 Task: Find connections with filter location Victoria with filter topic #hiringwith filter profile language Spanish with filter current company Tecnimont with filter school Jaipur Engineering College & Research Center,jaipur with filter industry Government Relations Services with filter service category Home Networking with filter keywords title Supervisors
Action: Mouse moved to (671, 83)
Screenshot: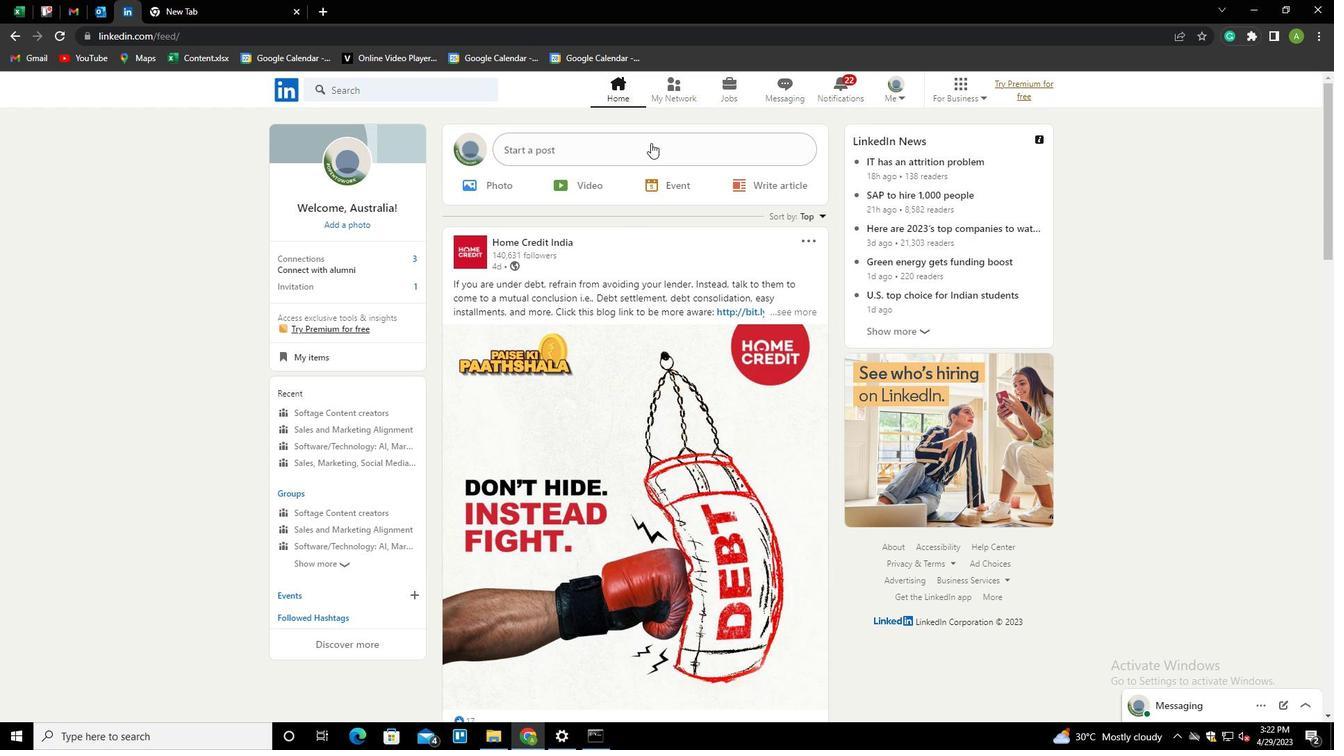 
Action: Mouse pressed left at (671, 83)
Screenshot: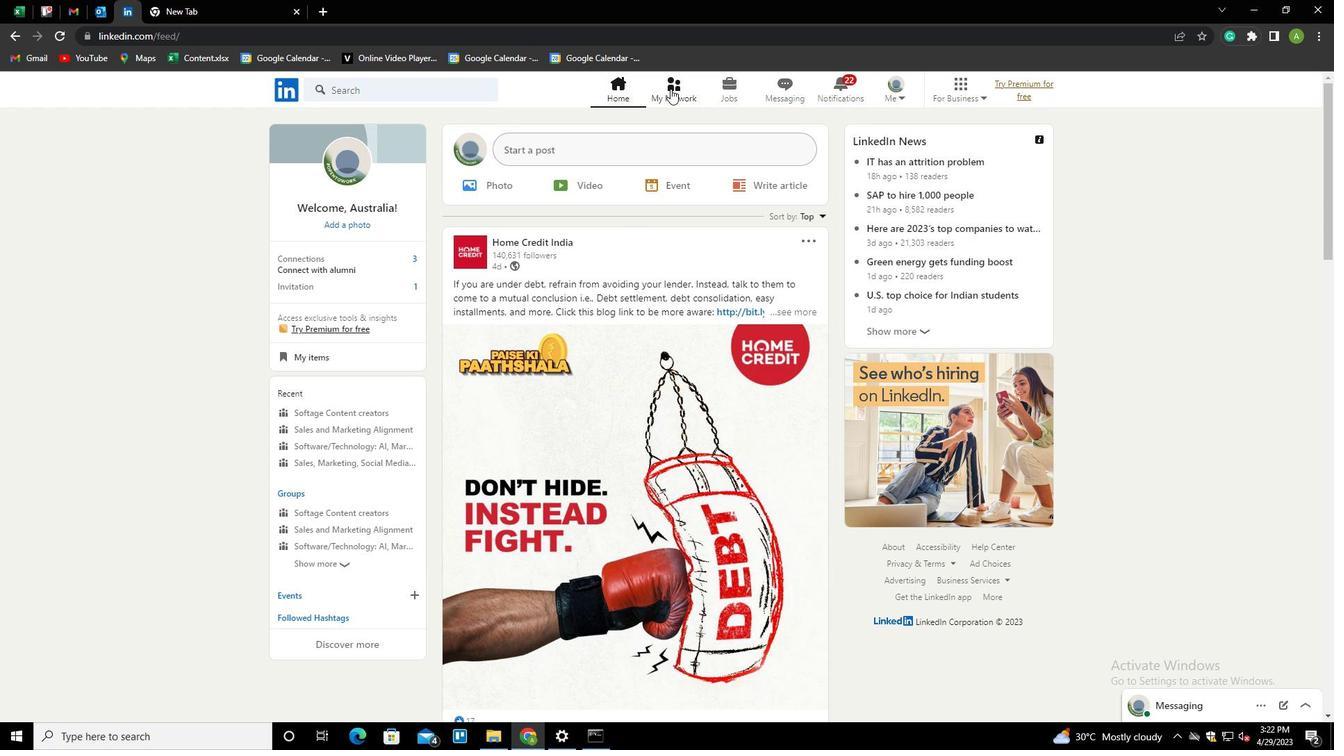 
Action: Mouse moved to (407, 161)
Screenshot: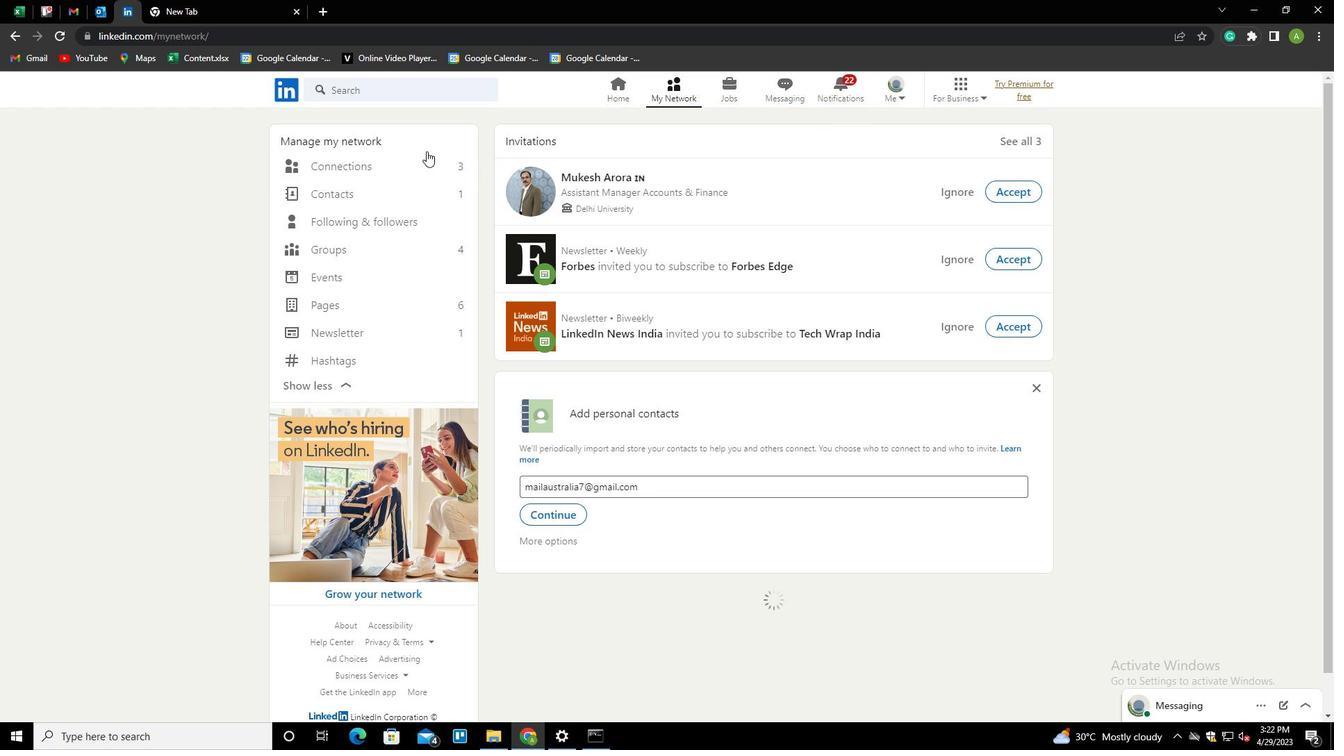 
Action: Mouse pressed left at (407, 161)
Screenshot: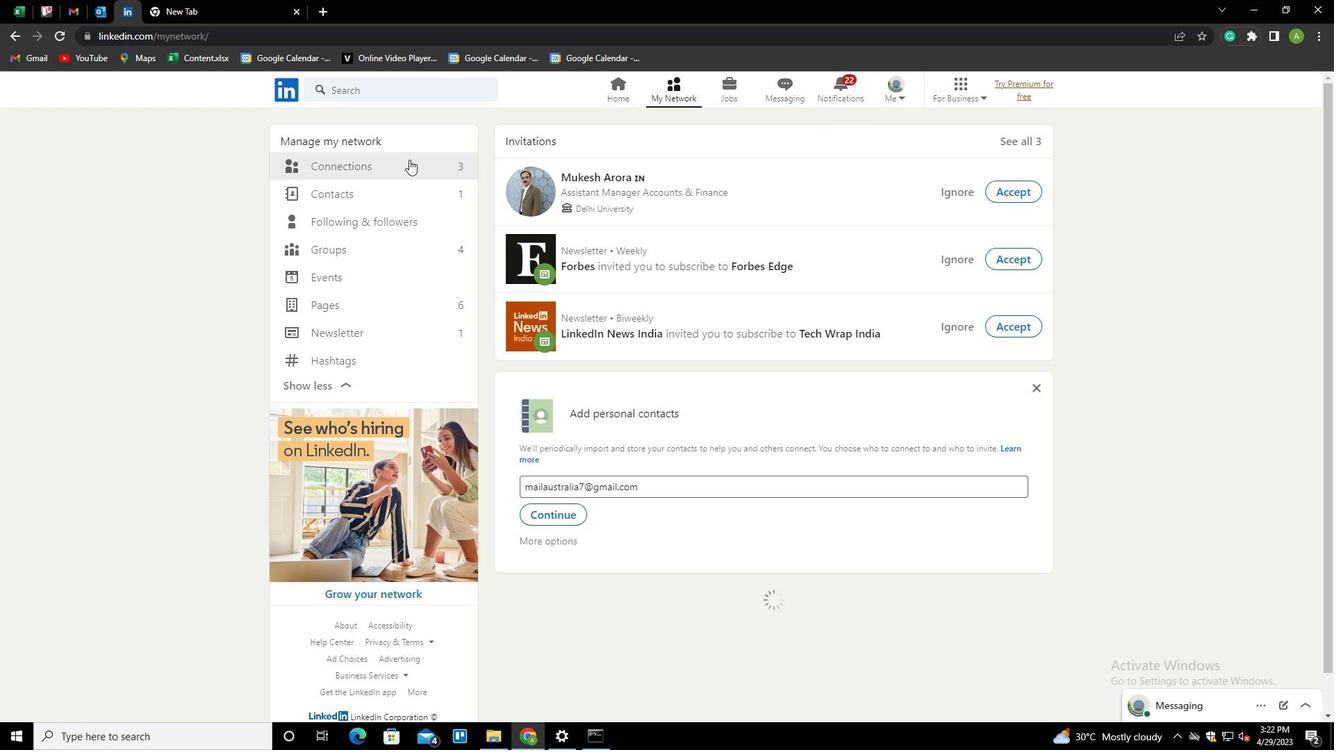 
Action: Mouse moved to (791, 171)
Screenshot: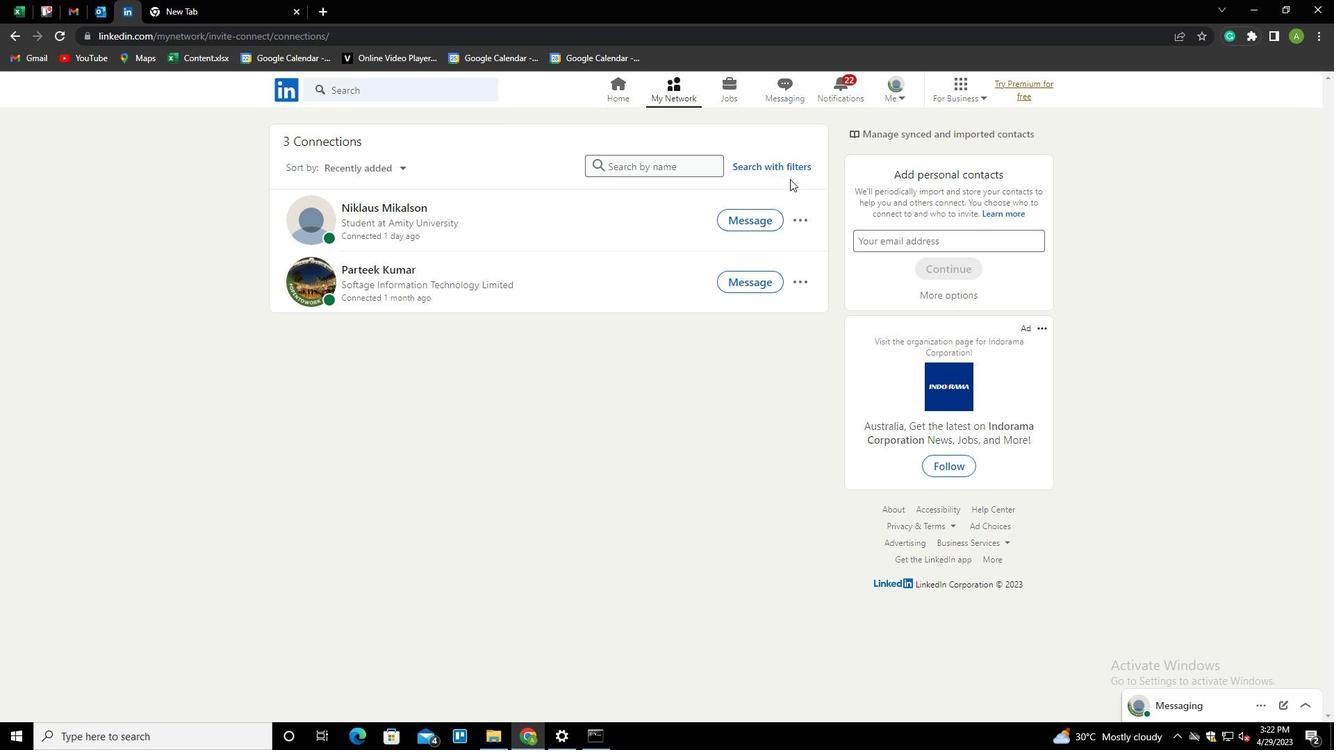
Action: Mouse pressed left at (791, 171)
Screenshot: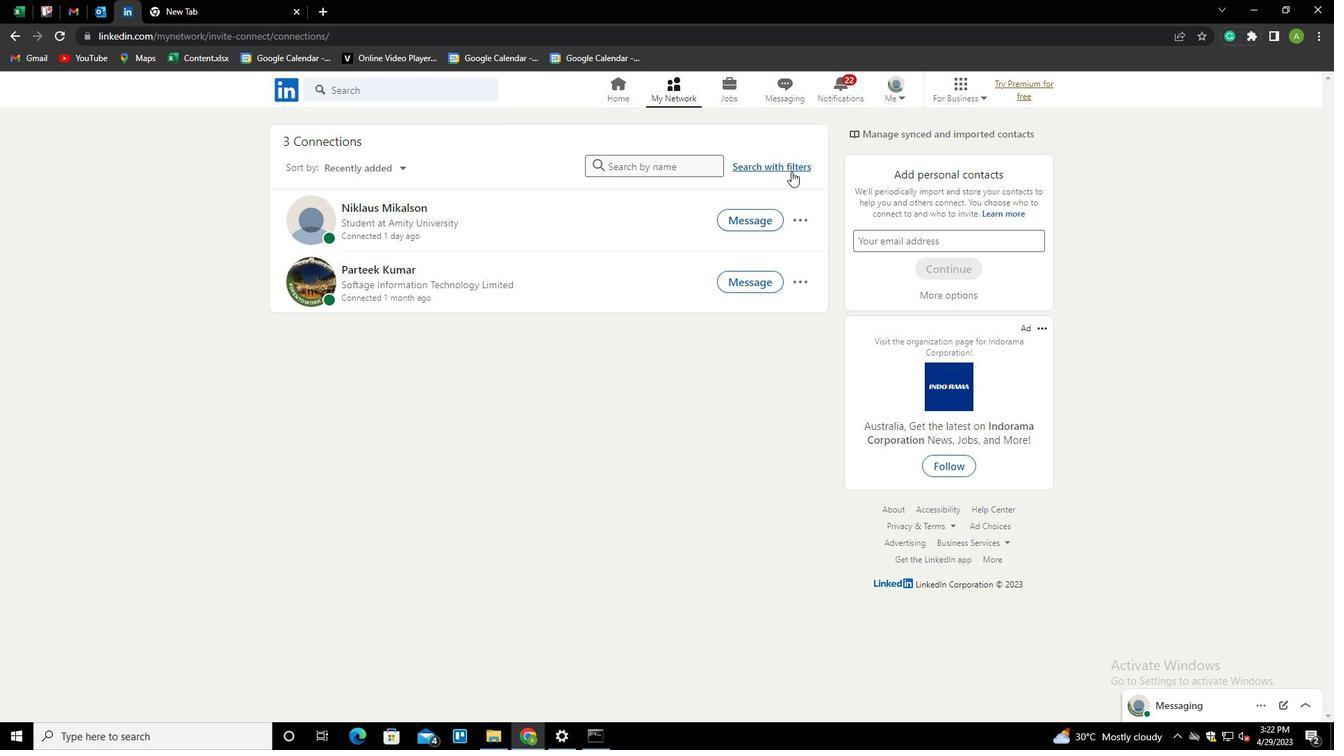 
Action: Mouse moved to (706, 126)
Screenshot: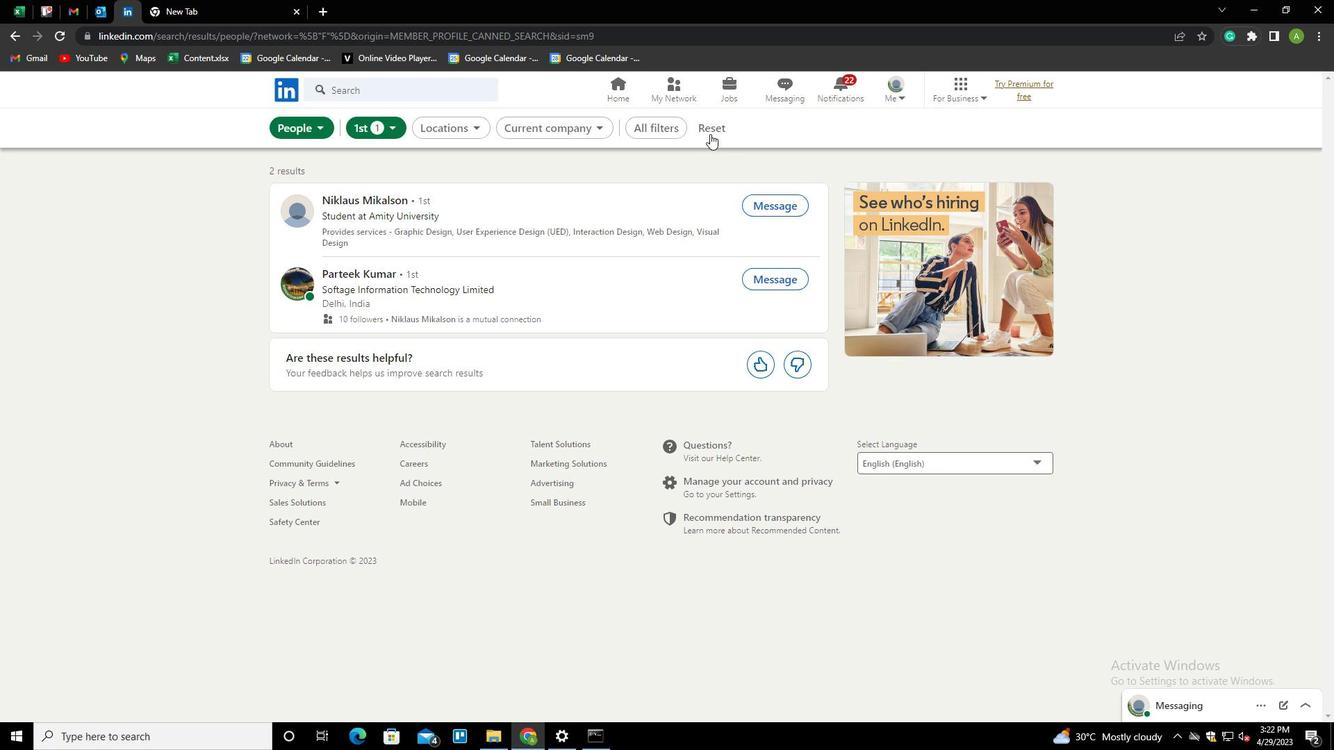 
Action: Mouse pressed left at (706, 126)
Screenshot: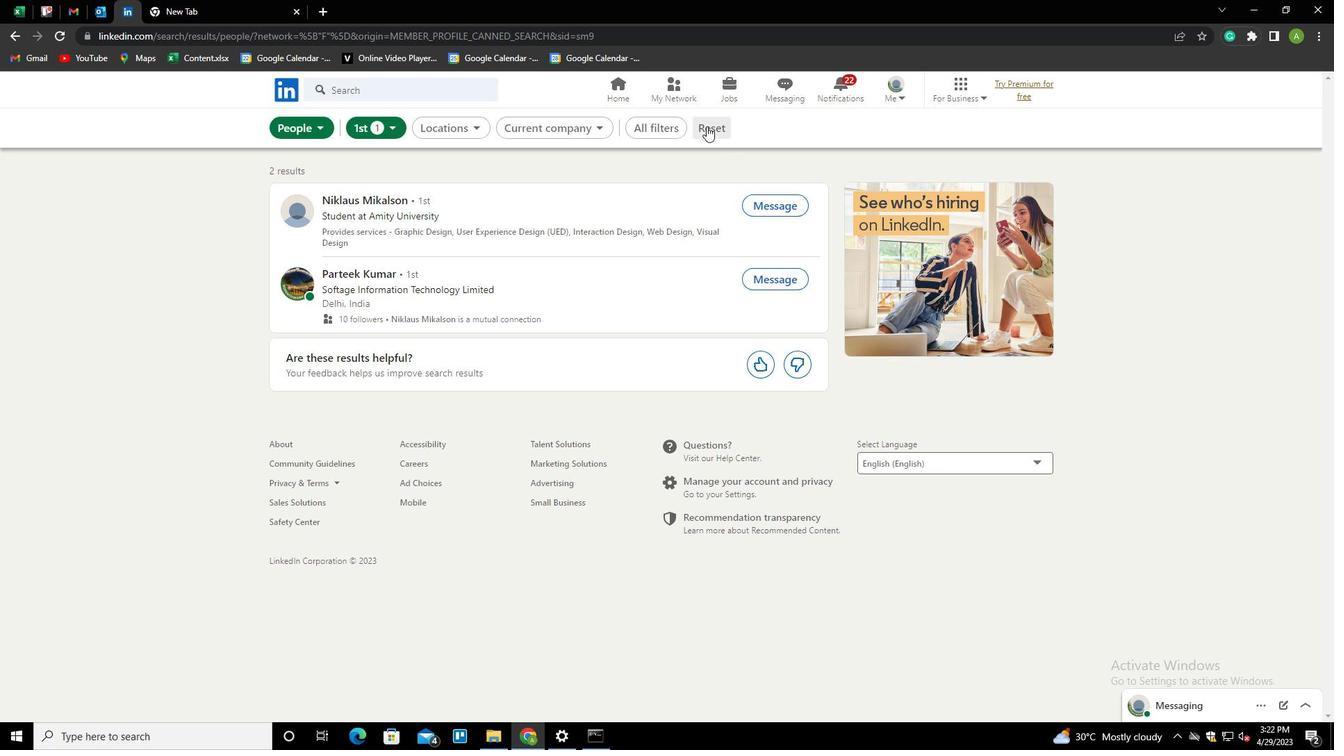 
Action: Mouse moved to (688, 132)
Screenshot: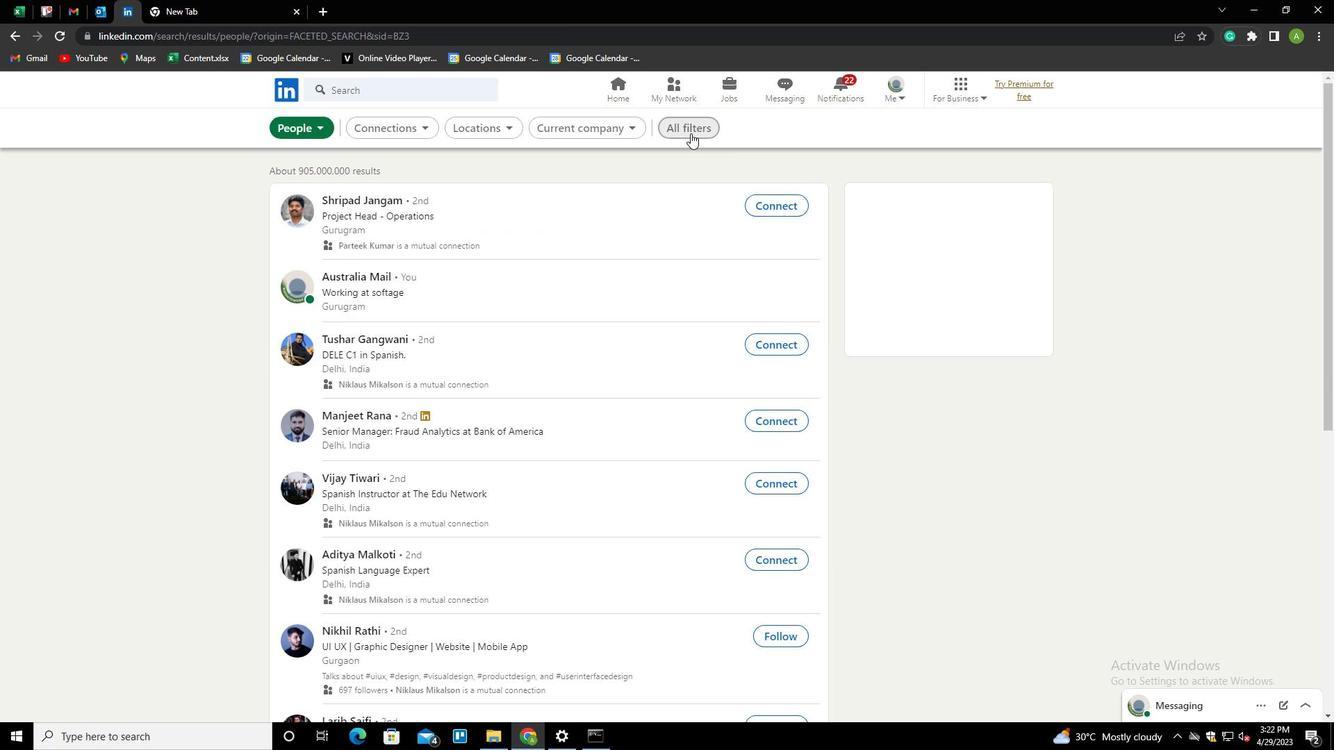
Action: Mouse pressed left at (688, 132)
Screenshot: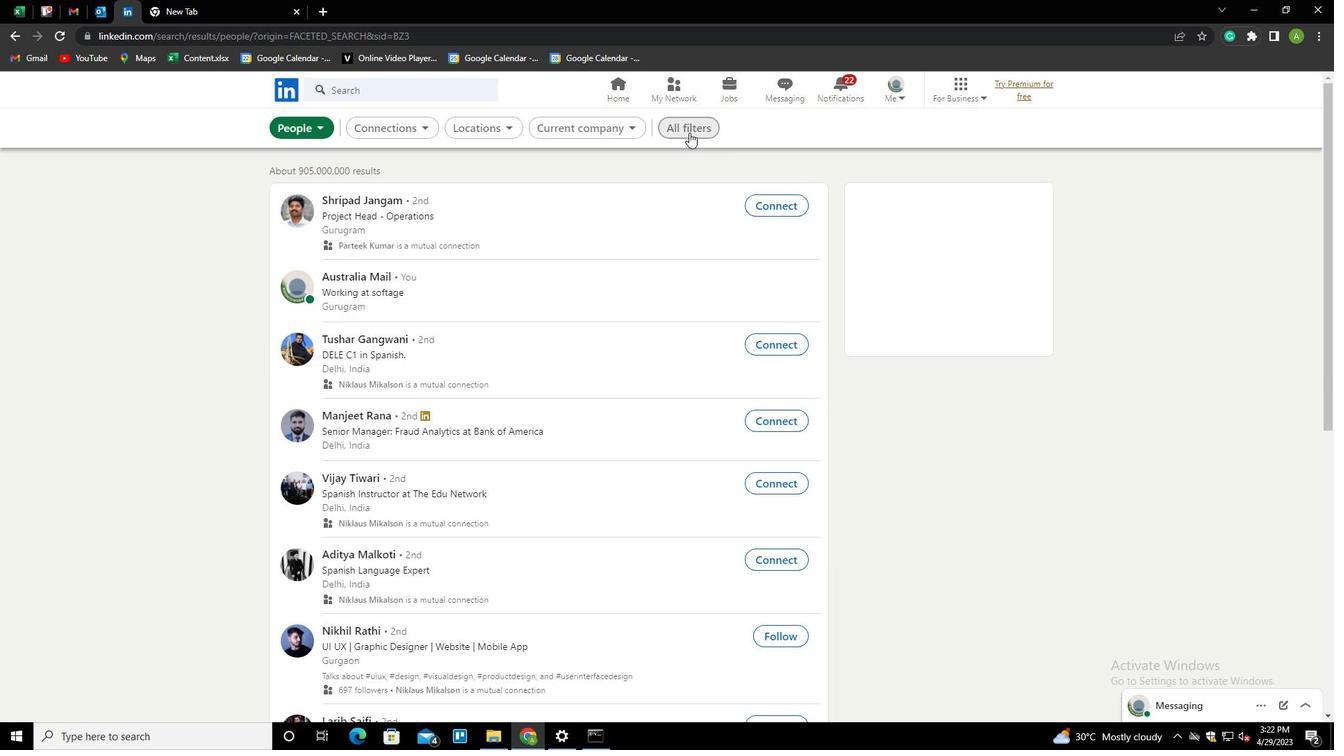 
Action: Mouse moved to (1097, 473)
Screenshot: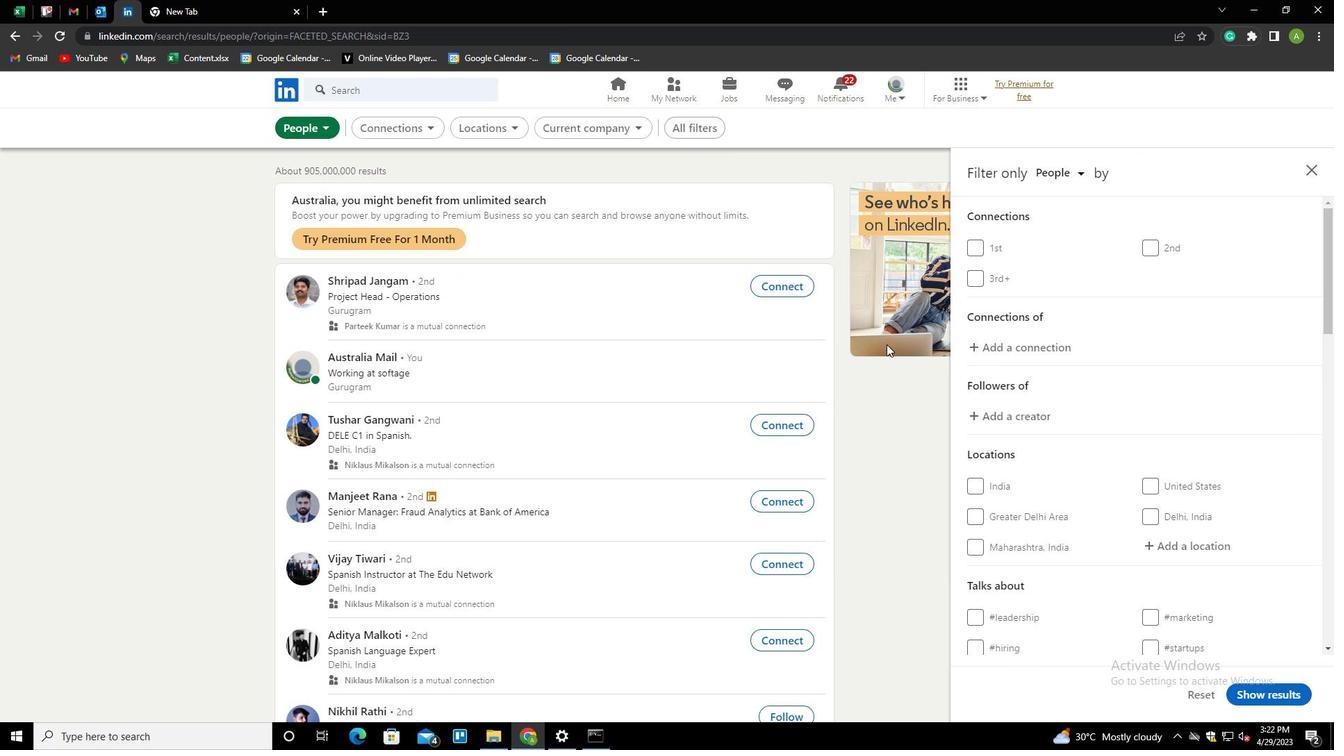 
Action: Mouse scrolled (1097, 473) with delta (0, 0)
Screenshot: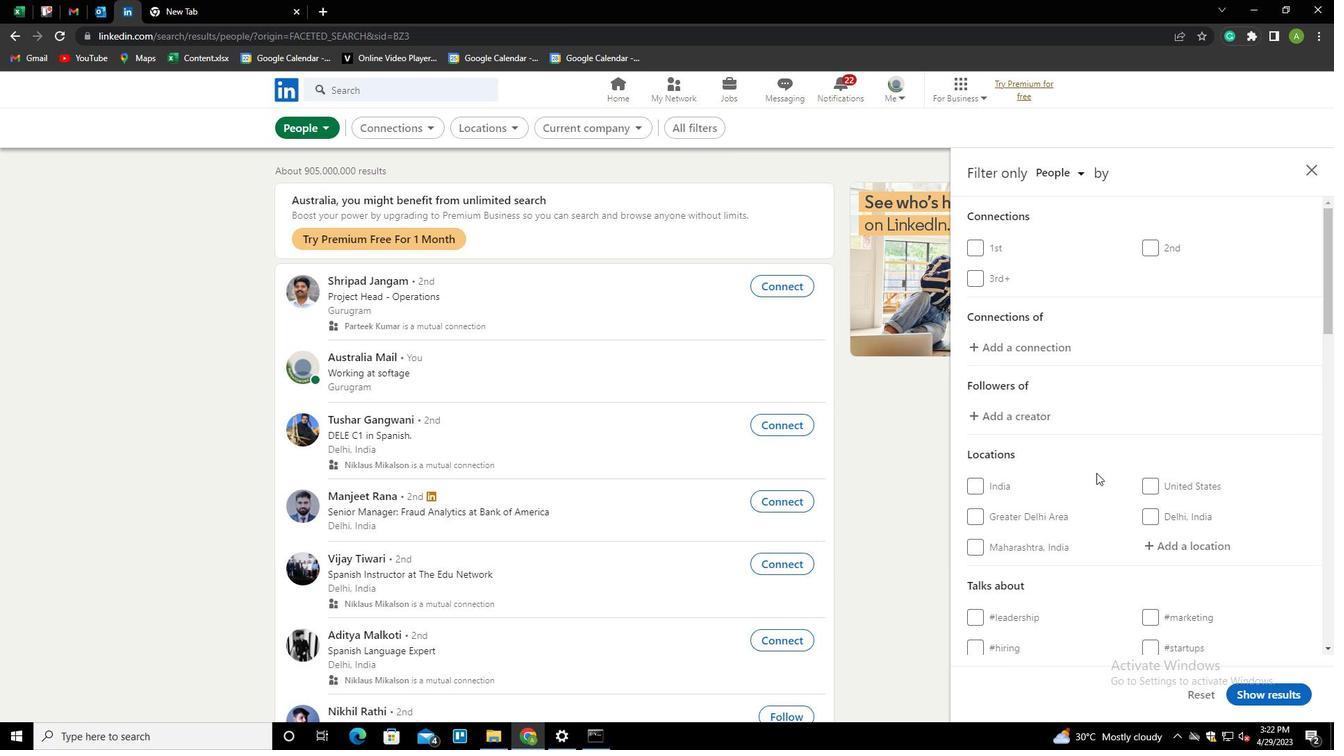 
Action: Mouse scrolled (1097, 473) with delta (0, 0)
Screenshot: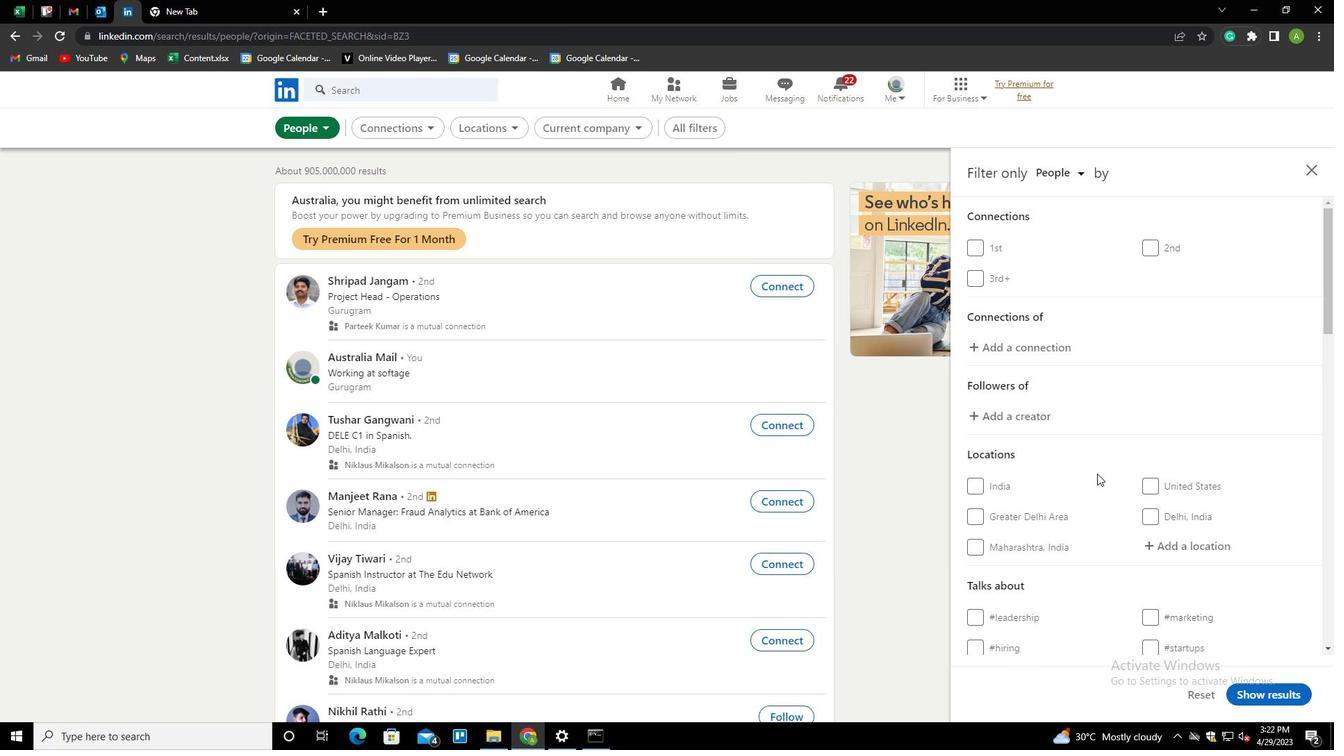
Action: Mouse moved to (1164, 402)
Screenshot: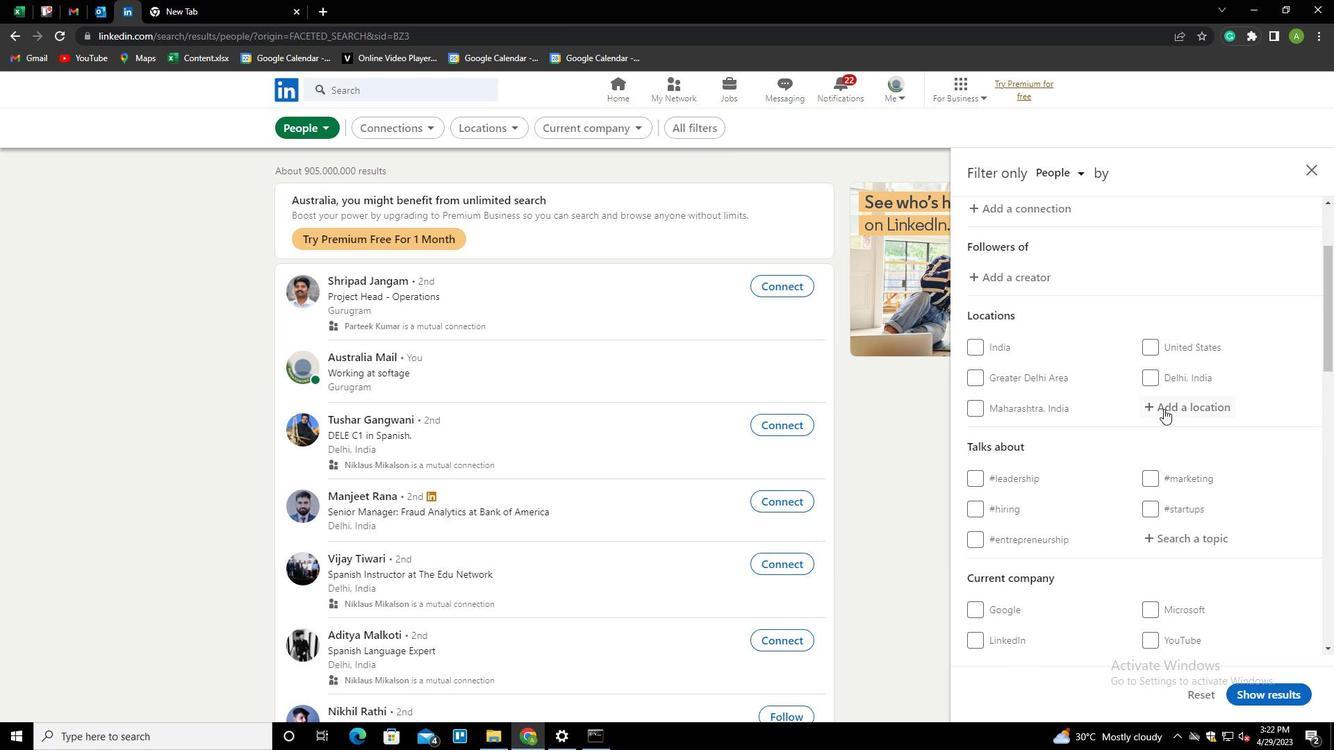 
Action: Mouse pressed left at (1164, 402)
Screenshot: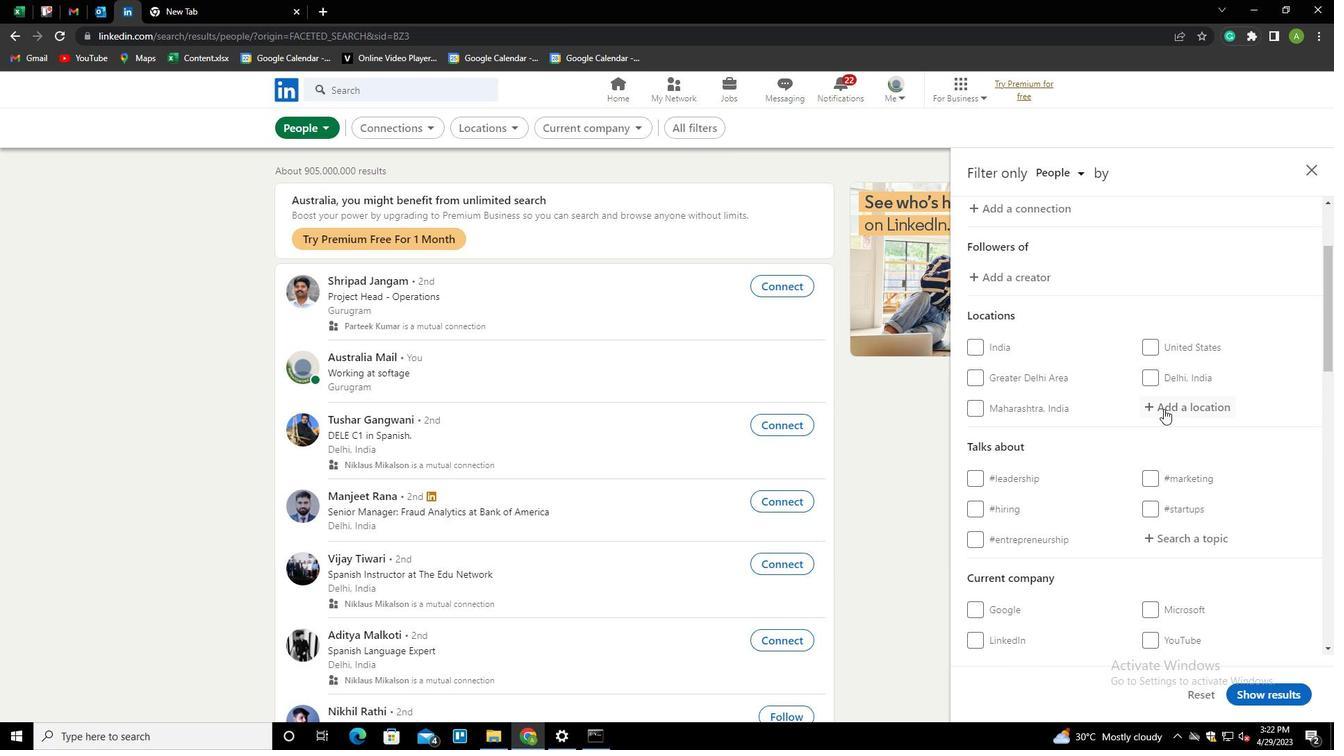 
Action: Key pressed <Key.shift>VICTORIA<Key.down><Key.enter>
Screenshot: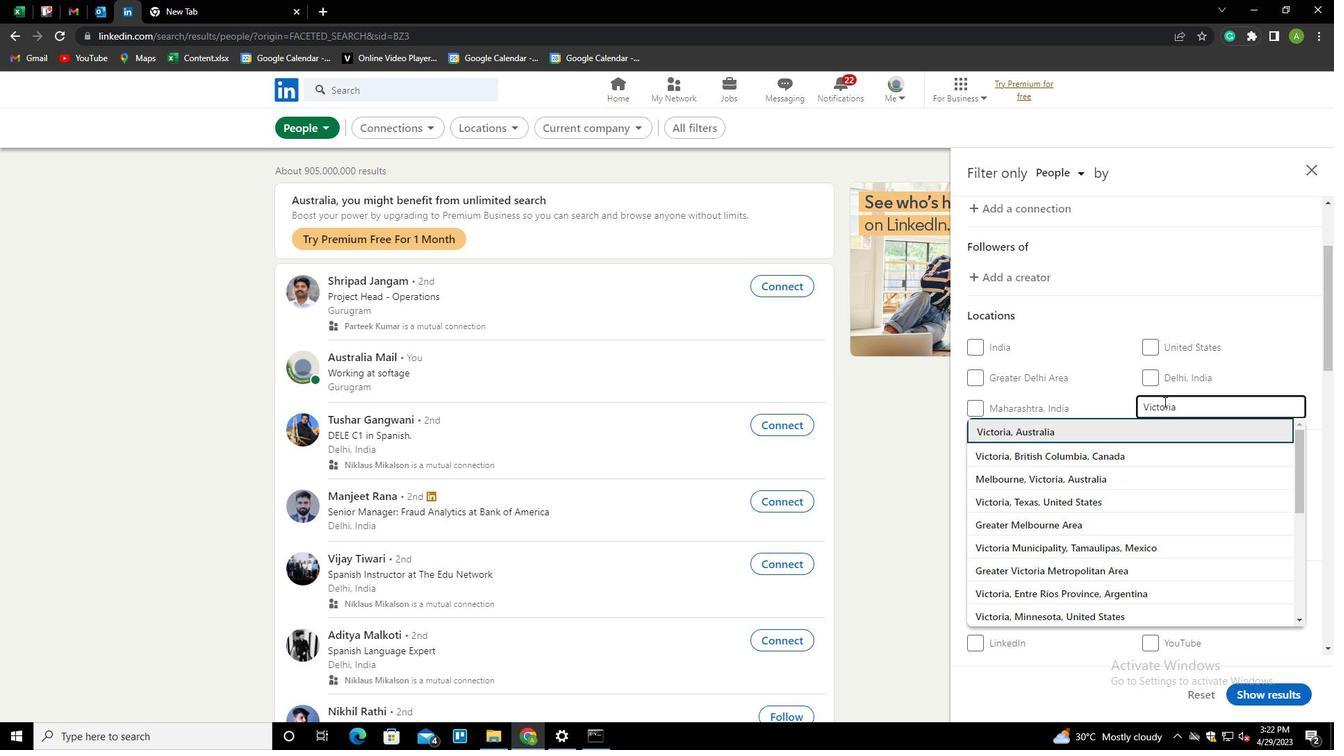 
Action: Mouse scrolled (1164, 401) with delta (0, 0)
Screenshot: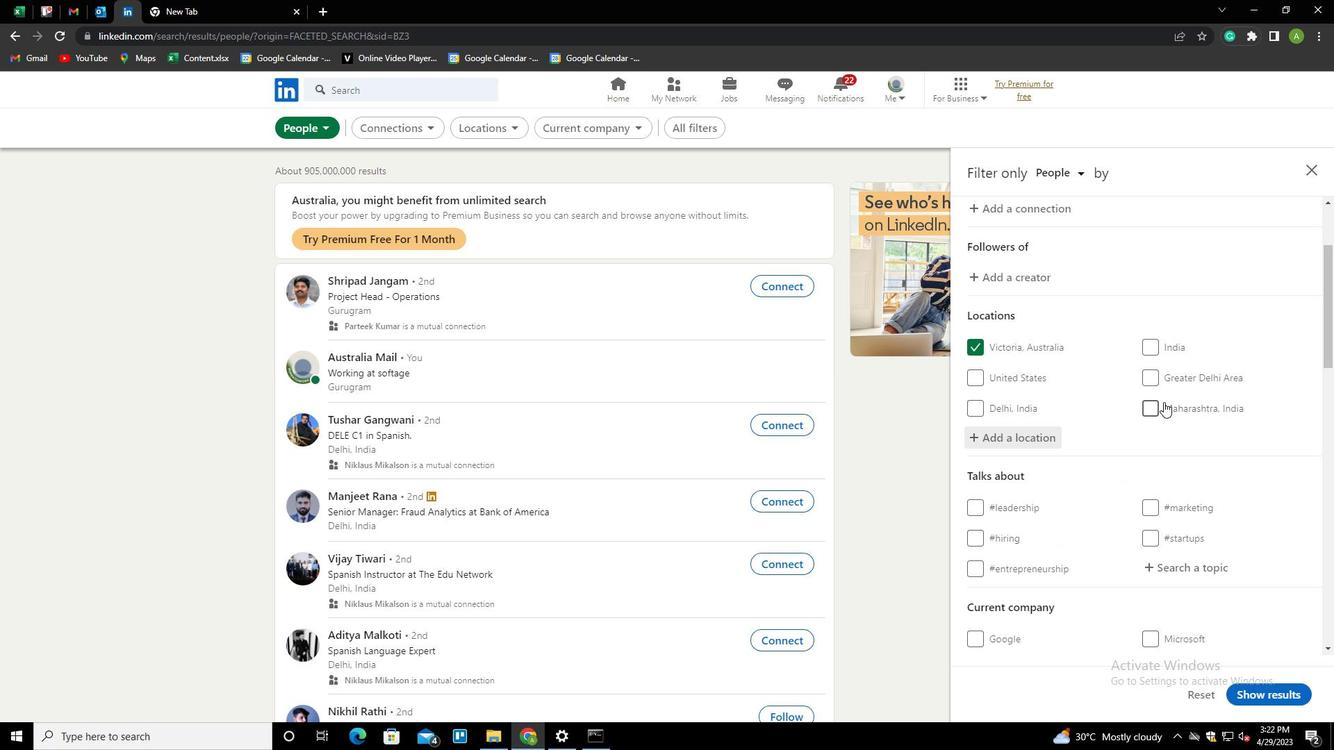 
Action: Mouse scrolled (1164, 401) with delta (0, 0)
Screenshot: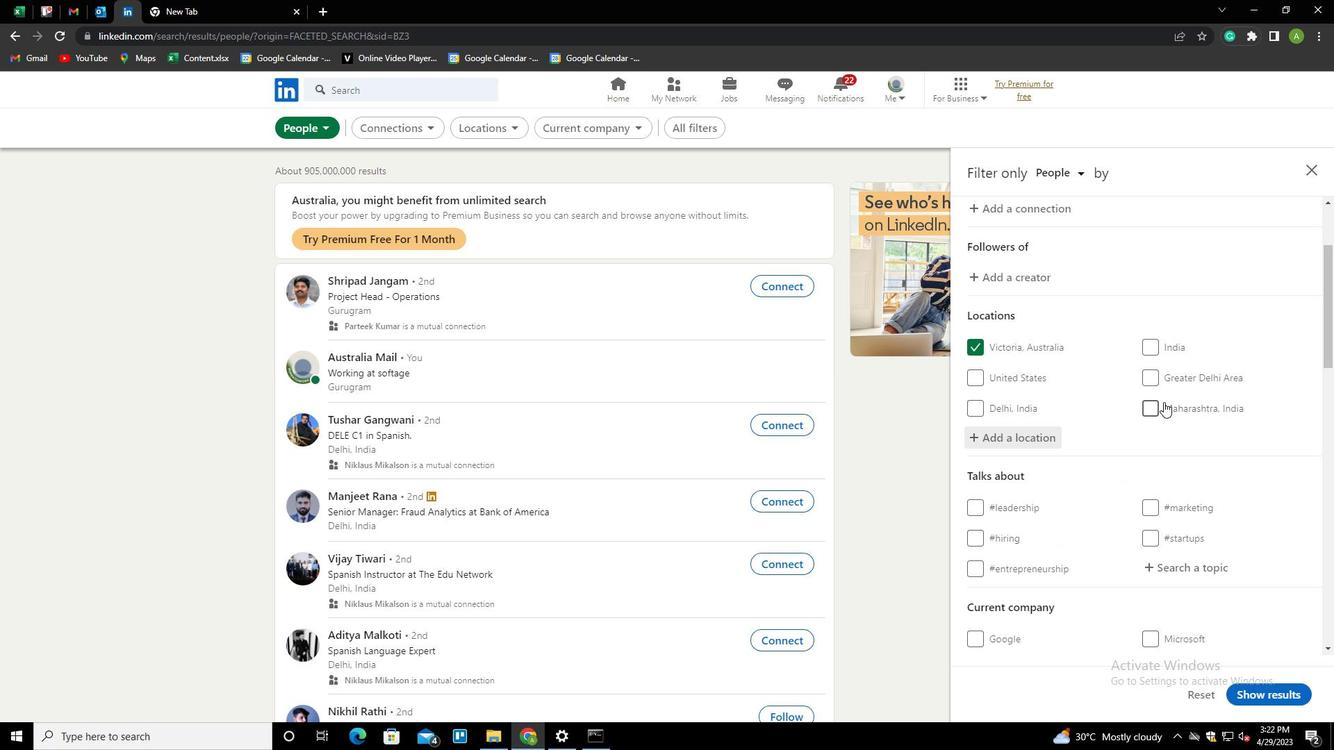 
Action: Mouse moved to (1157, 432)
Screenshot: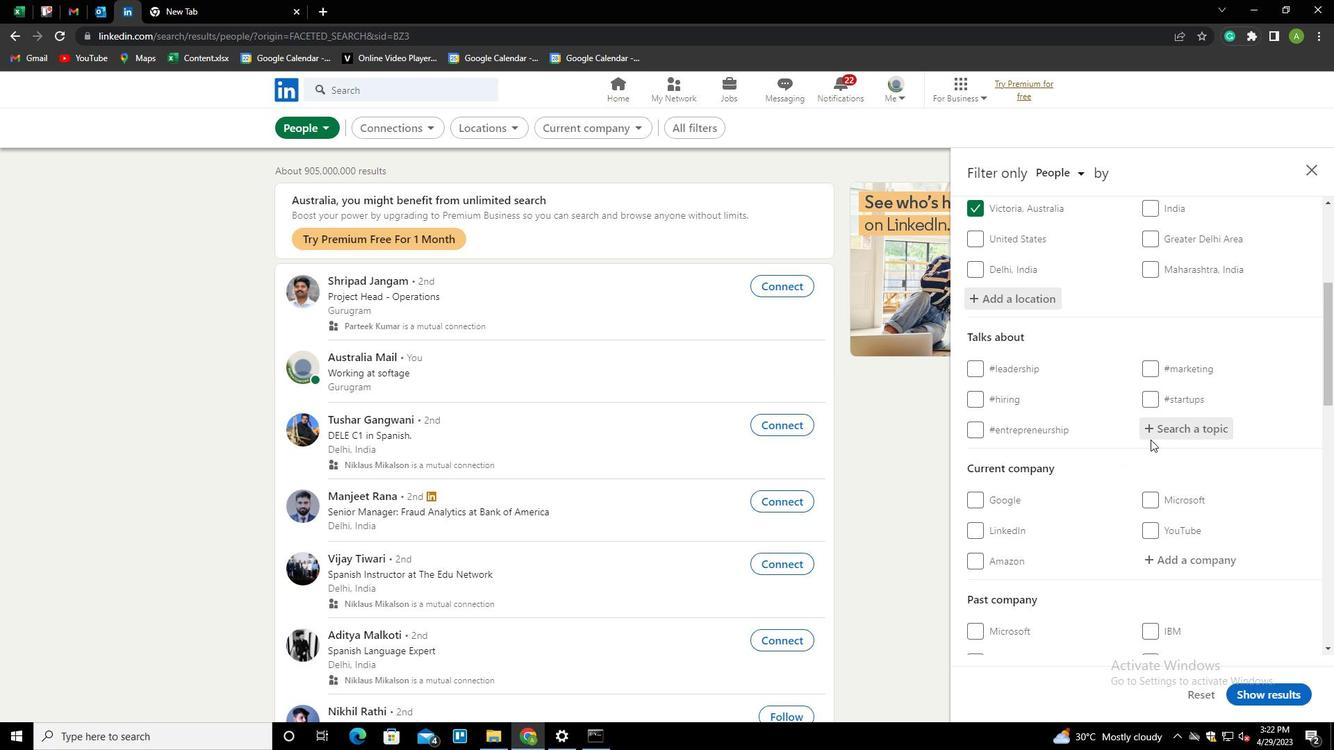 
Action: Mouse pressed left at (1157, 432)
Screenshot: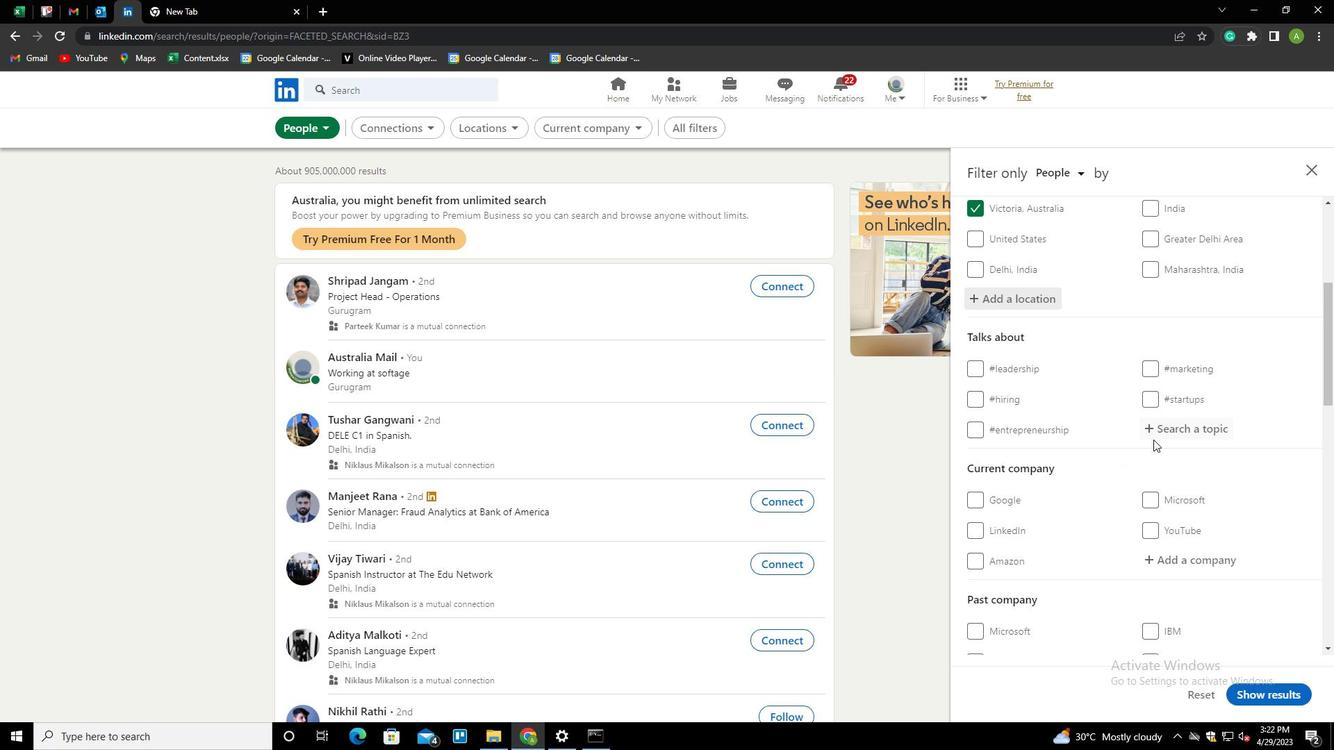 
Action: Key pressed HIRING<Key.down><Key.enter>
Screenshot: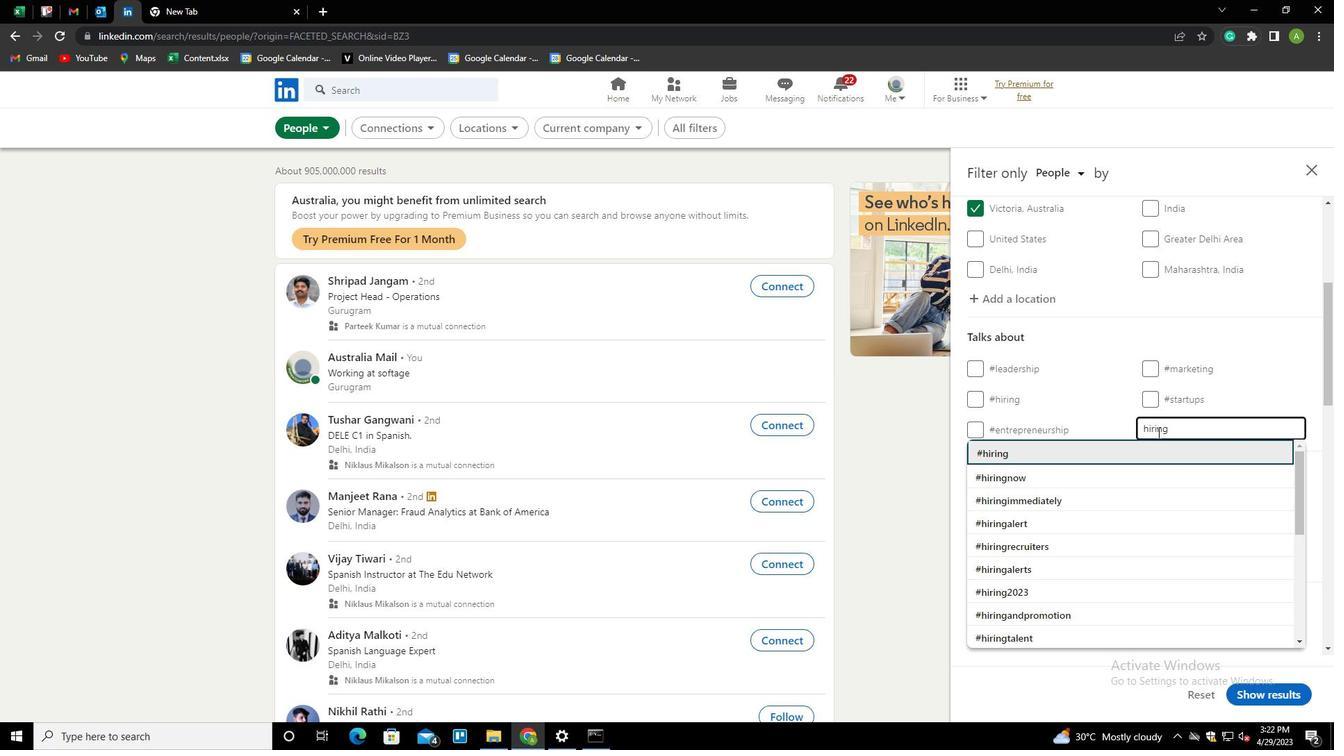 
Action: Mouse scrolled (1157, 432) with delta (0, 0)
Screenshot: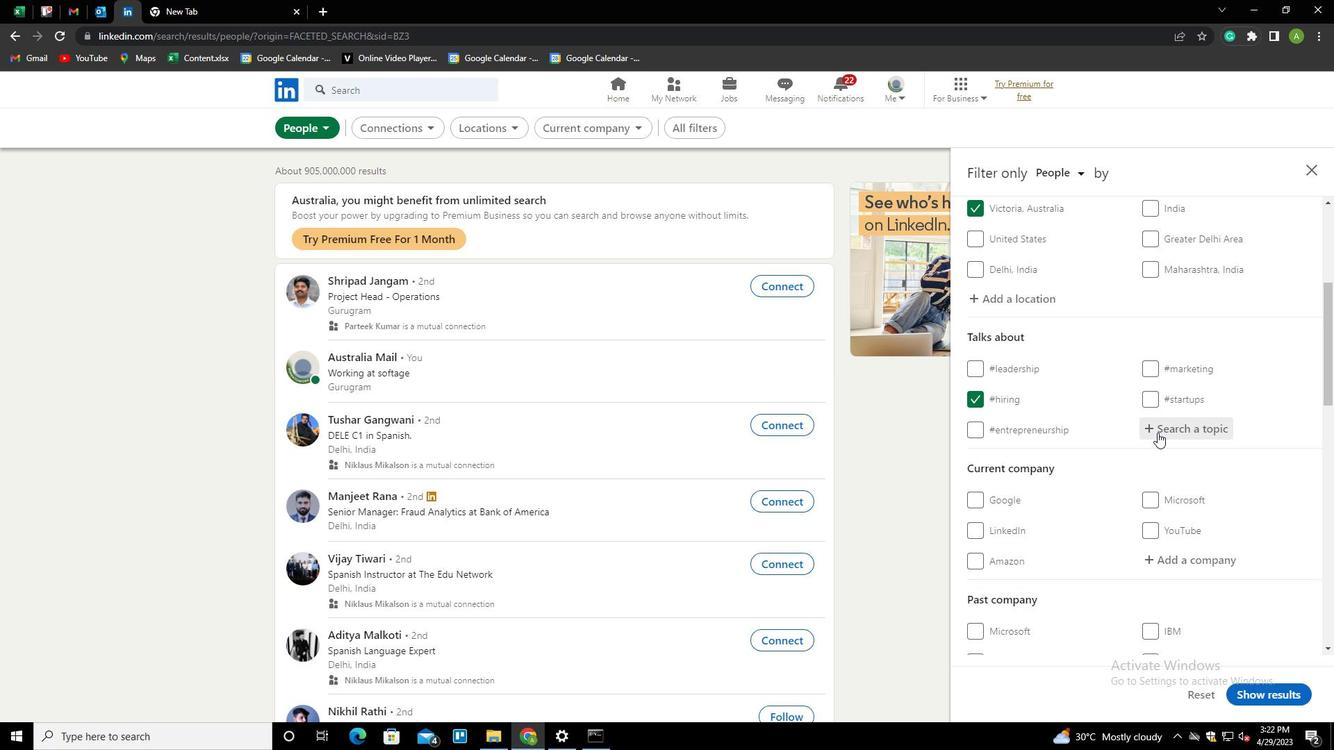 
Action: Mouse scrolled (1157, 432) with delta (0, 0)
Screenshot: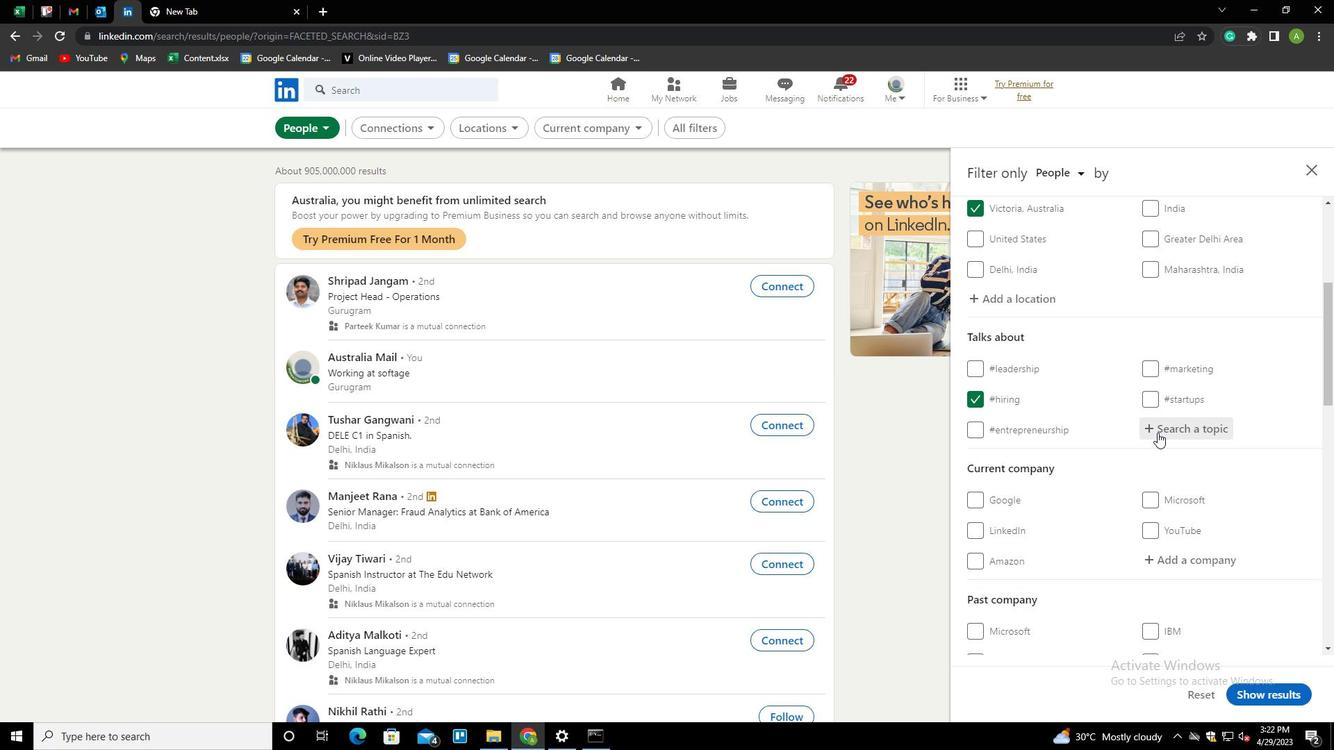 
Action: Mouse scrolled (1157, 432) with delta (0, 0)
Screenshot: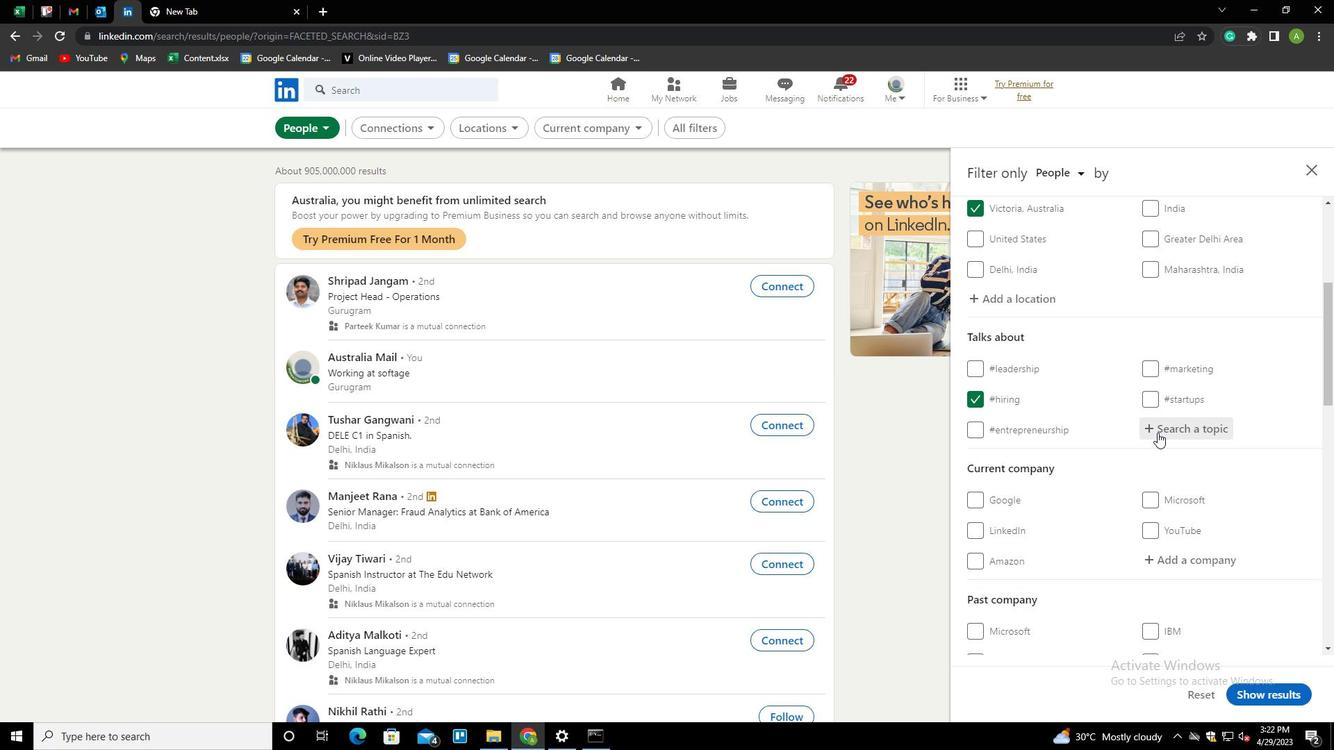 
Action: Mouse scrolled (1157, 432) with delta (0, 0)
Screenshot: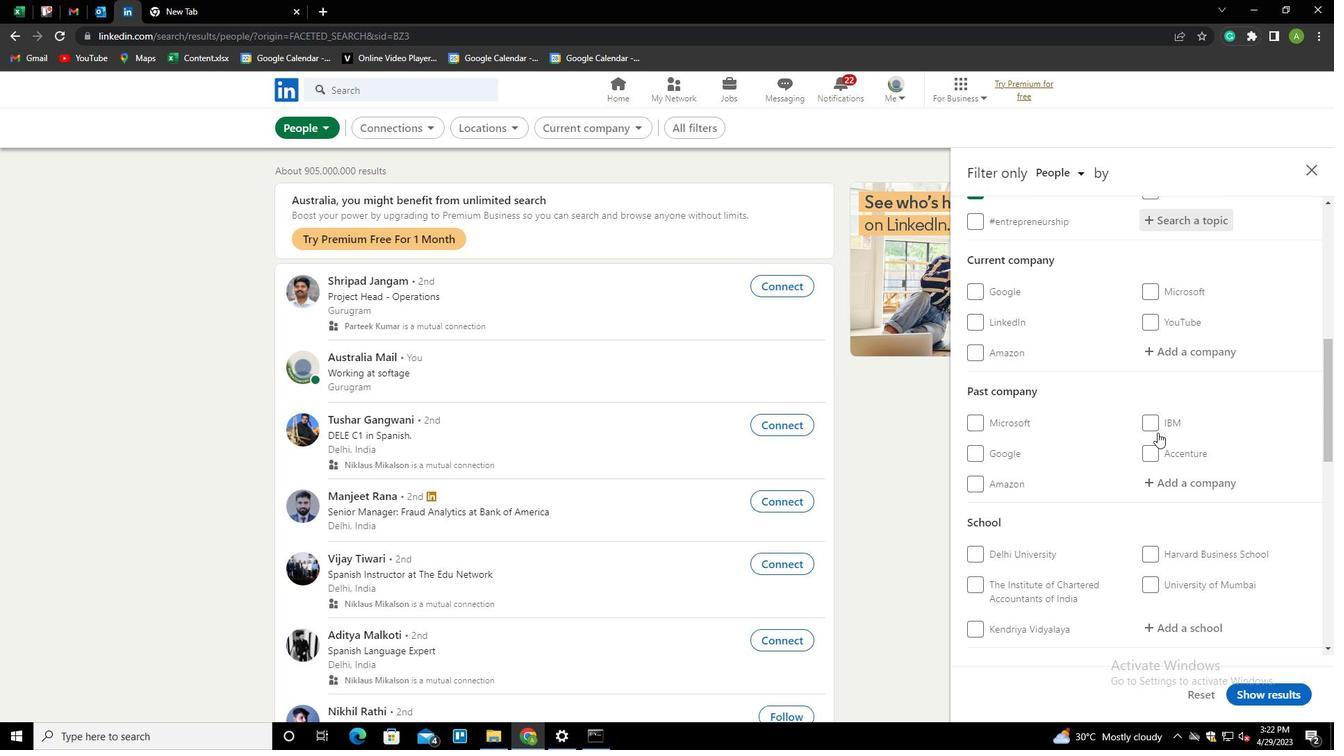
Action: Mouse scrolled (1157, 432) with delta (0, 0)
Screenshot: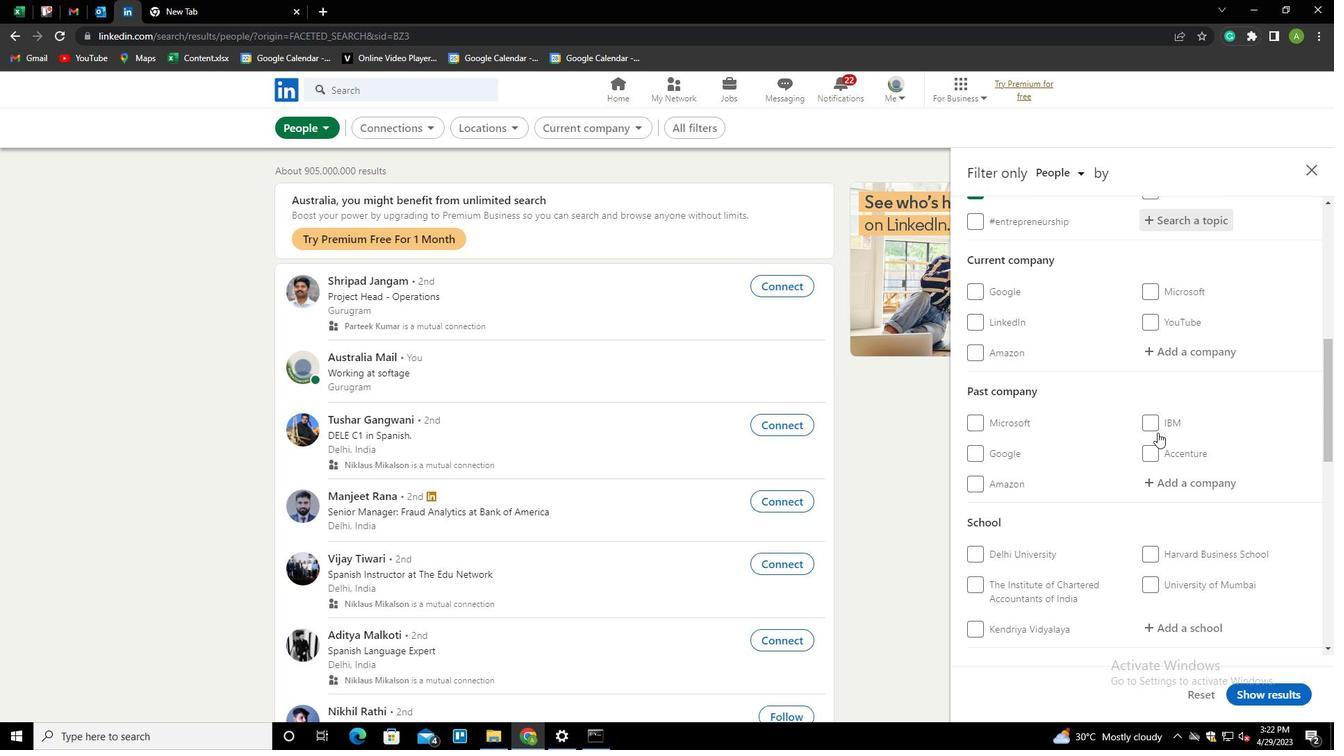 
Action: Mouse scrolled (1157, 432) with delta (0, 0)
Screenshot: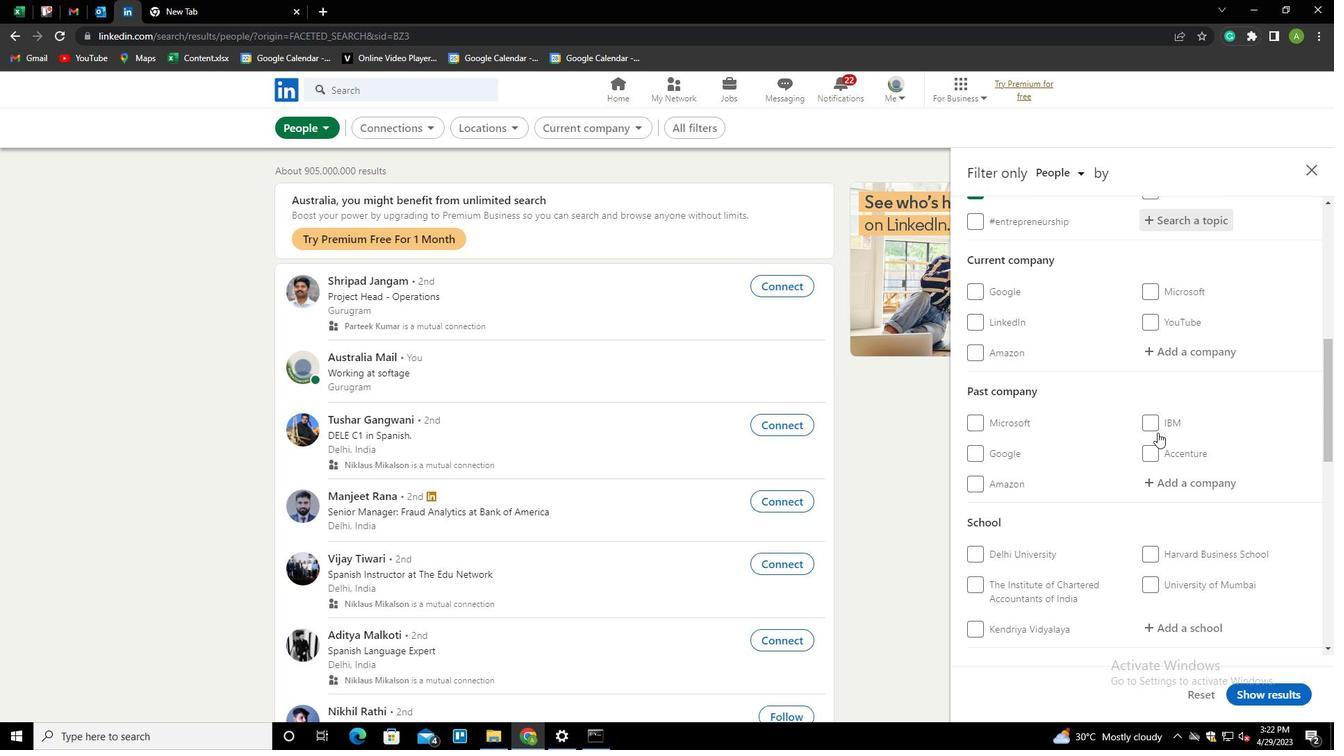 
Action: Mouse scrolled (1157, 432) with delta (0, 0)
Screenshot: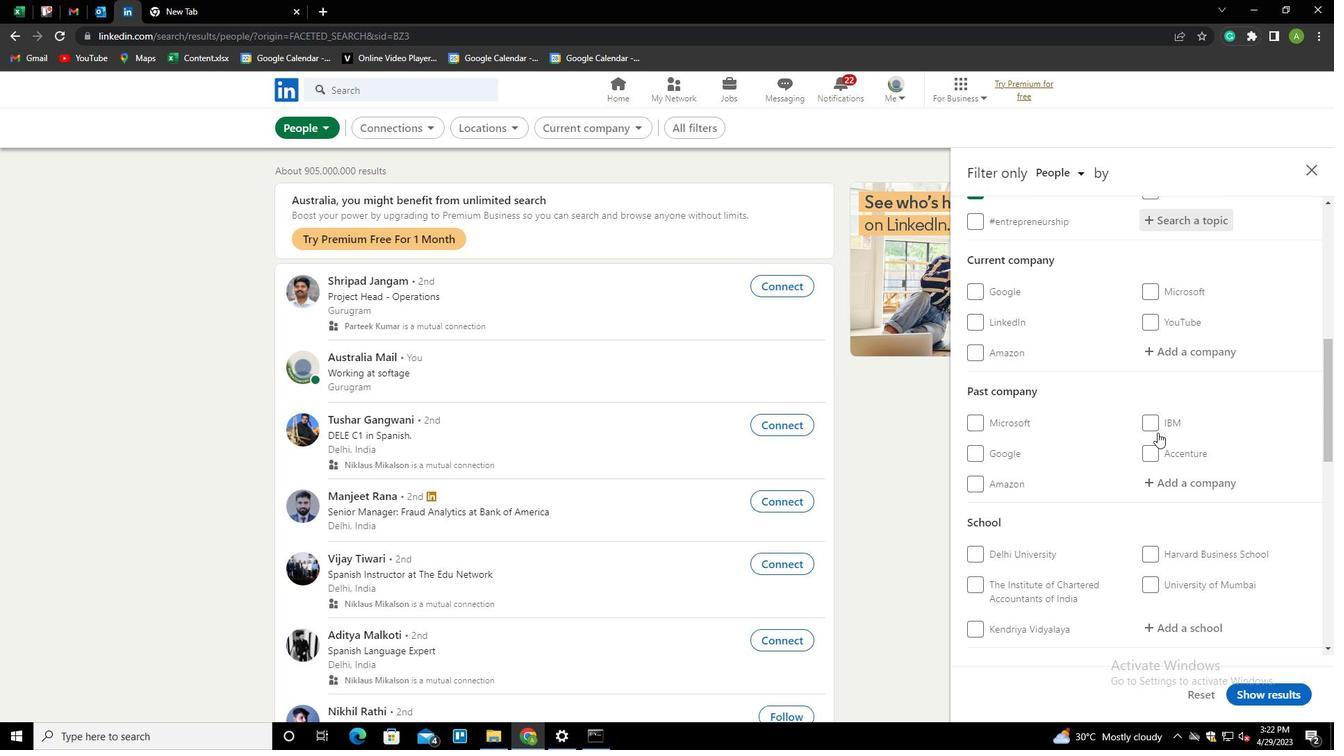 
Action: Mouse scrolled (1157, 432) with delta (0, 0)
Screenshot: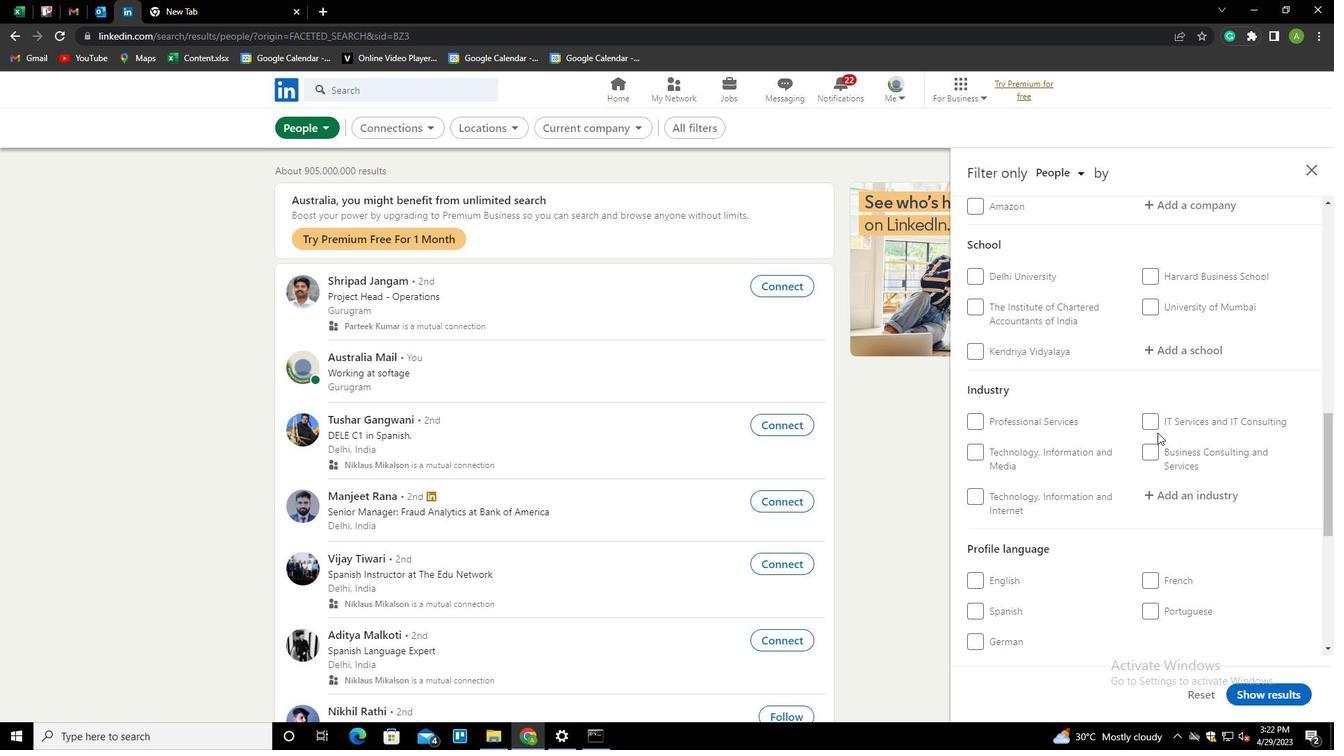 
Action: Mouse scrolled (1157, 432) with delta (0, 0)
Screenshot: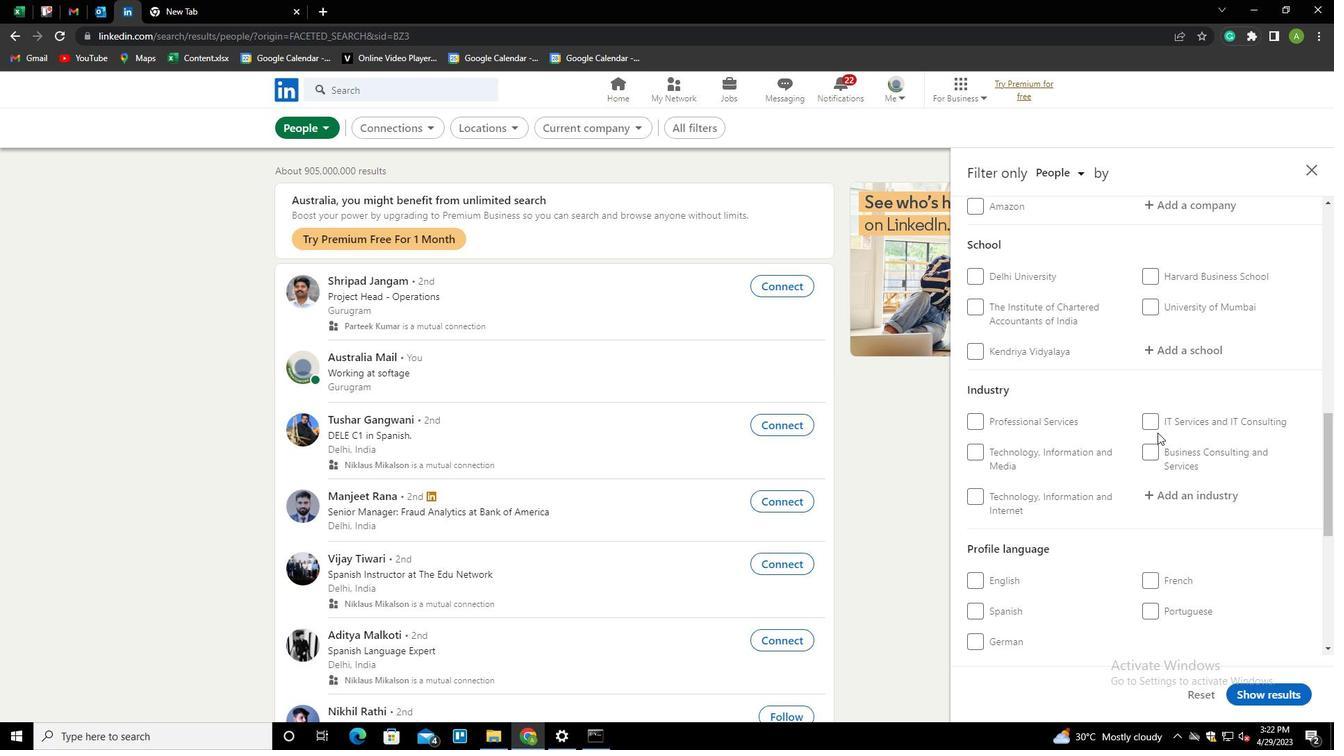 
Action: Mouse moved to (1004, 473)
Screenshot: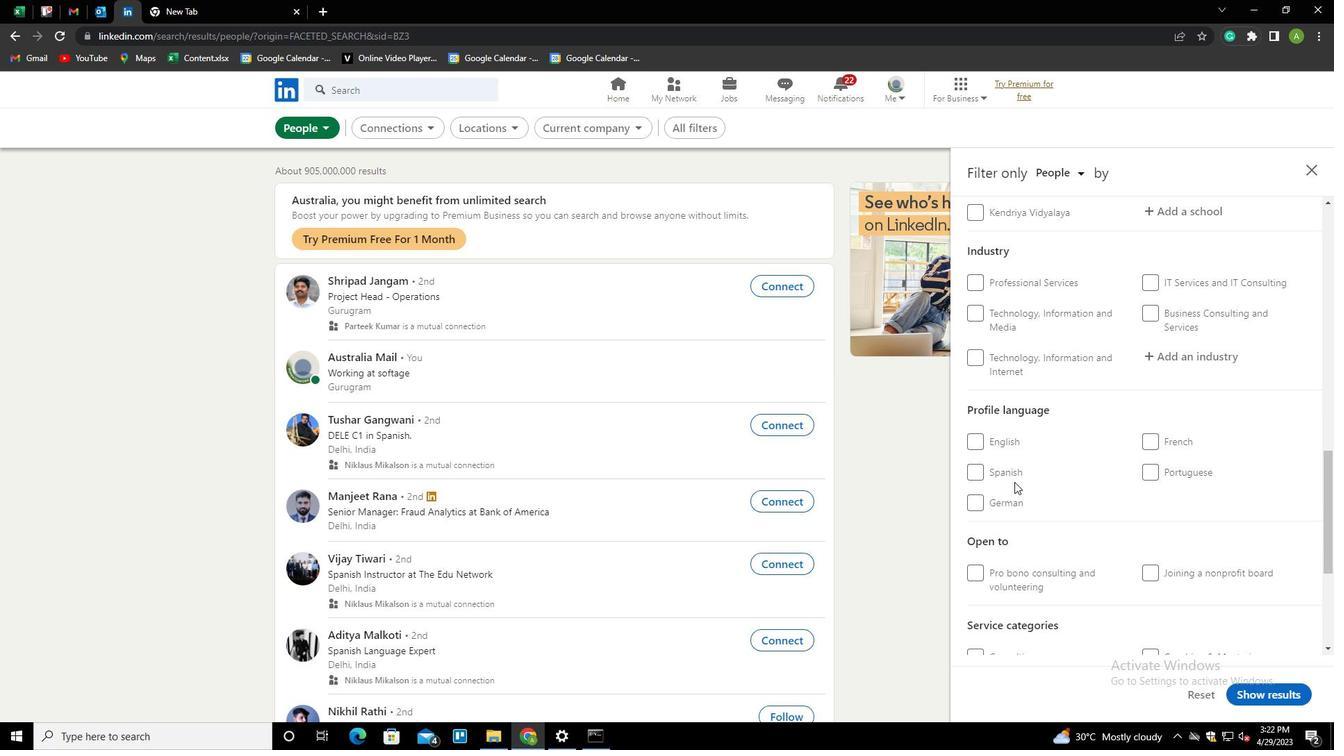 
Action: Mouse pressed left at (1004, 473)
Screenshot: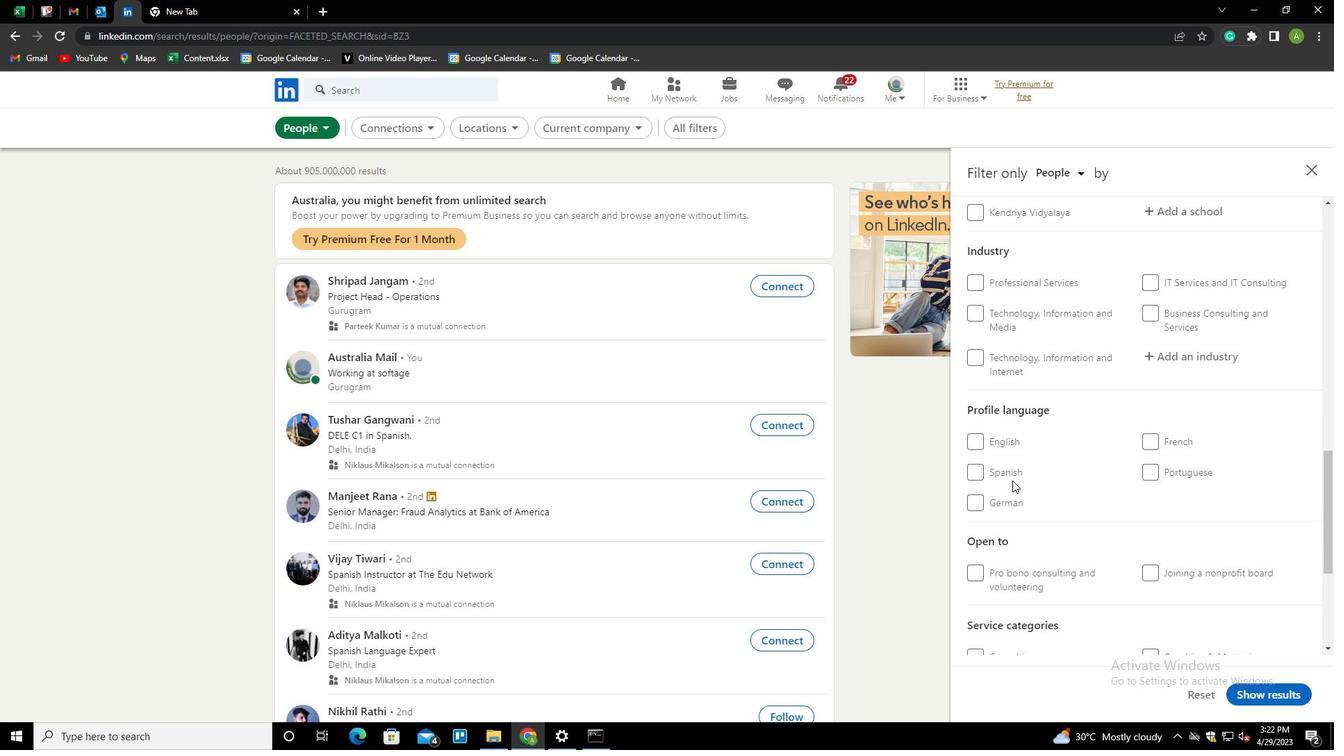 
Action: Mouse moved to (1091, 493)
Screenshot: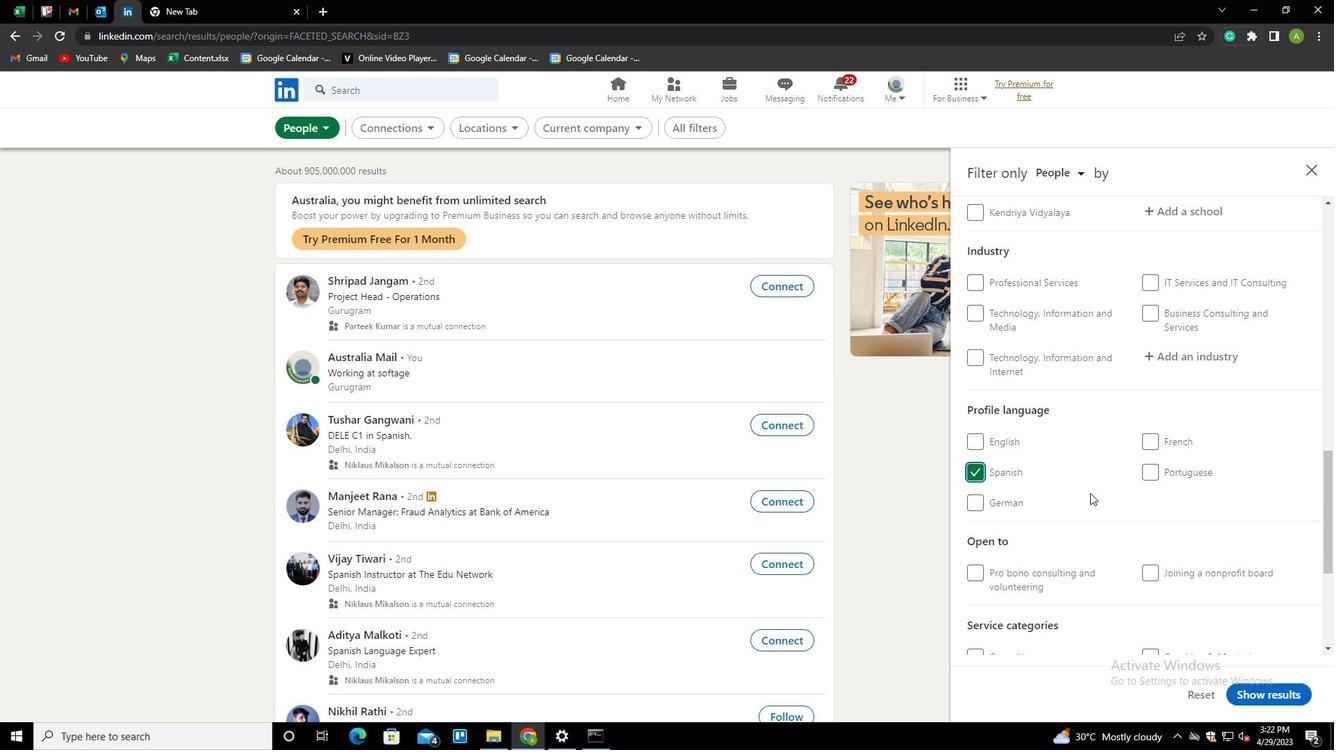 
Action: Mouse scrolled (1091, 494) with delta (0, 0)
Screenshot: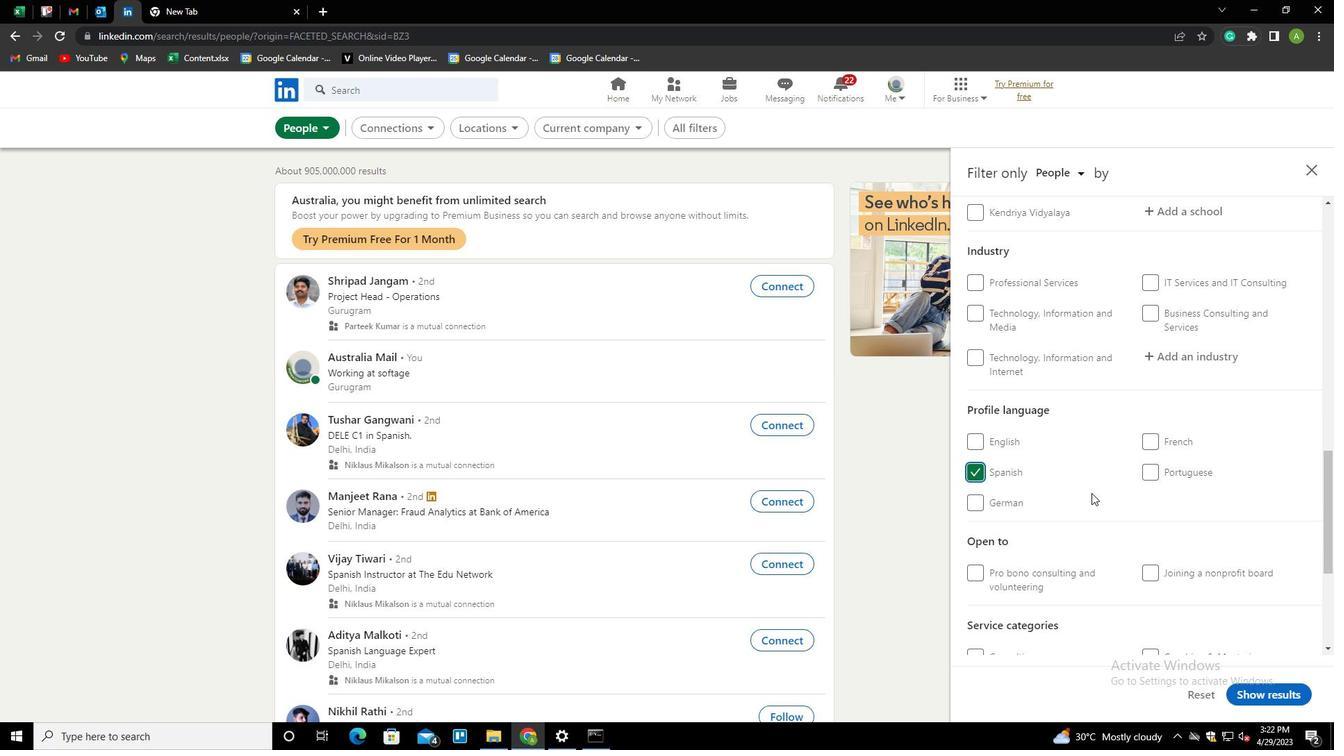 
Action: Mouse scrolled (1091, 494) with delta (0, 0)
Screenshot: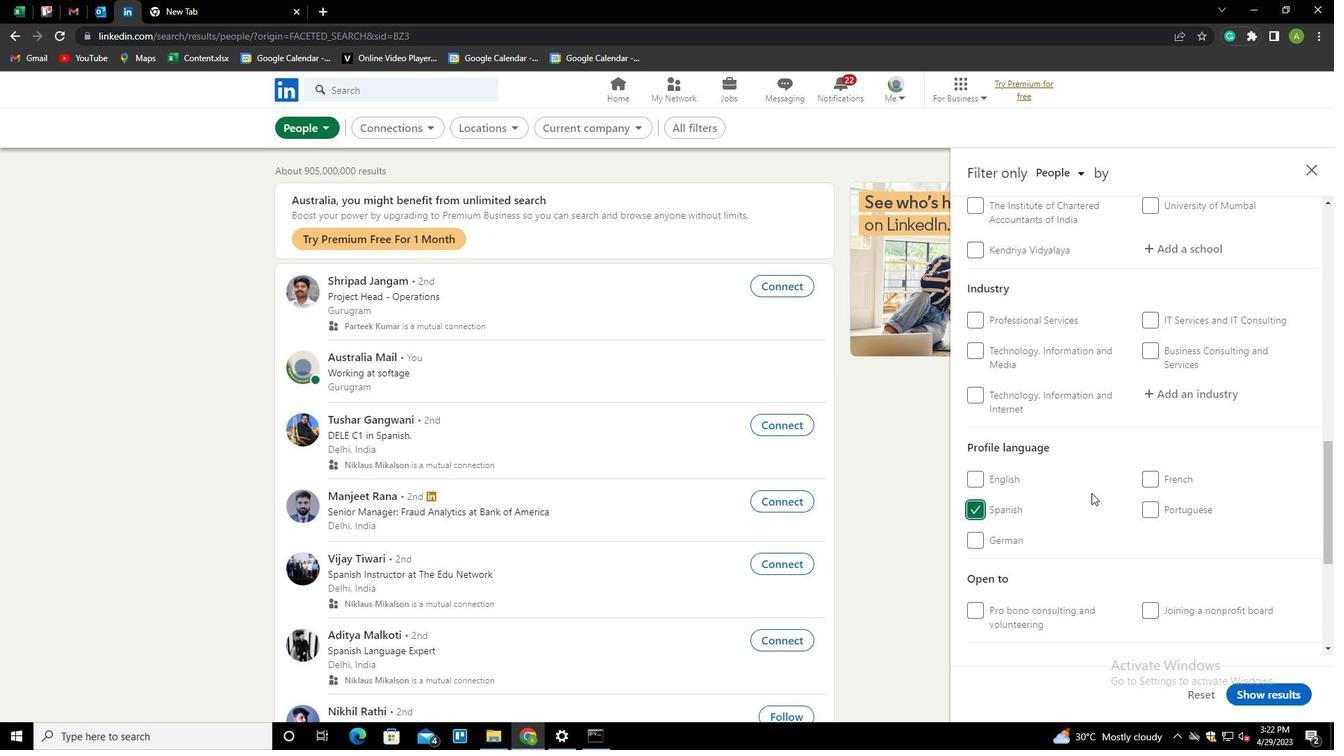 
Action: Mouse scrolled (1091, 494) with delta (0, 0)
Screenshot: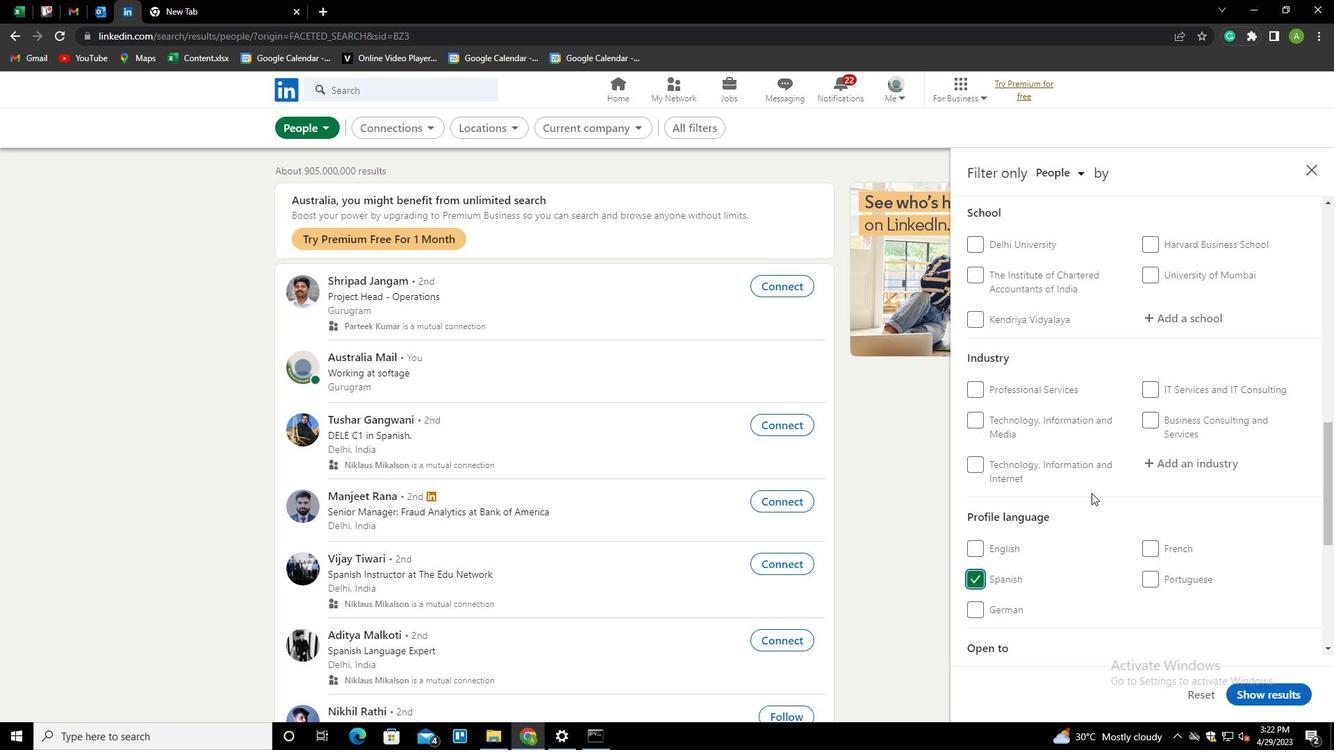 
Action: Mouse scrolled (1091, 494) with delta (0, 0)
Screenshot: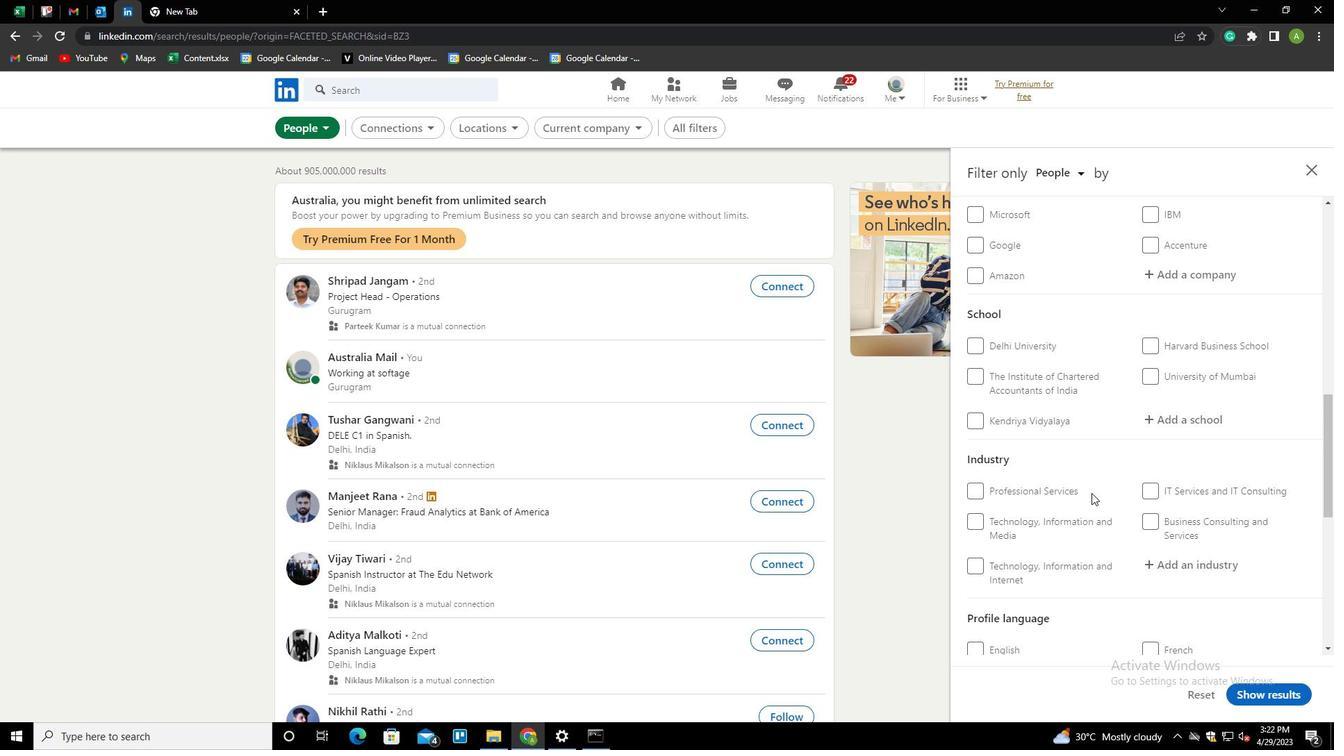 
Action: Mouse scrolled (1091, 494) with delta (0, 0)
Screenshot: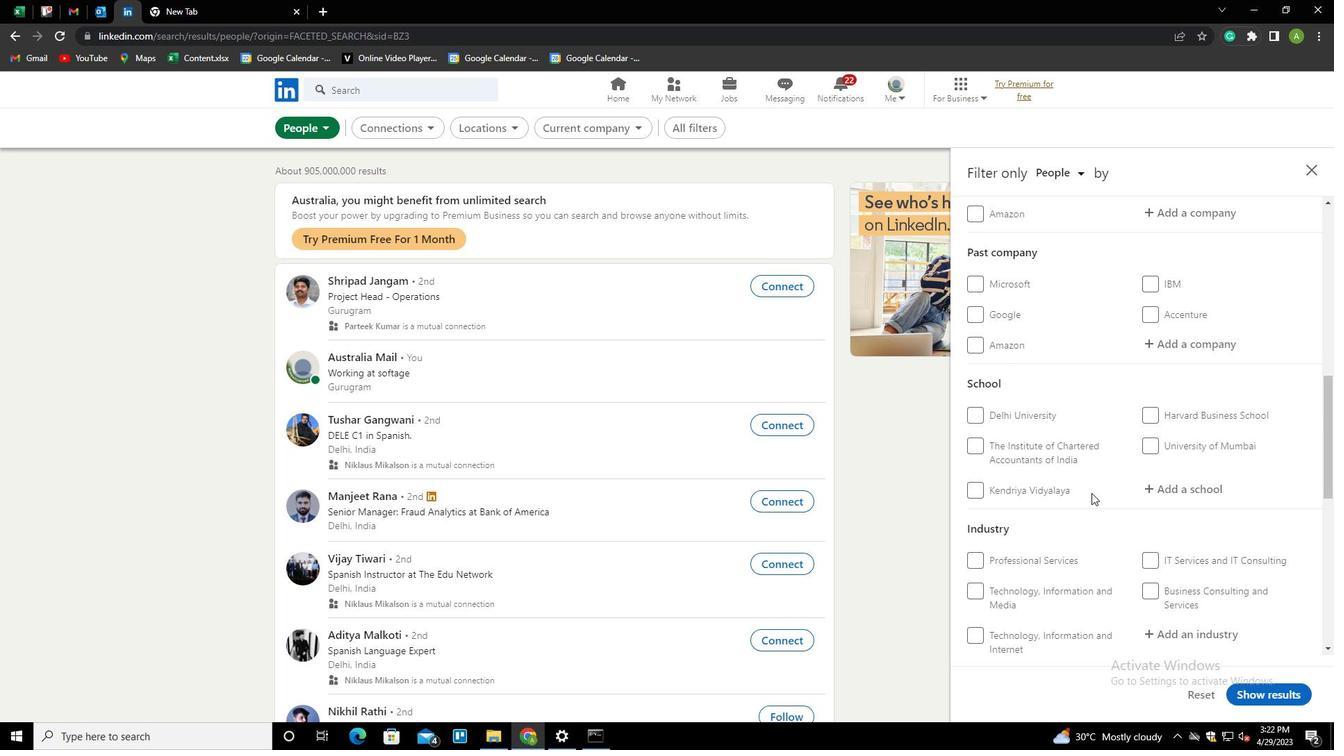 
Action: Mouse scrolled (1091, 494) with delta (0, 0)
Screenshot: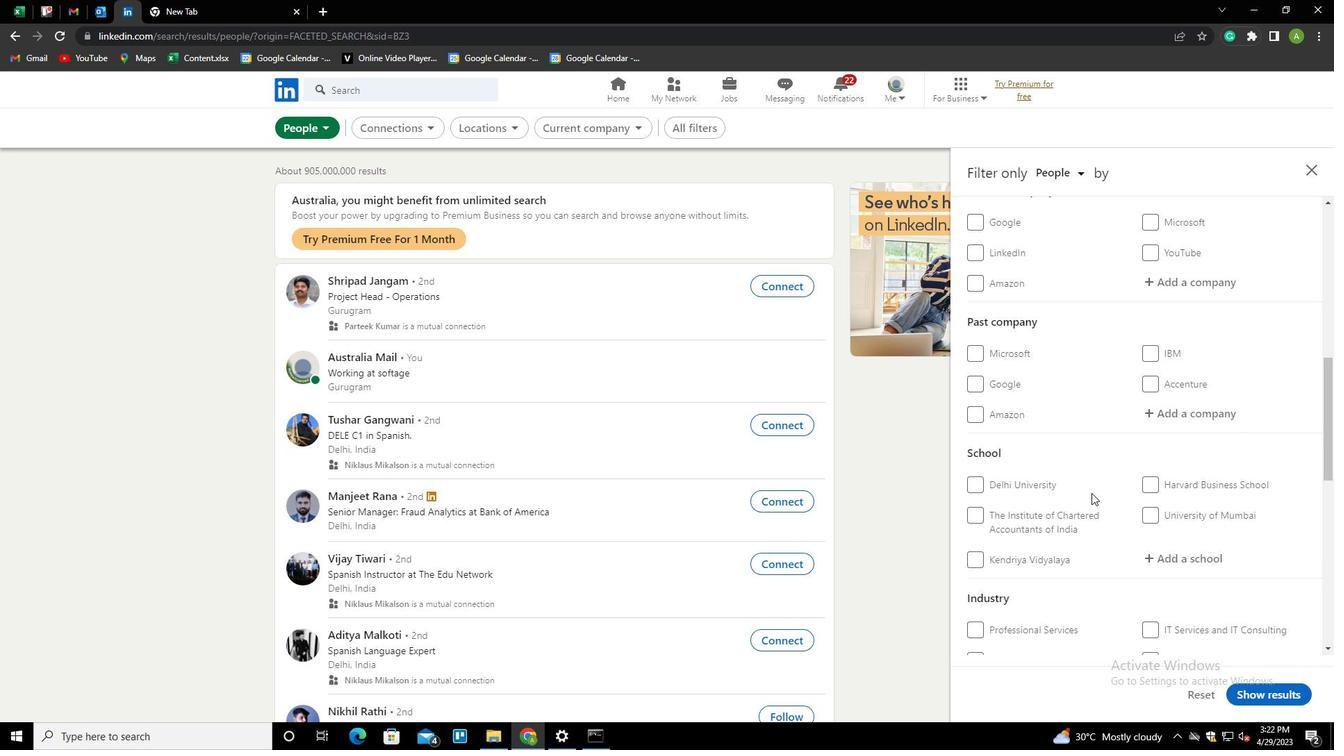 
Action: Mouse scrolled (1091, 494) with delta (0, 0)
Screenshot: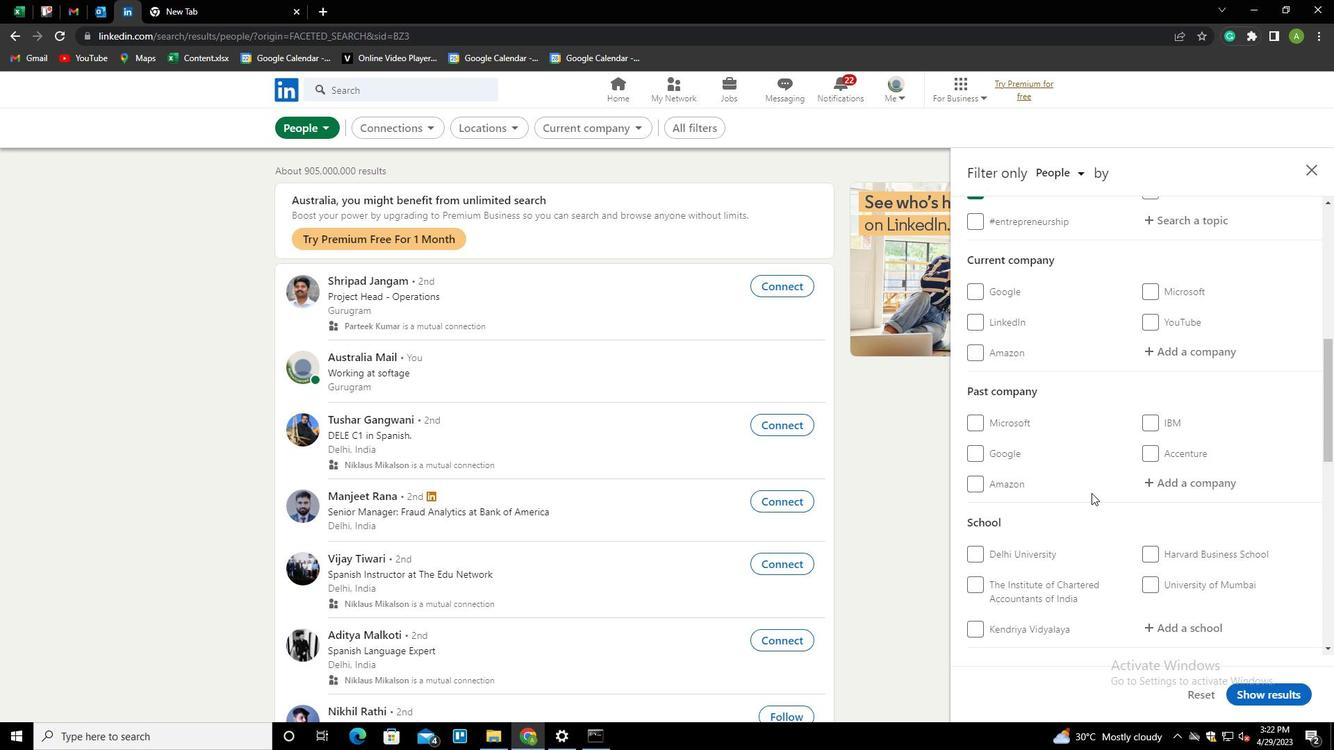 
Action: Mouse moved to (1162, 432)
Screenshot: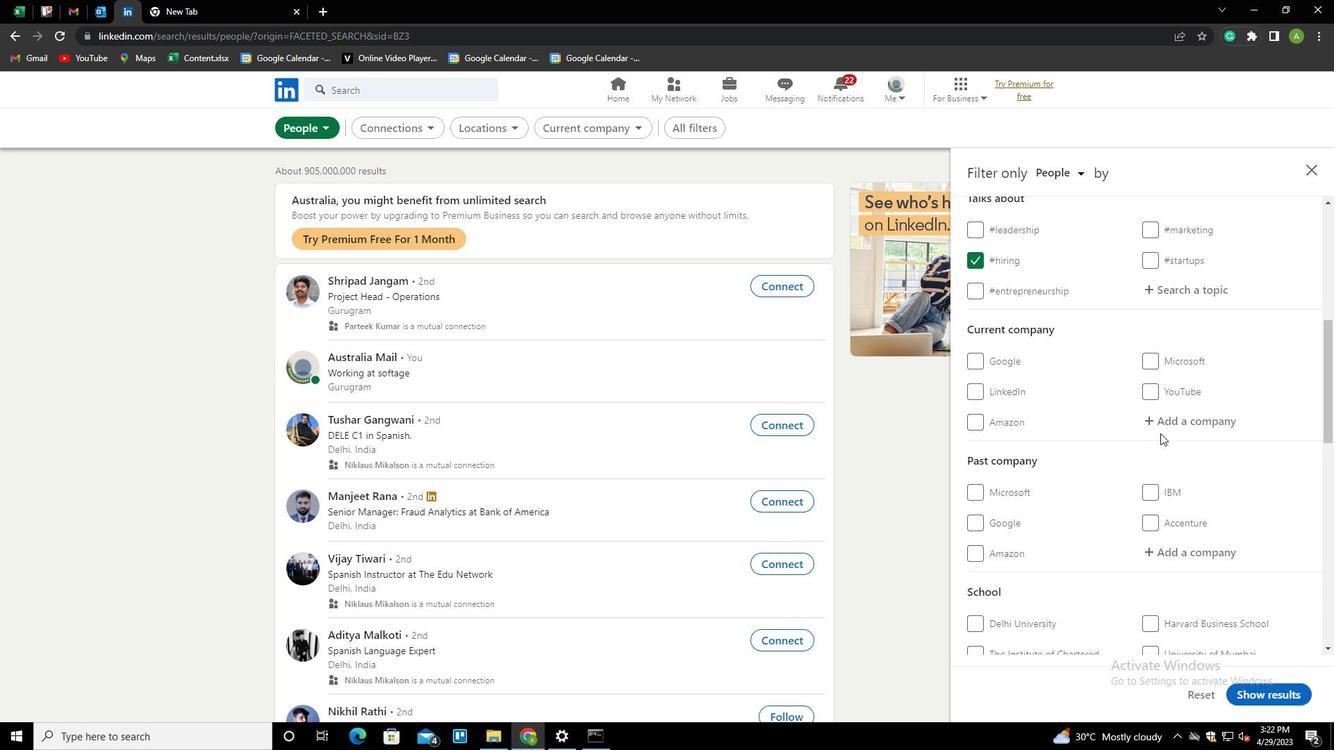 
Action: Mouse pressed left at (1162, 432)
Screenshot: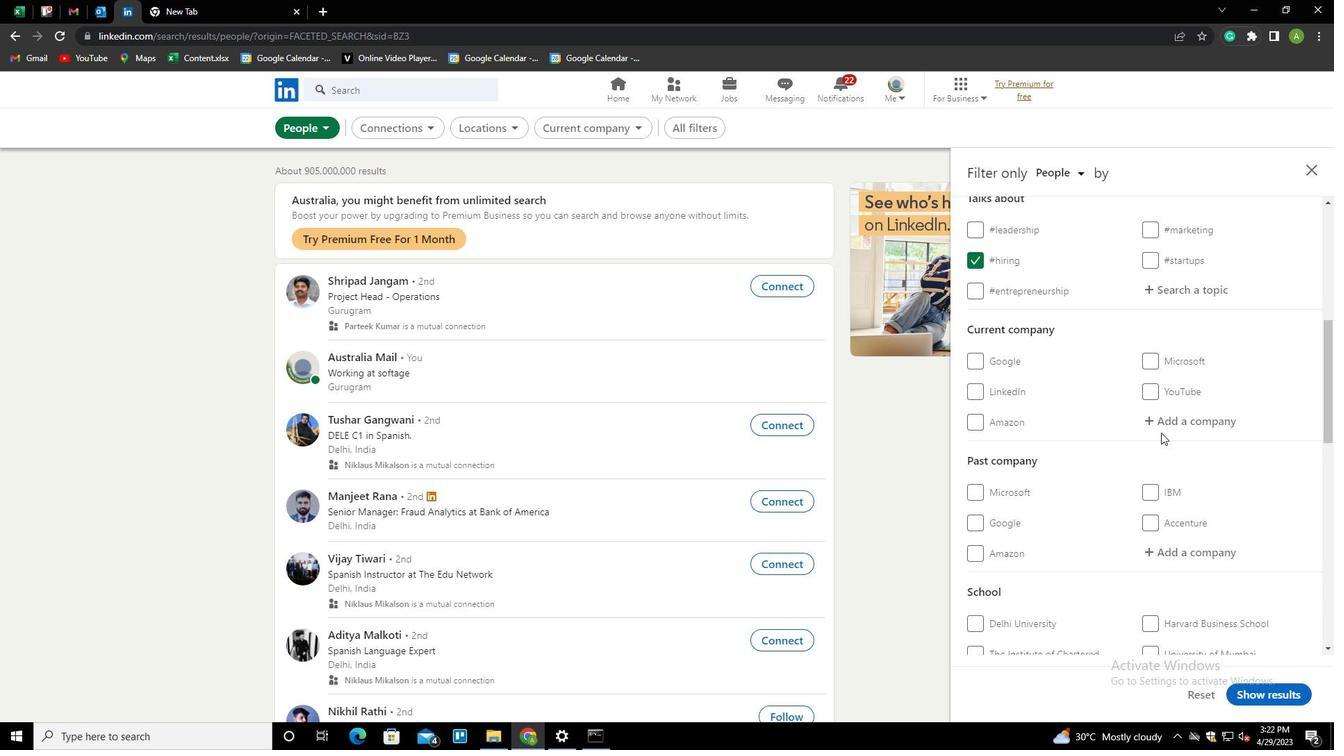 
Action: Mouse moved to (1159, 427)
Screenshot: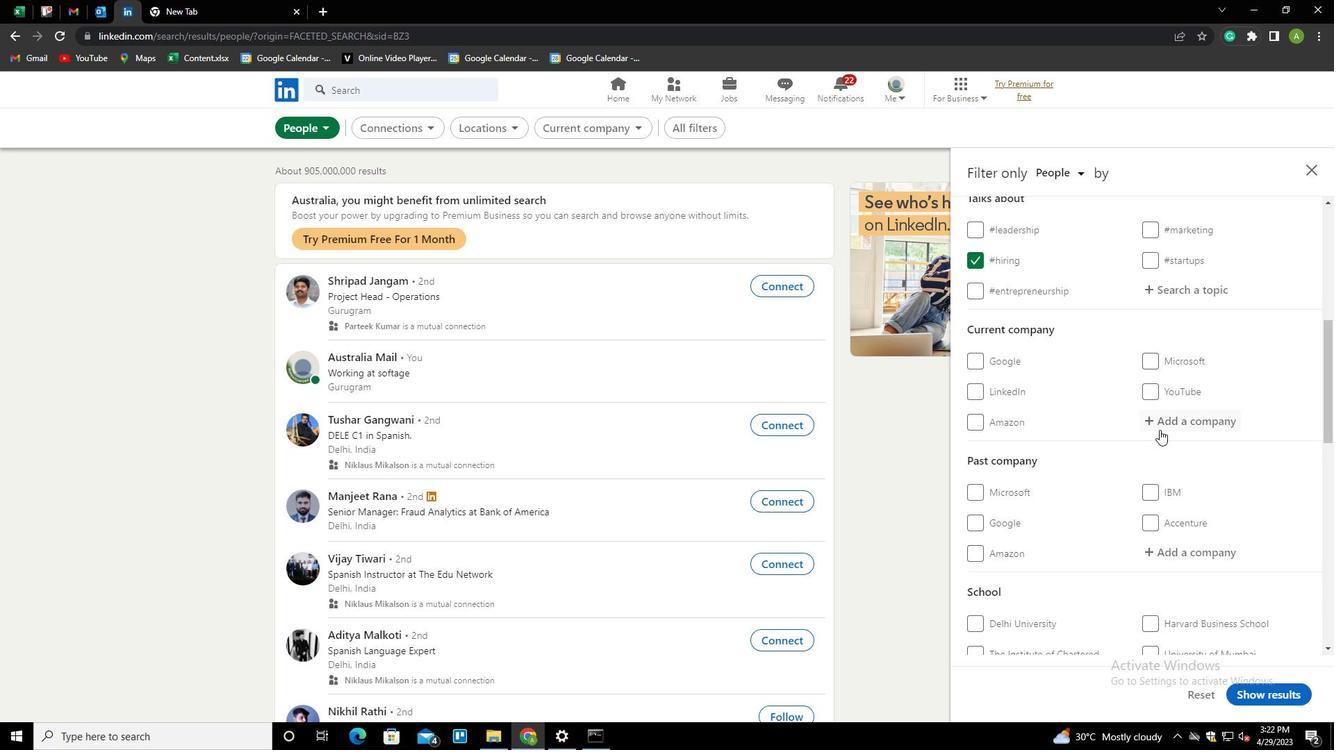 
Action: Mouse pressed left at (1159, 427)
Screenshot: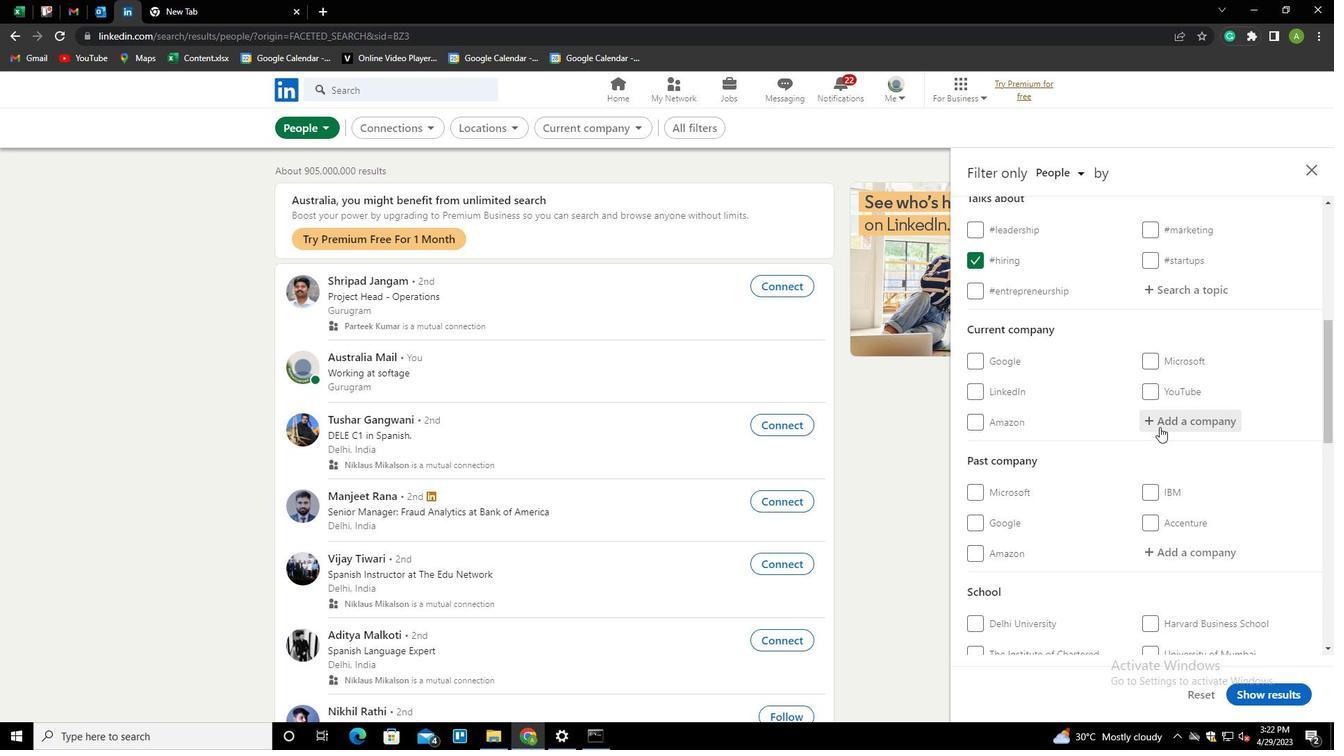 
Action: Key pressed <Key.shift>TECHN<Key.backspace><Key.backspace>NIMO<Key.down><Key.enter>
Screenshot: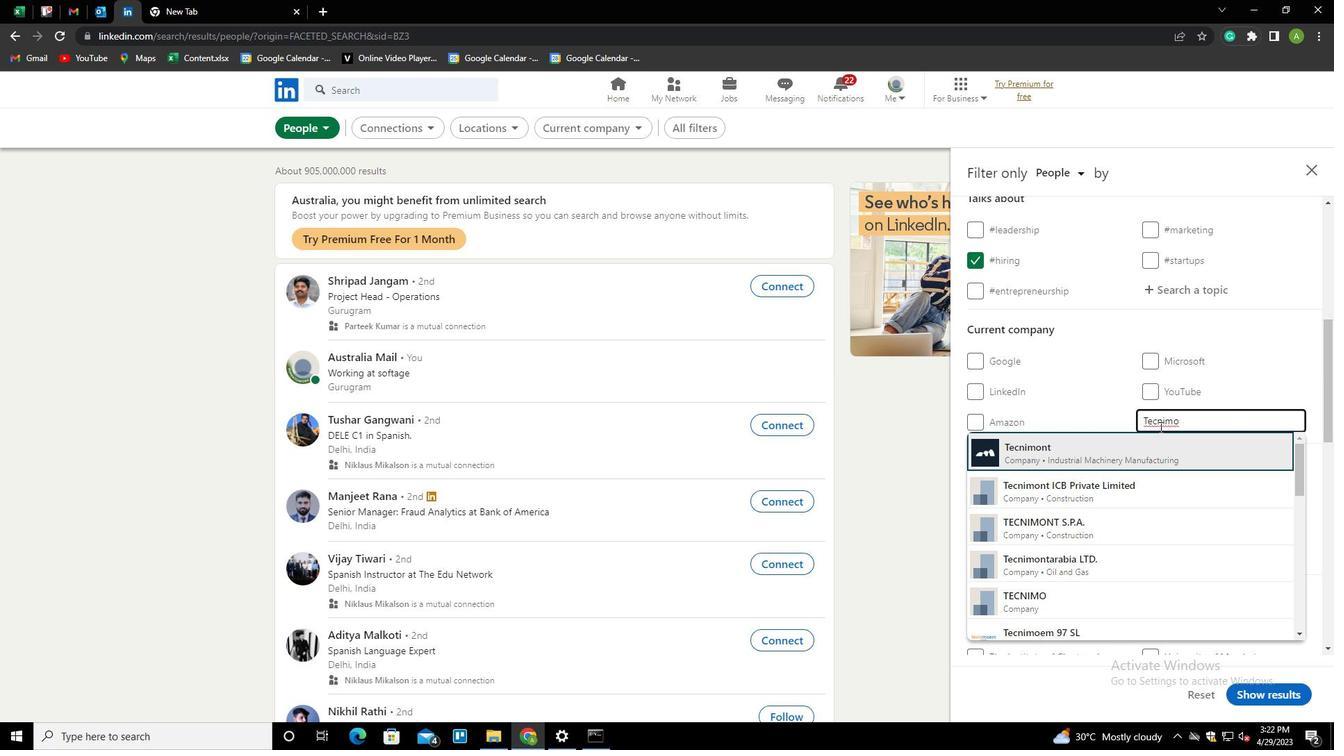 
Action: Mouse scrolled (1159, 426) with delta (0, 0)
Screenshot: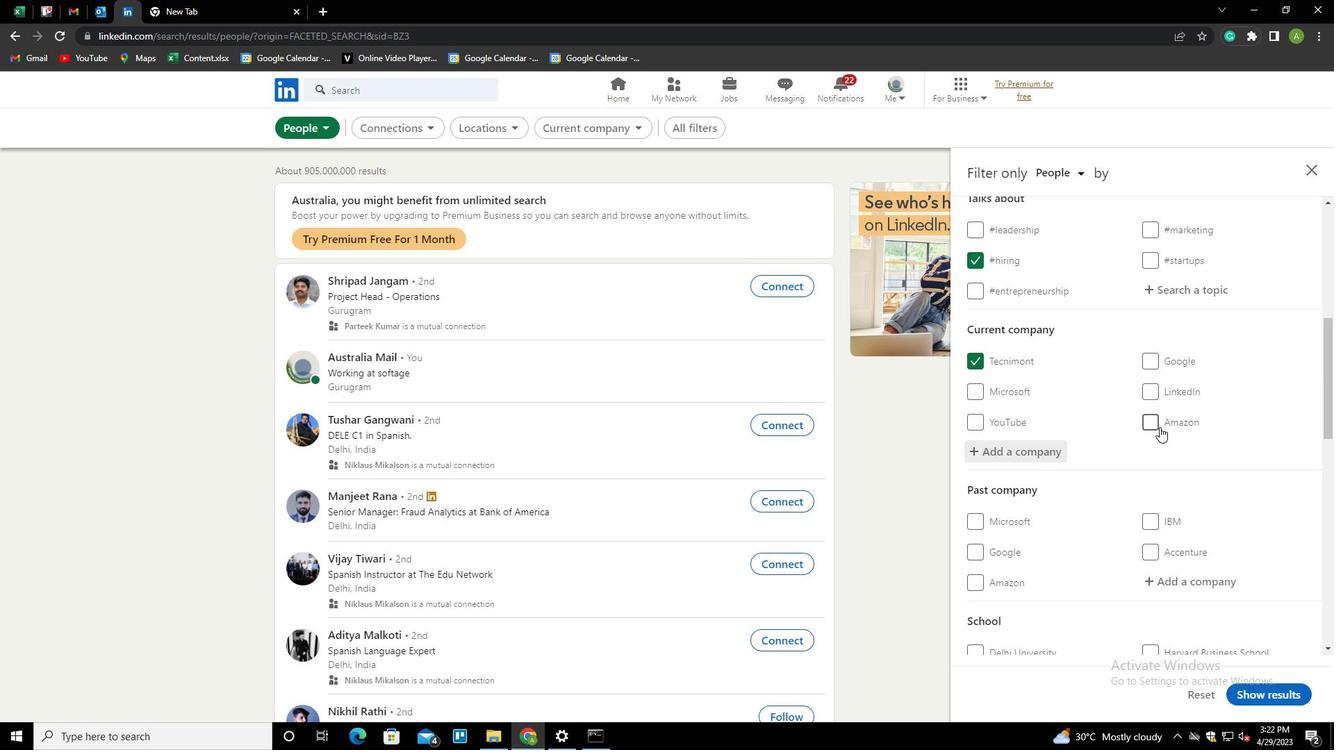 
Action: Mouse scrolled (1159, 426) with delta (0, 0)
Screenshot: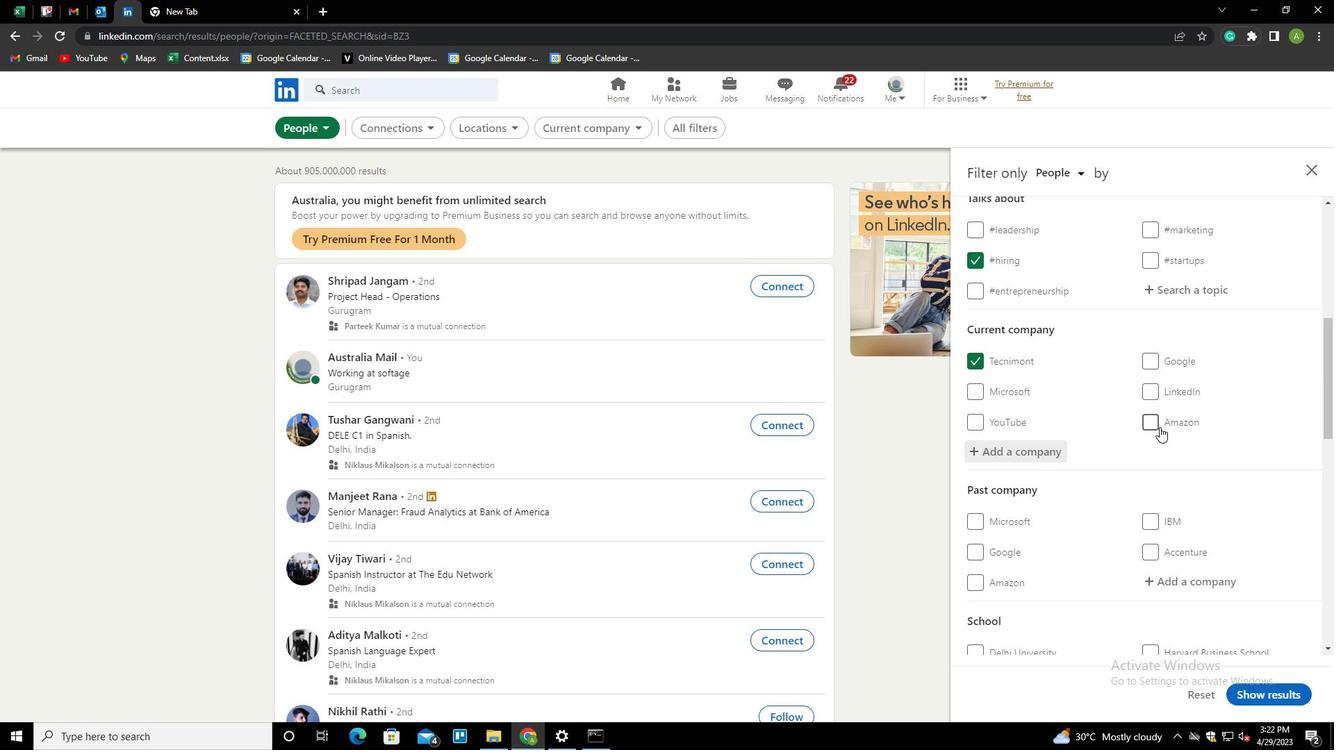
Action: Mouse moved to (1160, 428)
Screenshot: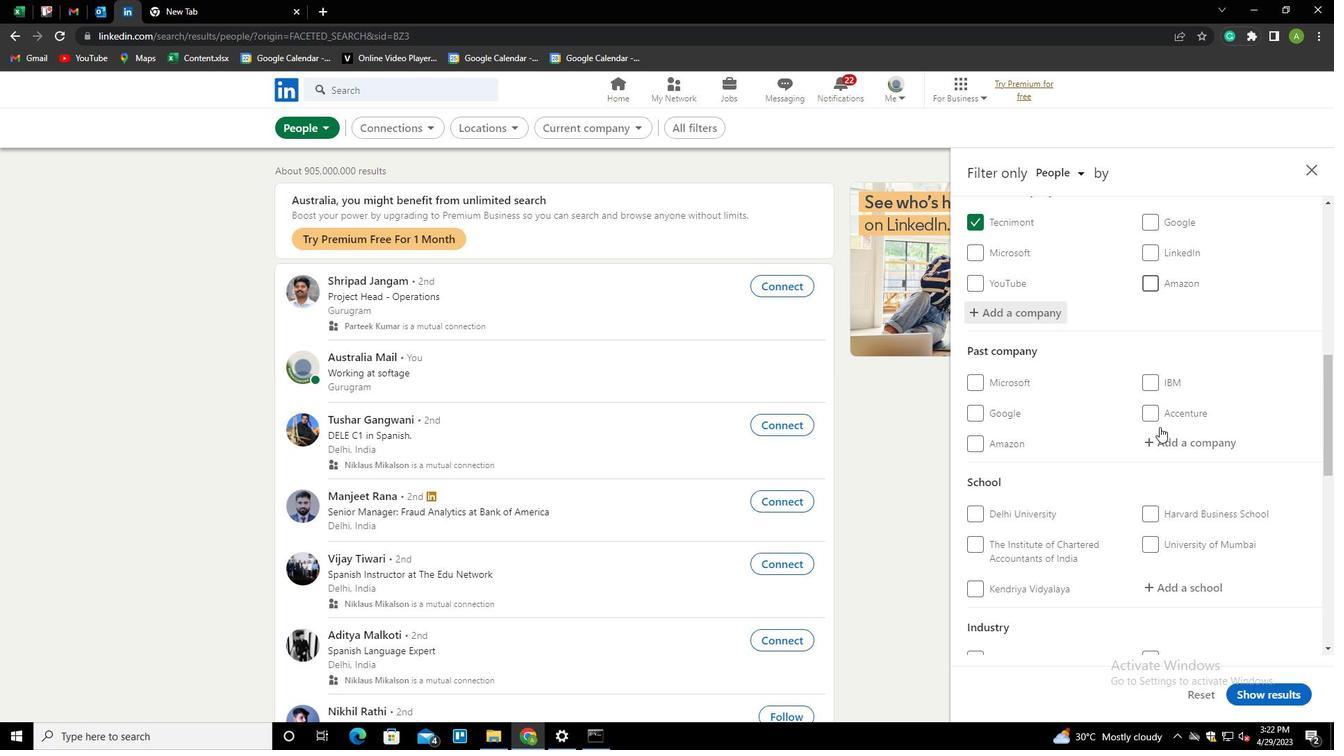 
Action: Mouse scrolled (1160, 427) with delta (0, 0)
Screenshot: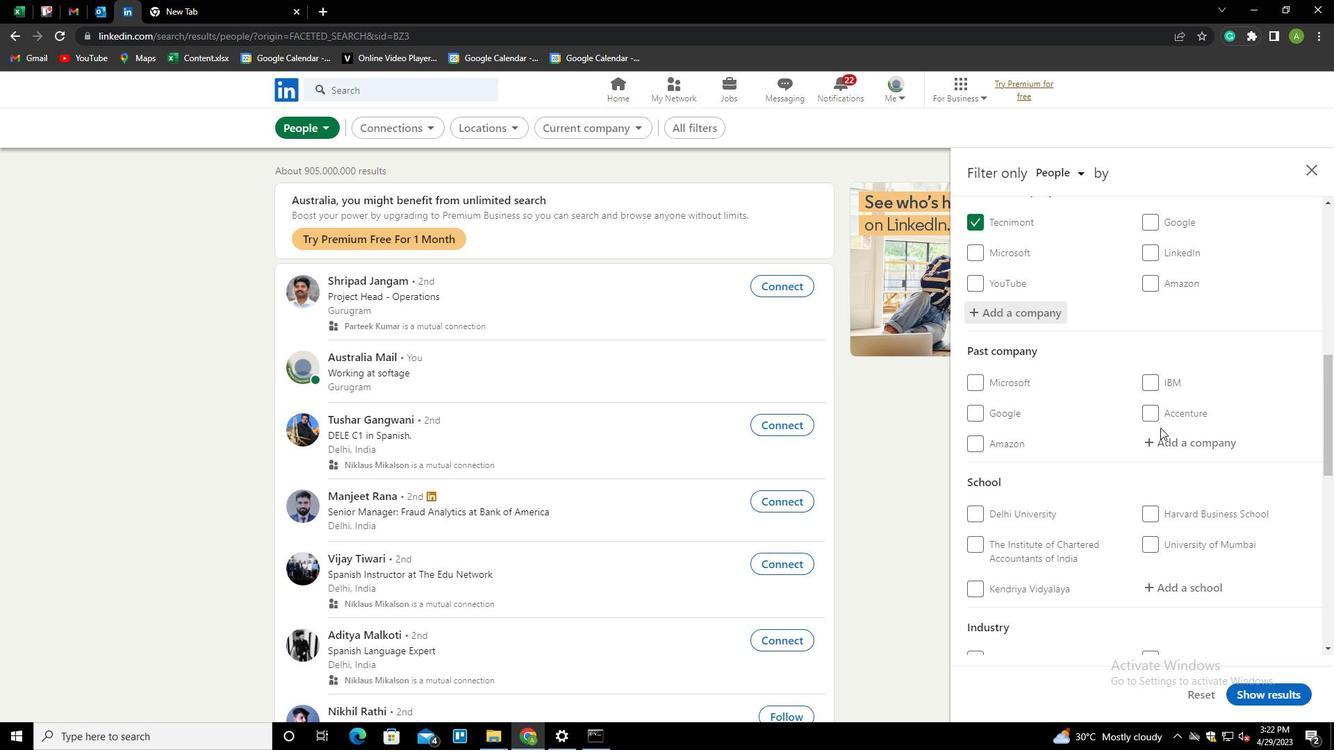 
Action: Mouse scrolled (1160, 427) with delta (0, 0)
Screenshot: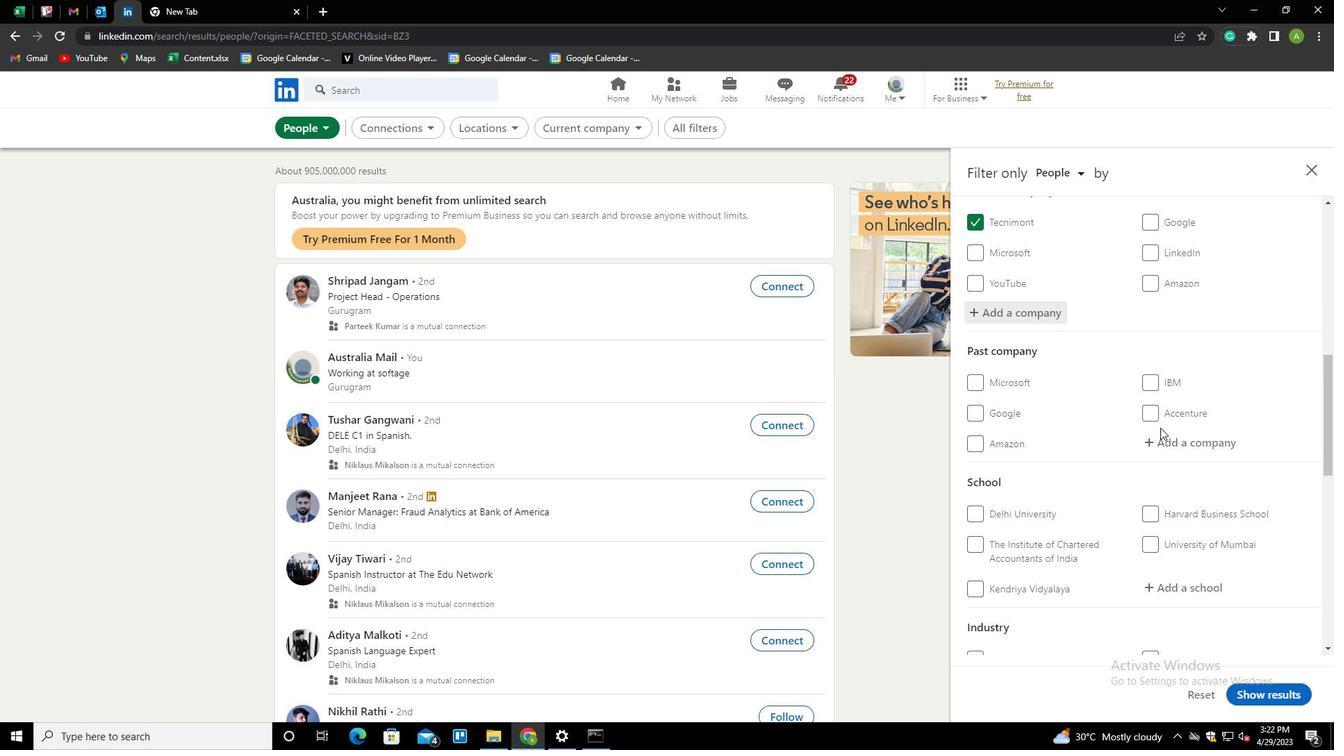 
Action: Mouse moved to (1167, 448)
Screenshot: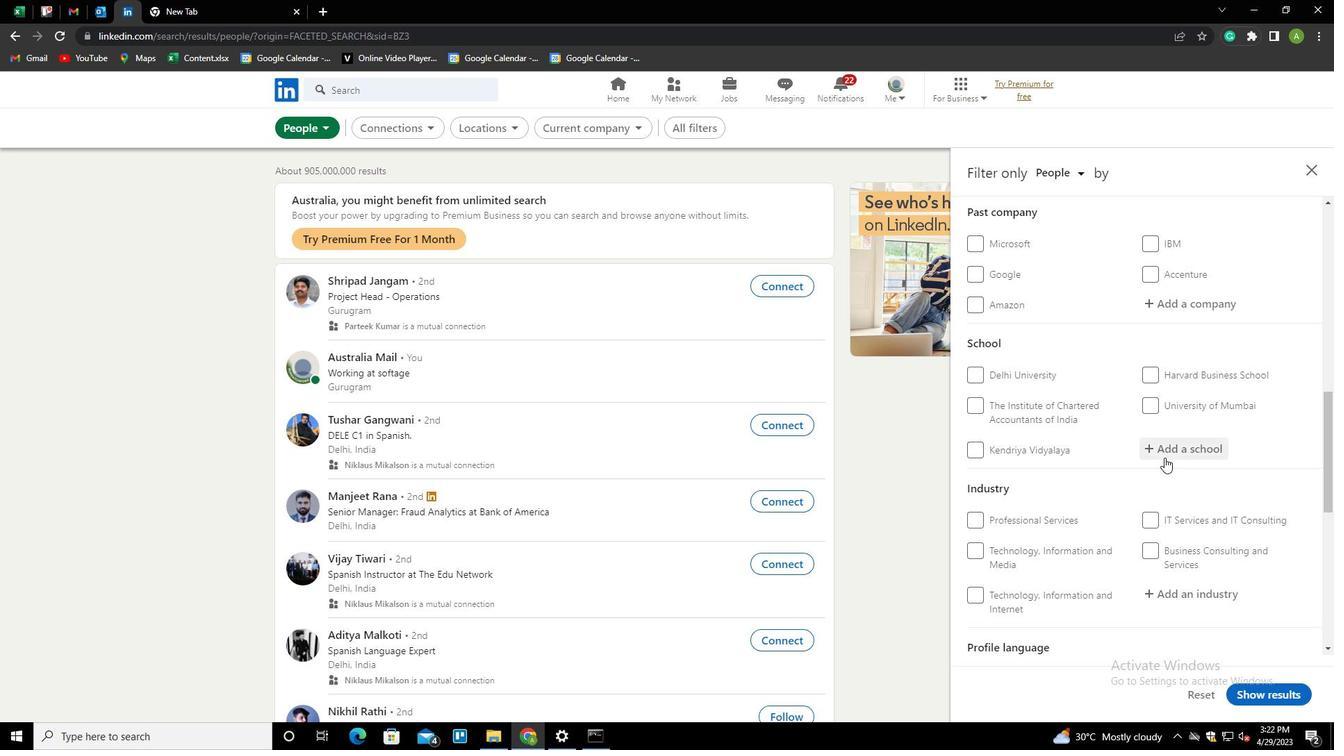 
Action: Mouse pressed left at (1167, 448)
Screenshot: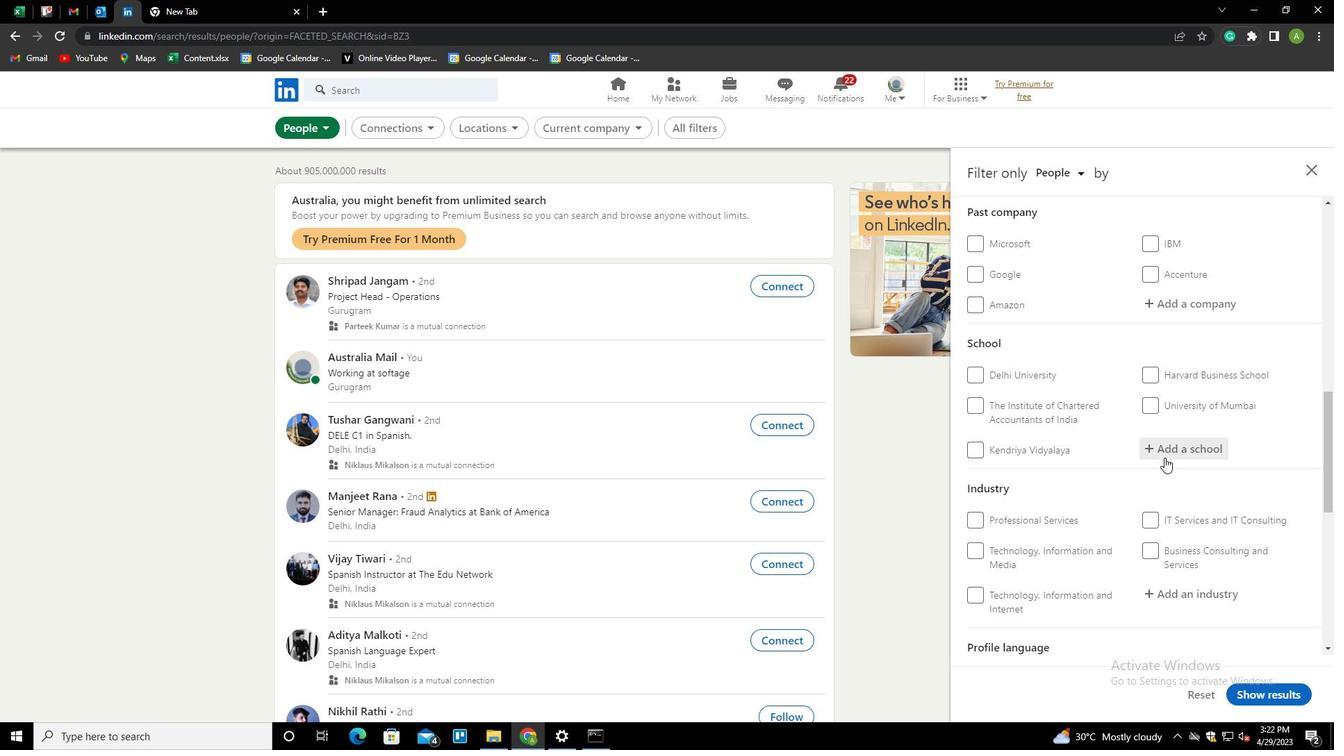 
Action: Key pressed <Key.shift><Key.shift><Key.shift><Key.shift><Key.shift>JAIPUT<Key.backspace>R<Key.space>E<Key.down><Key.down><Key.down><Key.down><Key.enter>
Screenshot: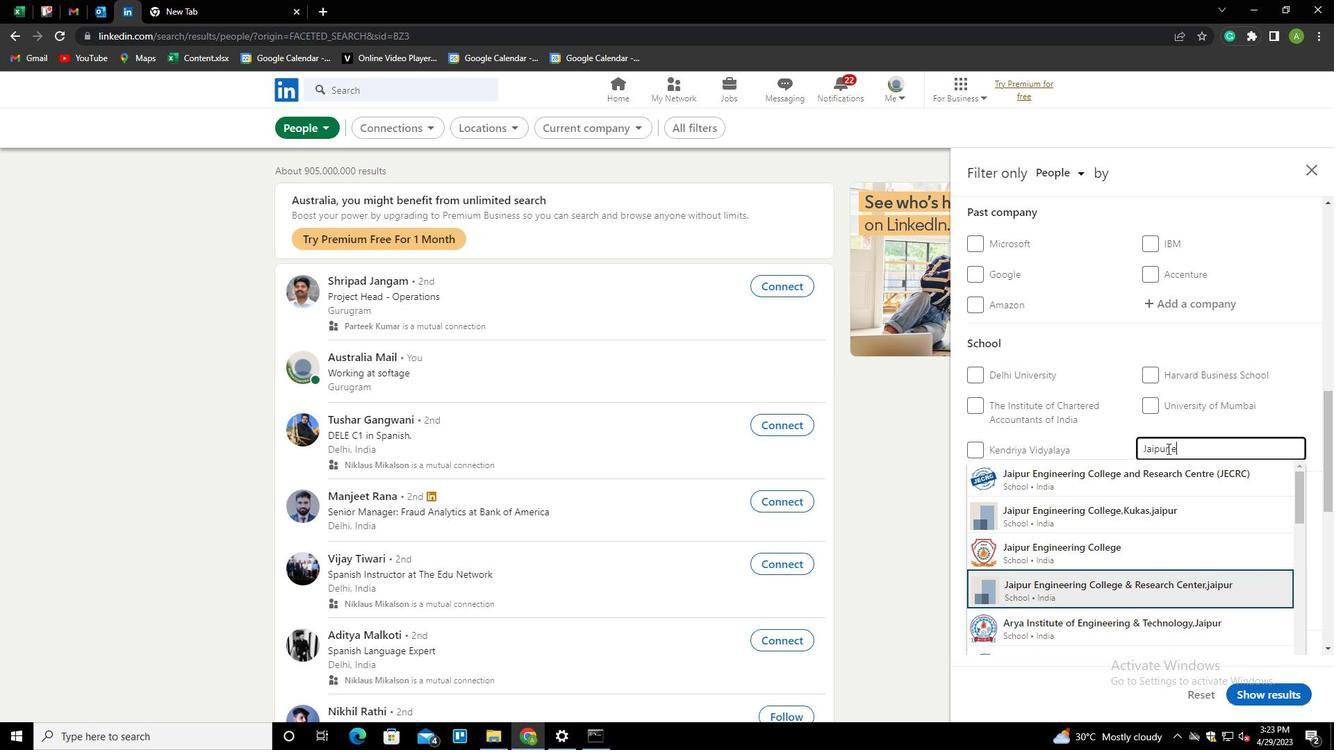 
Action: Mouse scrolled (1167, 448) with delta (0, 0)
Screenshot: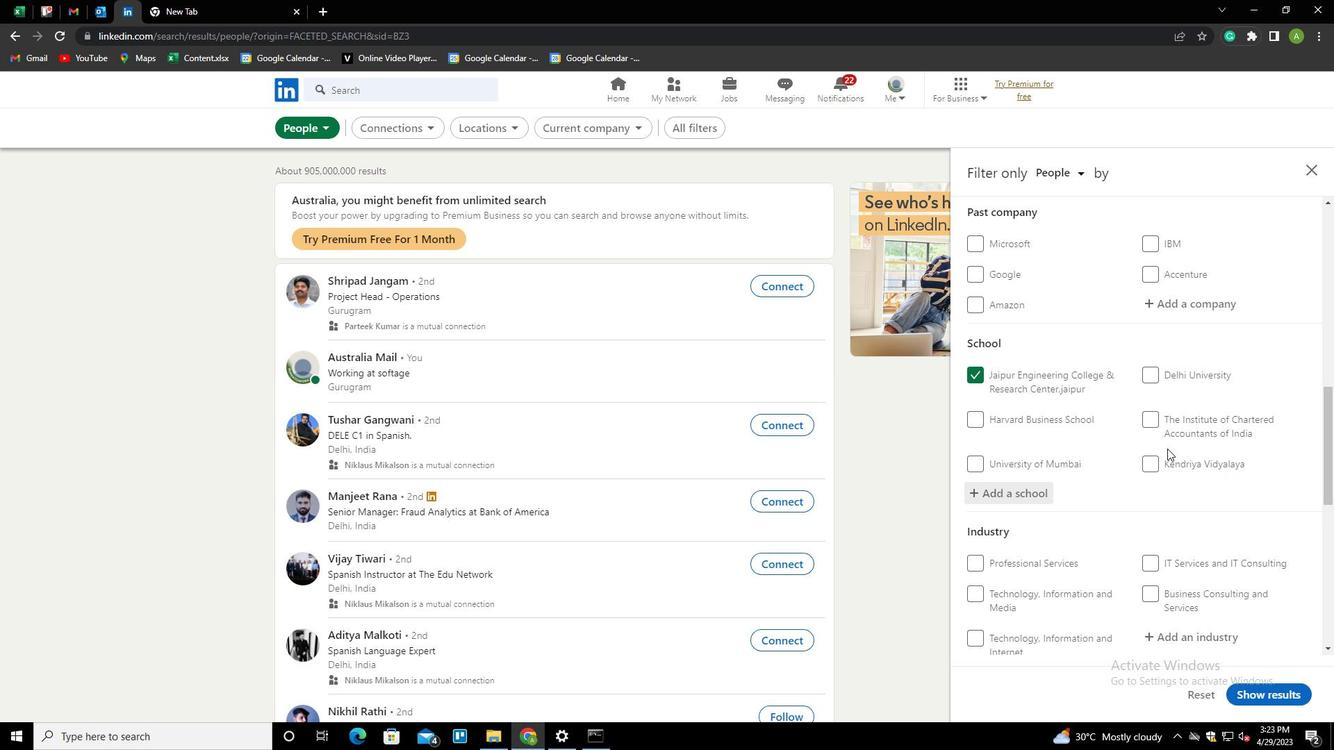 
Action: Mouse scrolled (1167, 448) with delta (0, 0)
Screenshot: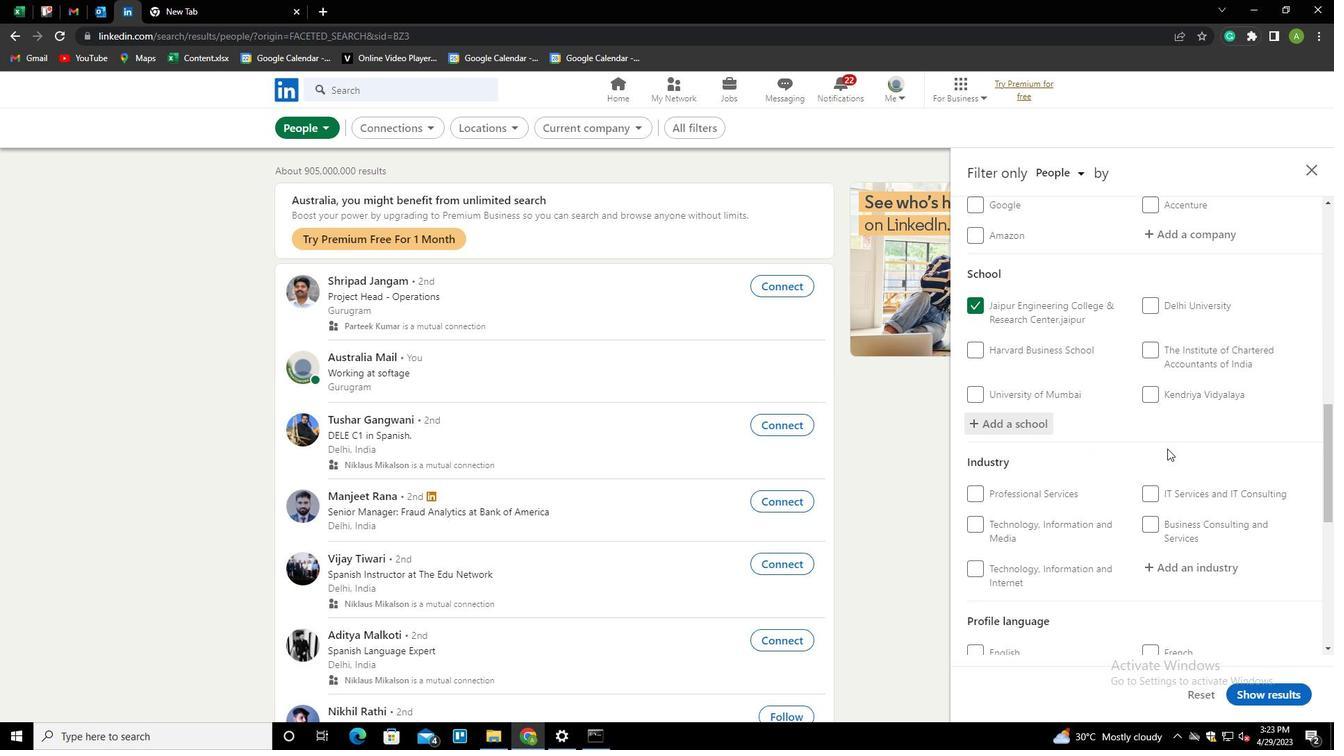 
Action: Mouse moved to (1162, 498)
Screenshot: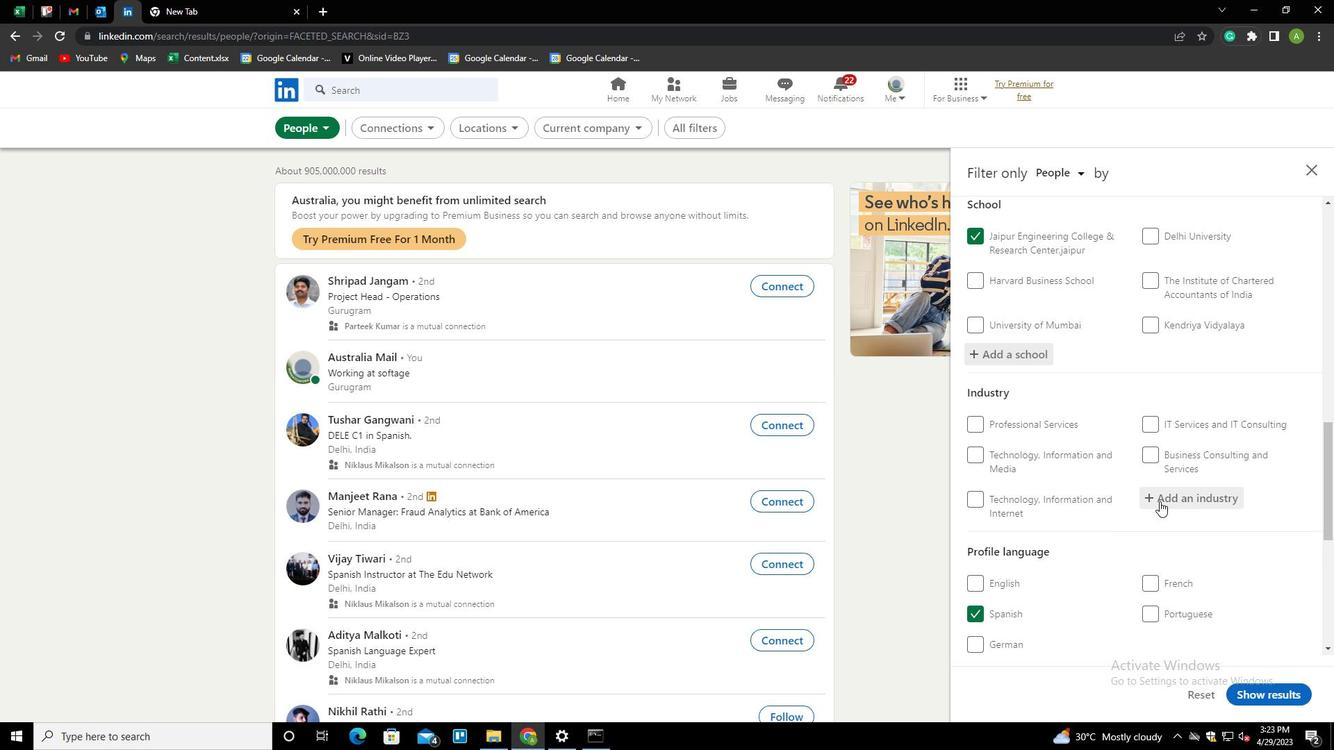 
Action: Mouse pressed left at (1162, 498)
Screenshot: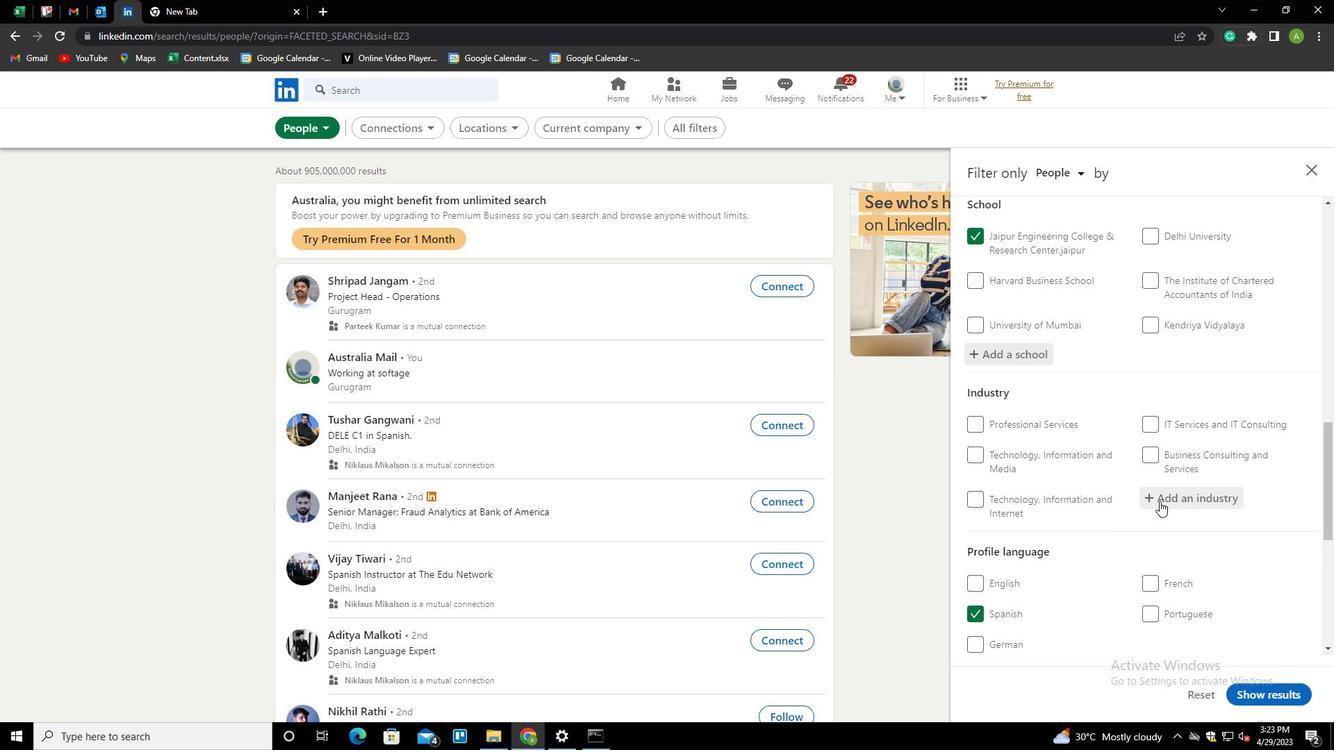 
Action: Key pressed <Key.shift>GOVERNMENT<Key.down><Key.down><Key.enter>
Screenshot: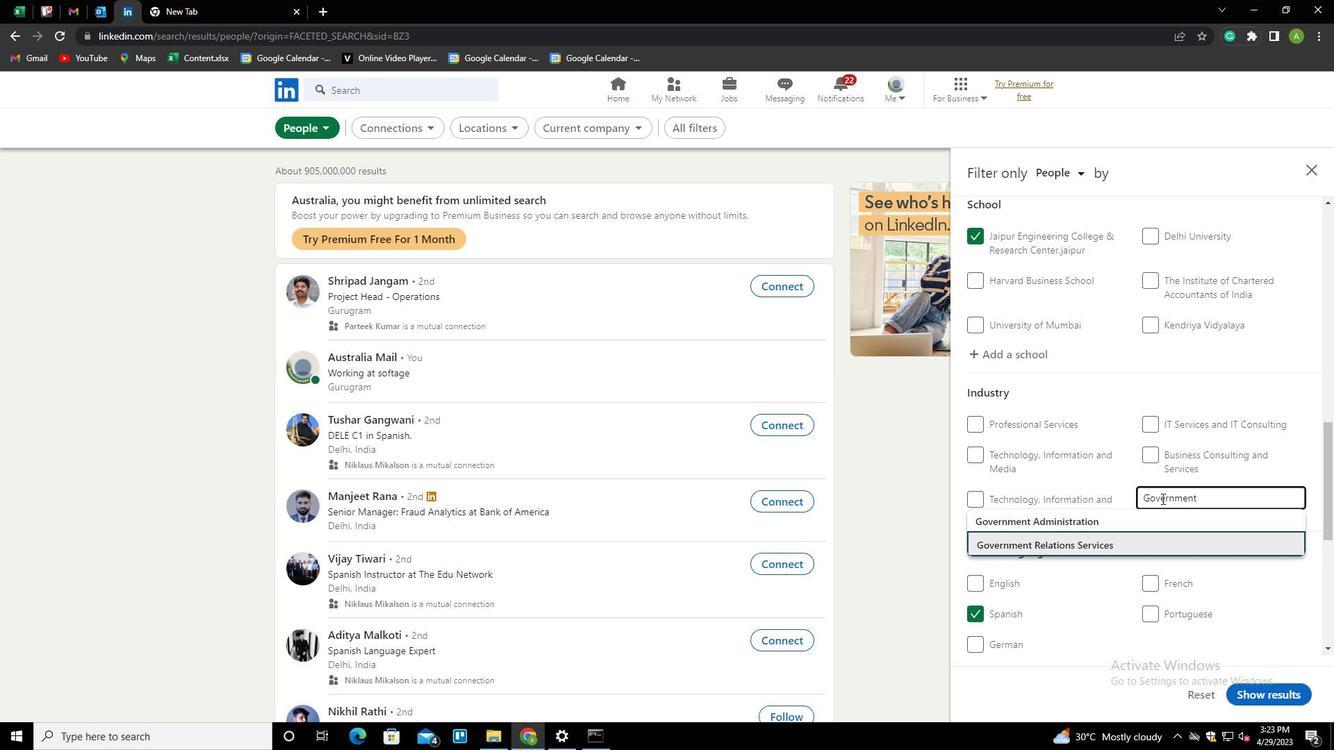 
Action: Mouse scrolled (1162, 498) with delta (0, 0)
Screenshot: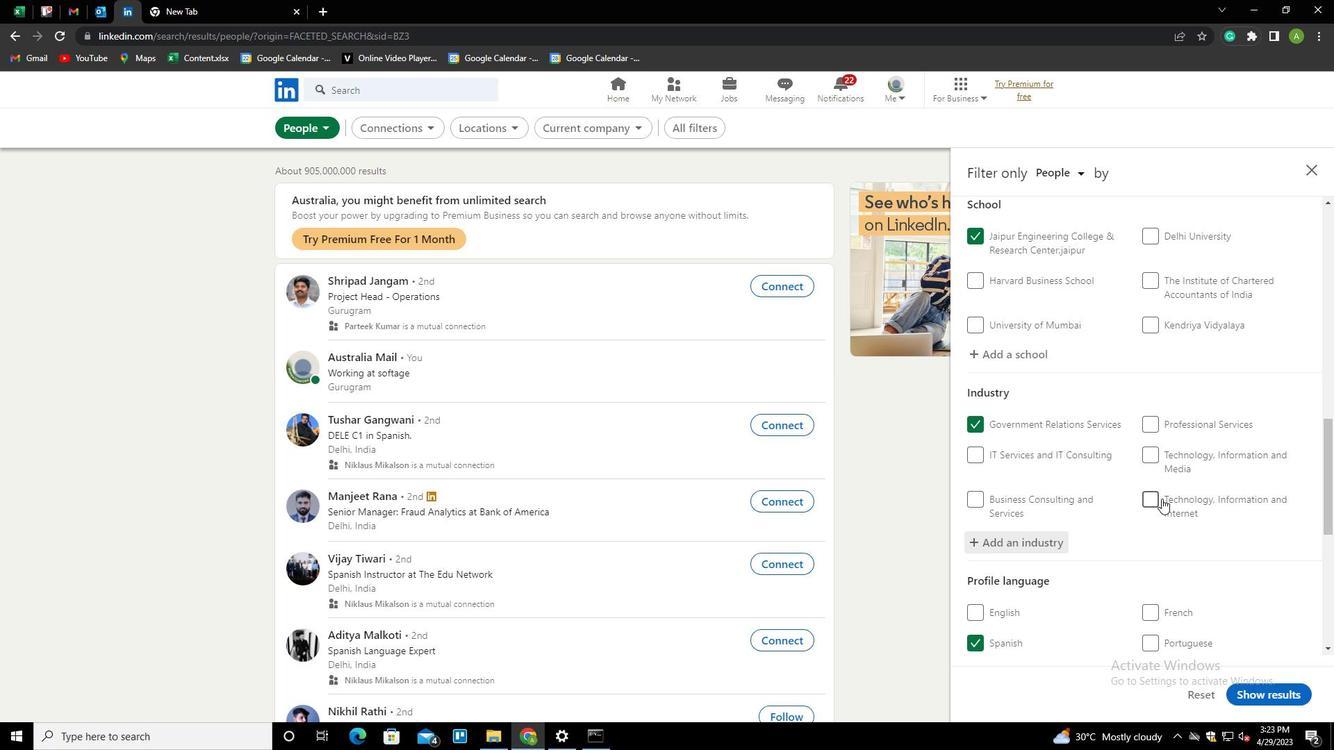 
Action: Mouse scrolled (1162, 498) with delta (0, 0)
Screenshot: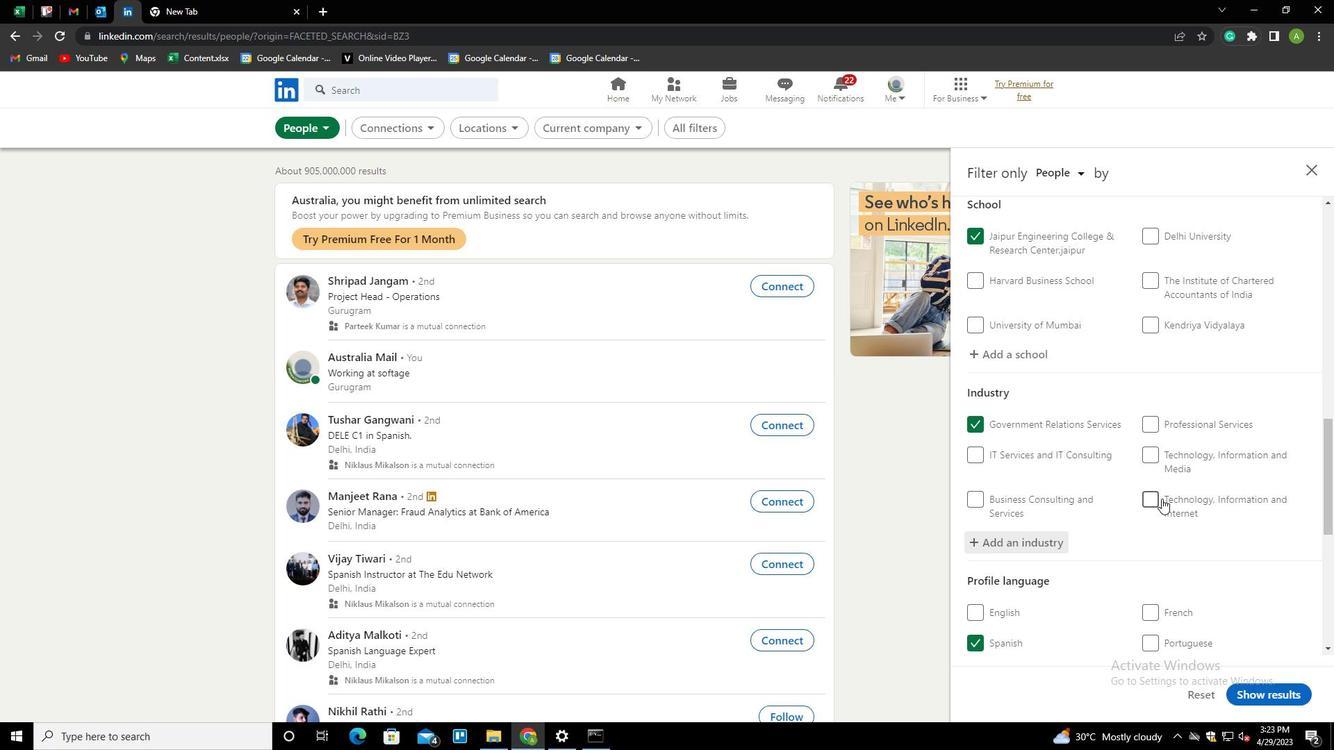 
Action: Mouse scrolled (1162, 498) with delta (0, 0)
Screenshot: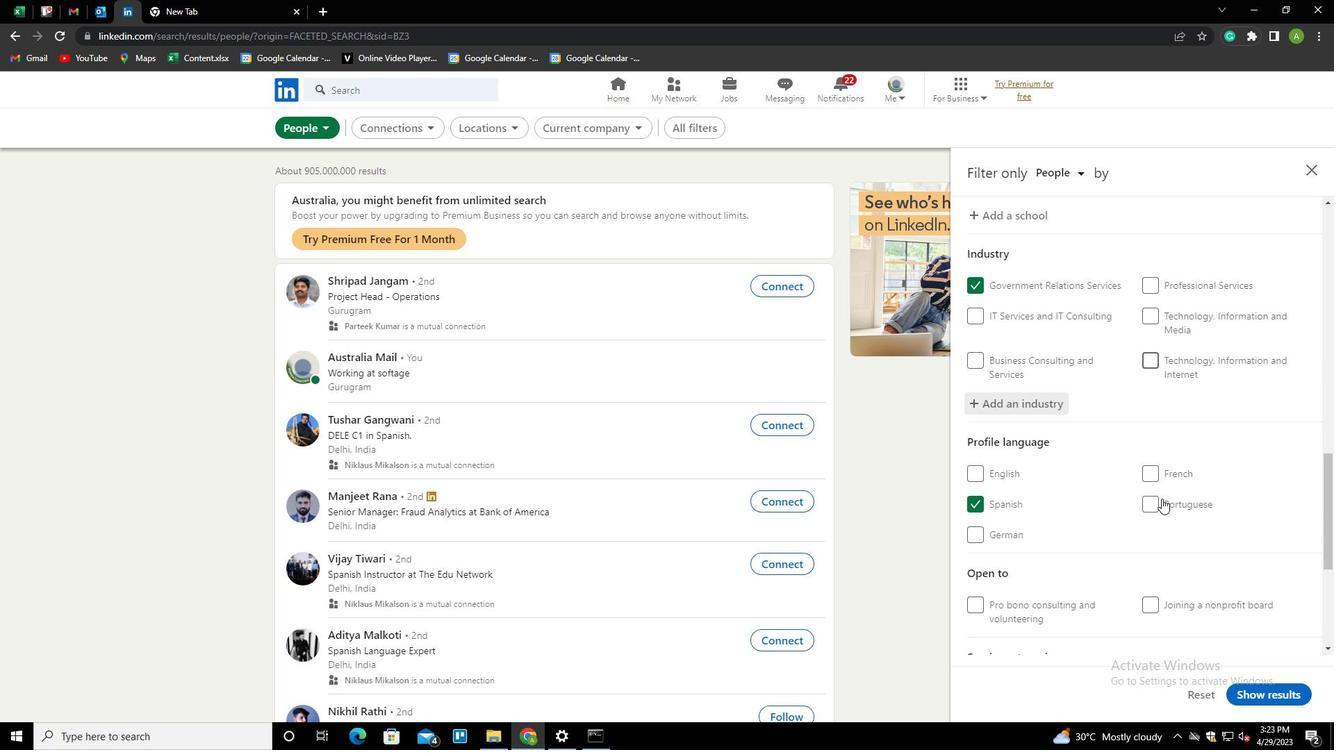 
Action: Mouse scrolled (1162, 498) with delta (0, 0)
Screenshot: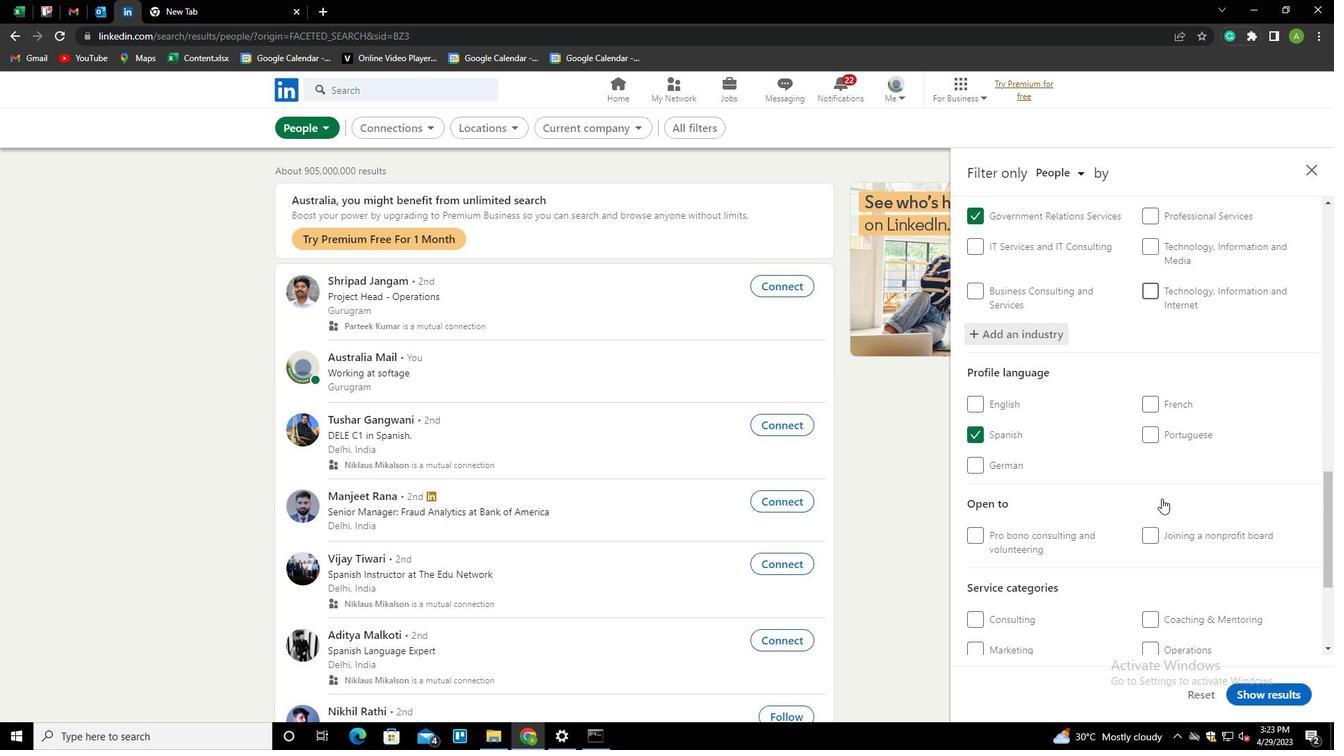 
Action: Mouse scrolled (1162, 498) with delta (0, 0)
Screenshot: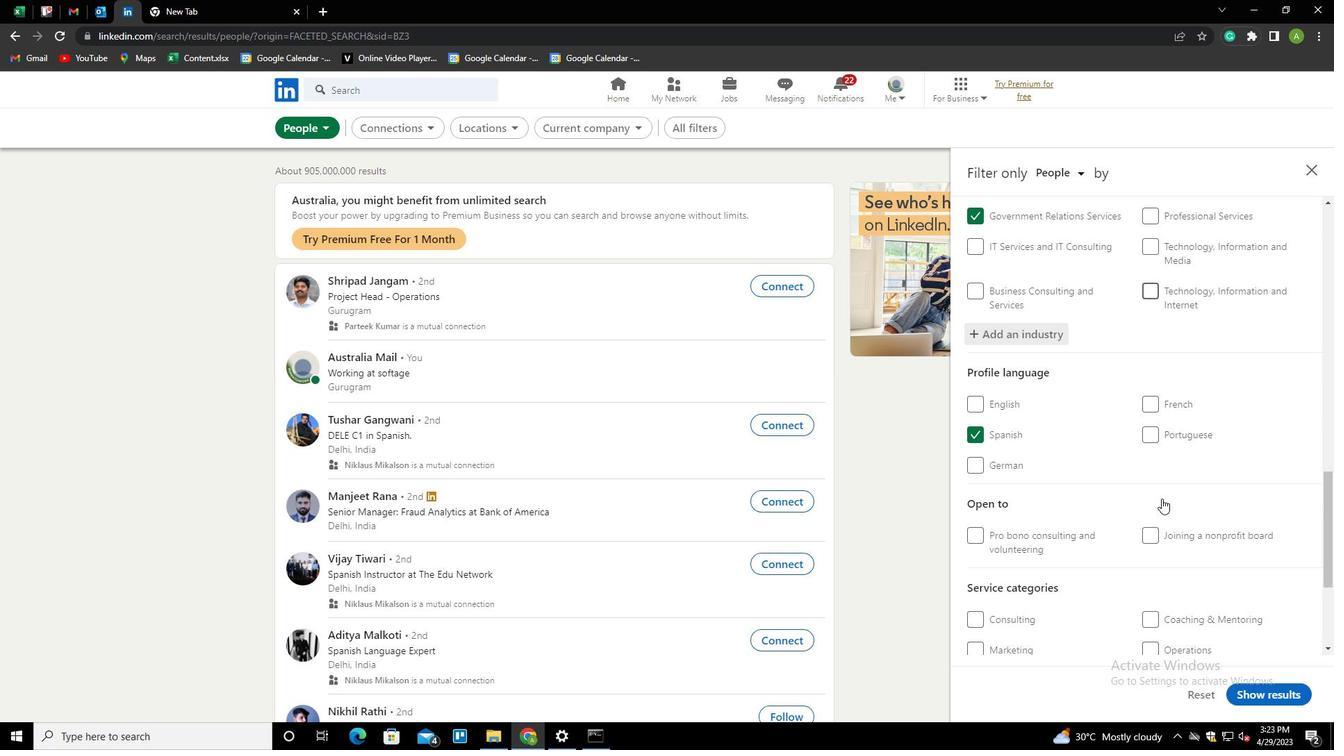 
Action: Mouse moved to (1171, 538)
Screenshot: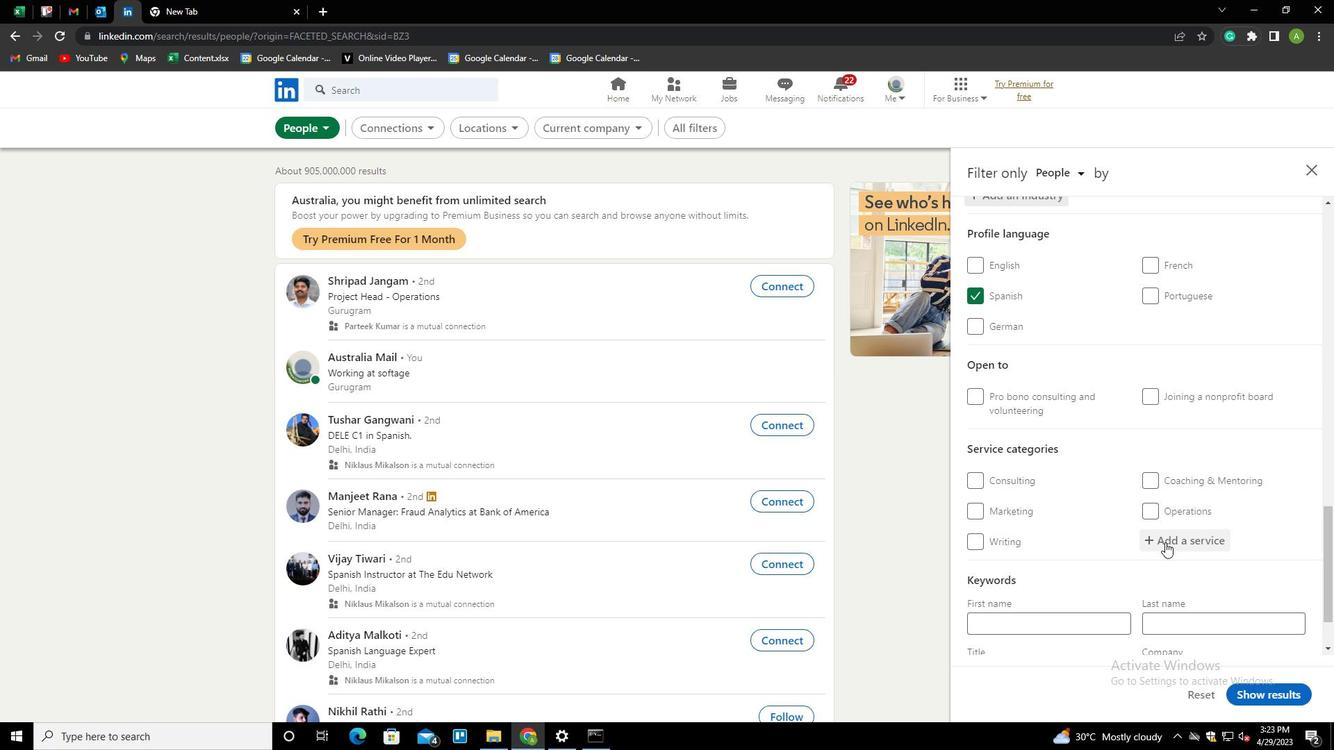 
Action: Mouse pressed left at (1171, 538)
Screenshot: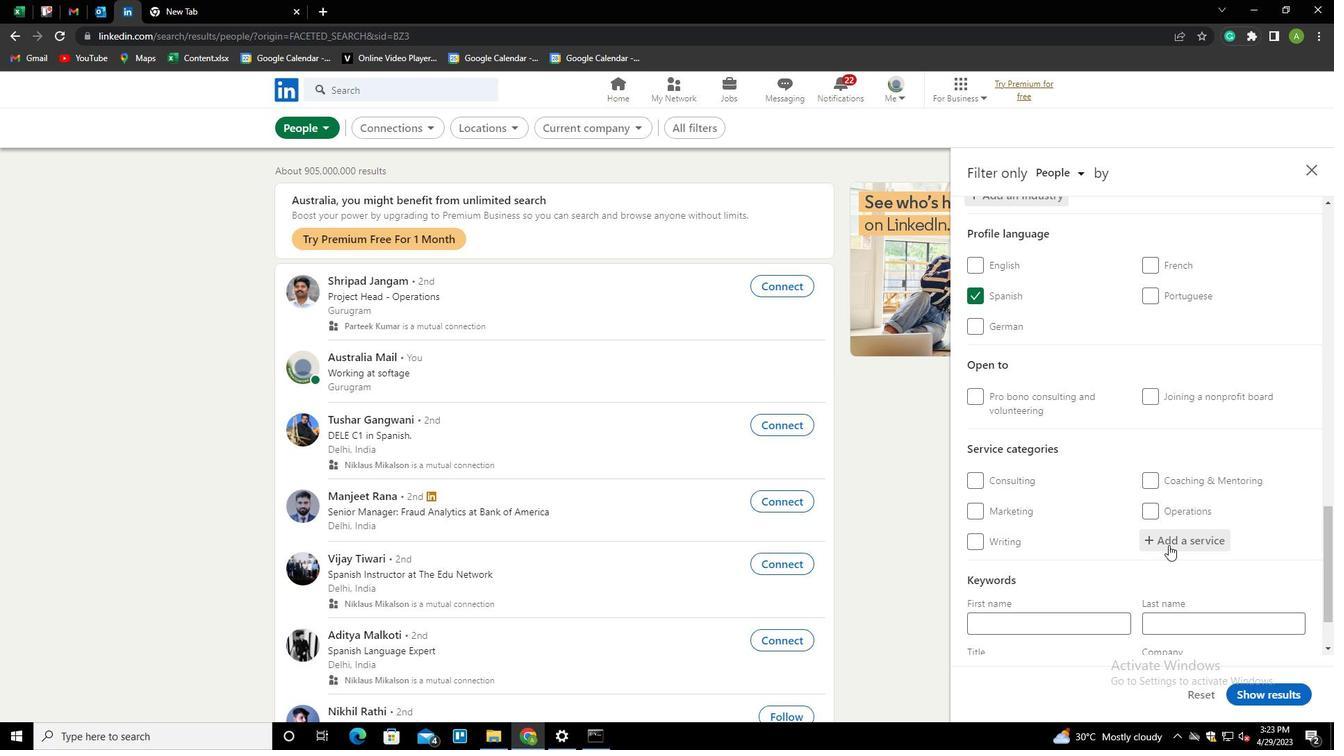 
Action: Key pressed <Key.shift><Key.shift><Key.shift><Key.shift><Key.shift><Key.shift><Key.shift>HOME<Key.space>NE<Key.down><Key.enter>
Screenshot: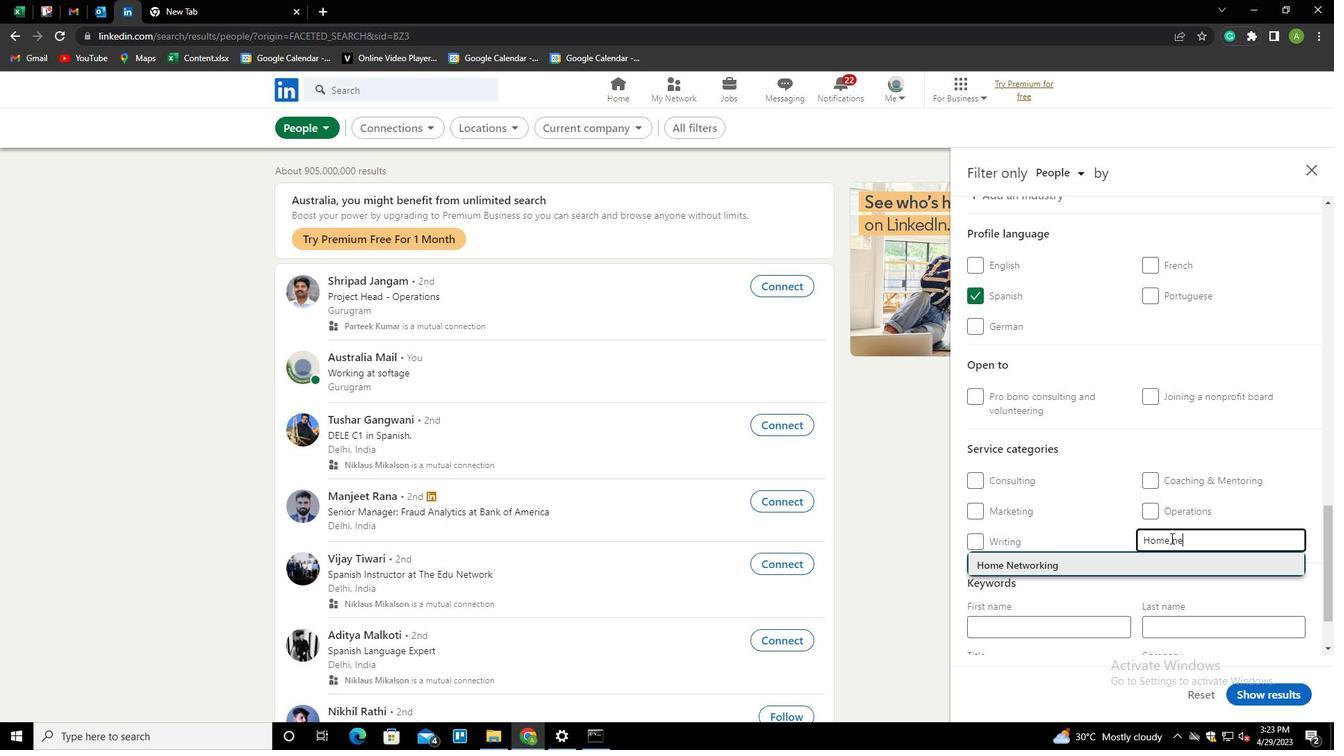 
Action: Mouse scrolled (1171, 537) with delta (0, 0)
Screenshot: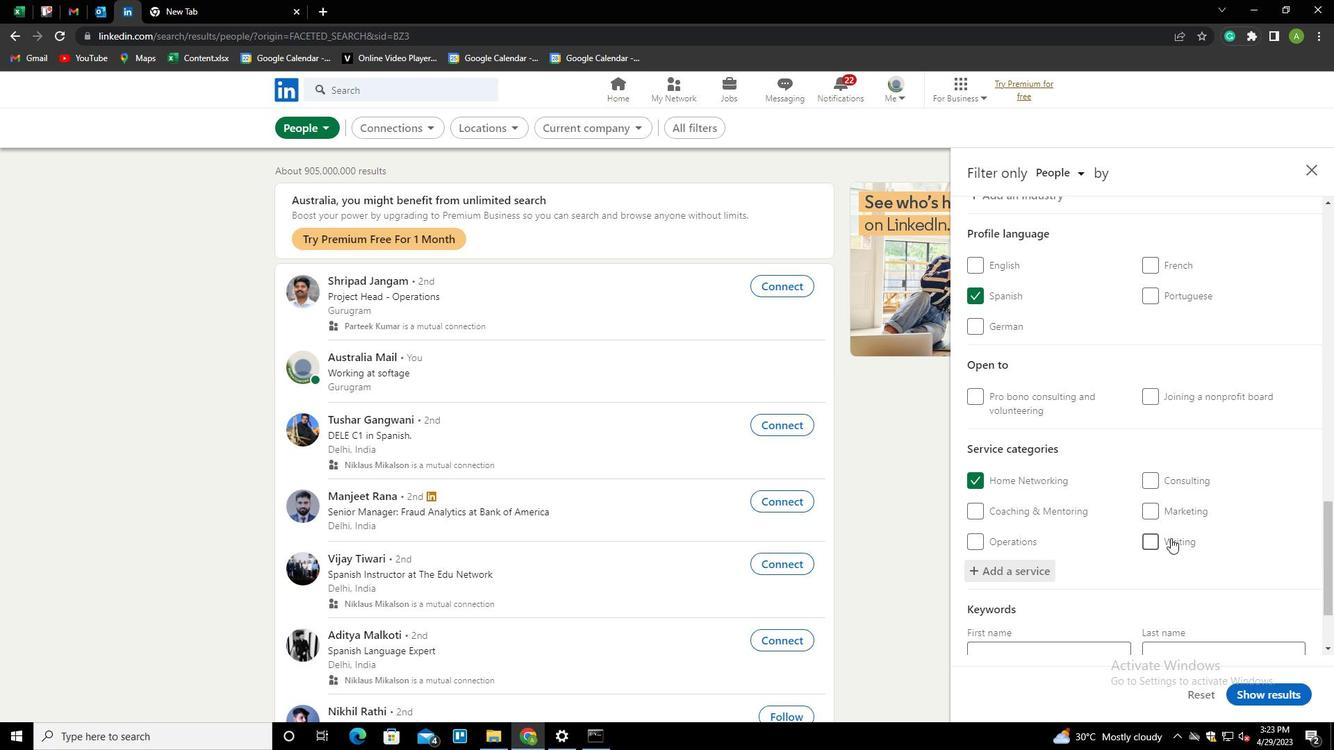 
Action: Mouse scrolled (1171, 537) with delta (0, 0)
Screenshot: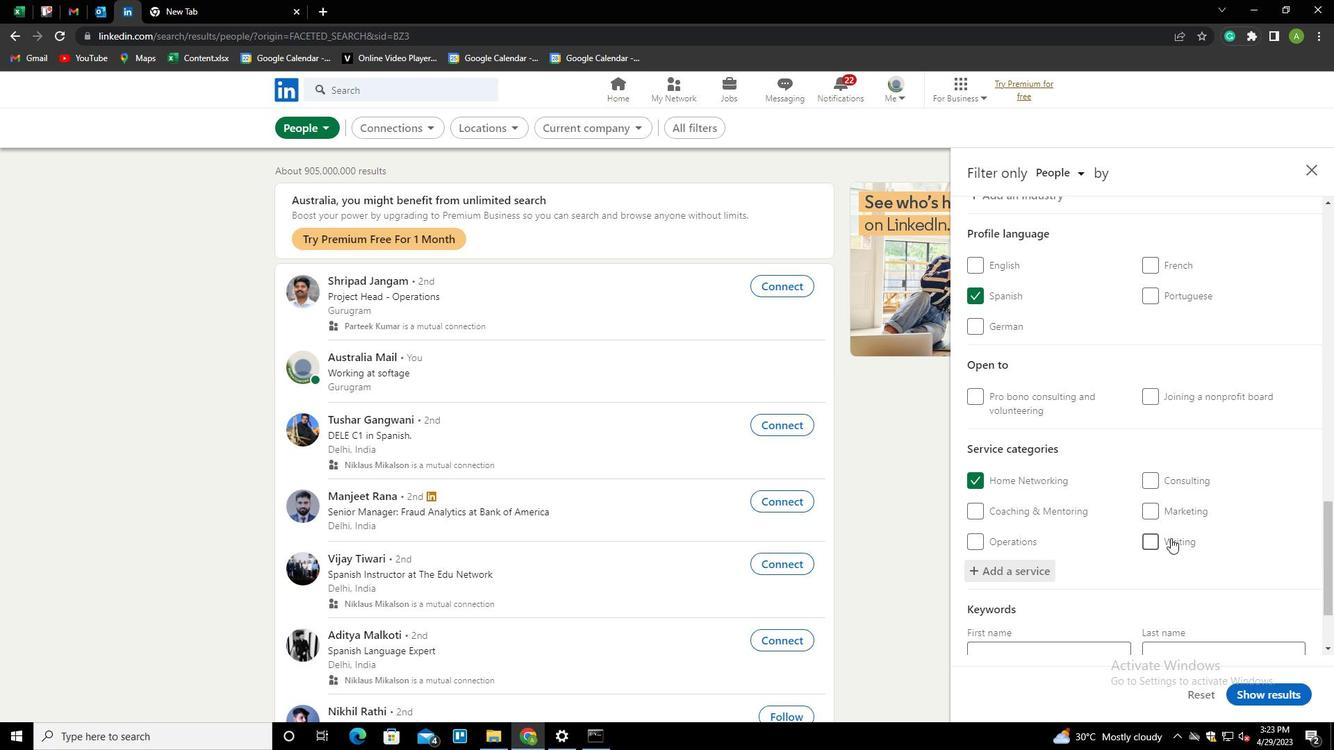 
Action: Mouse scrolled (1171, 537) with delta (0, 0)
Screenshot: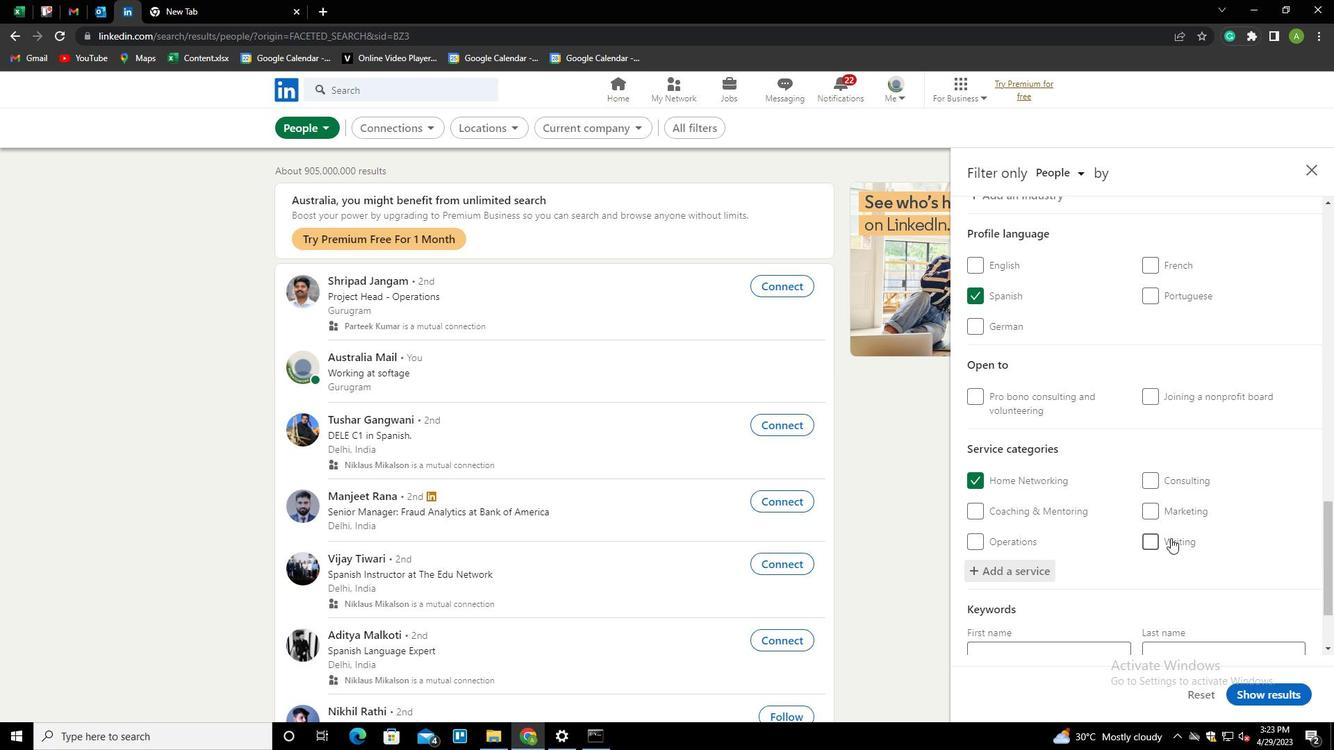 
Action: Mouse scrolled (1171, 537) with delta (0, 0)
Screenshot: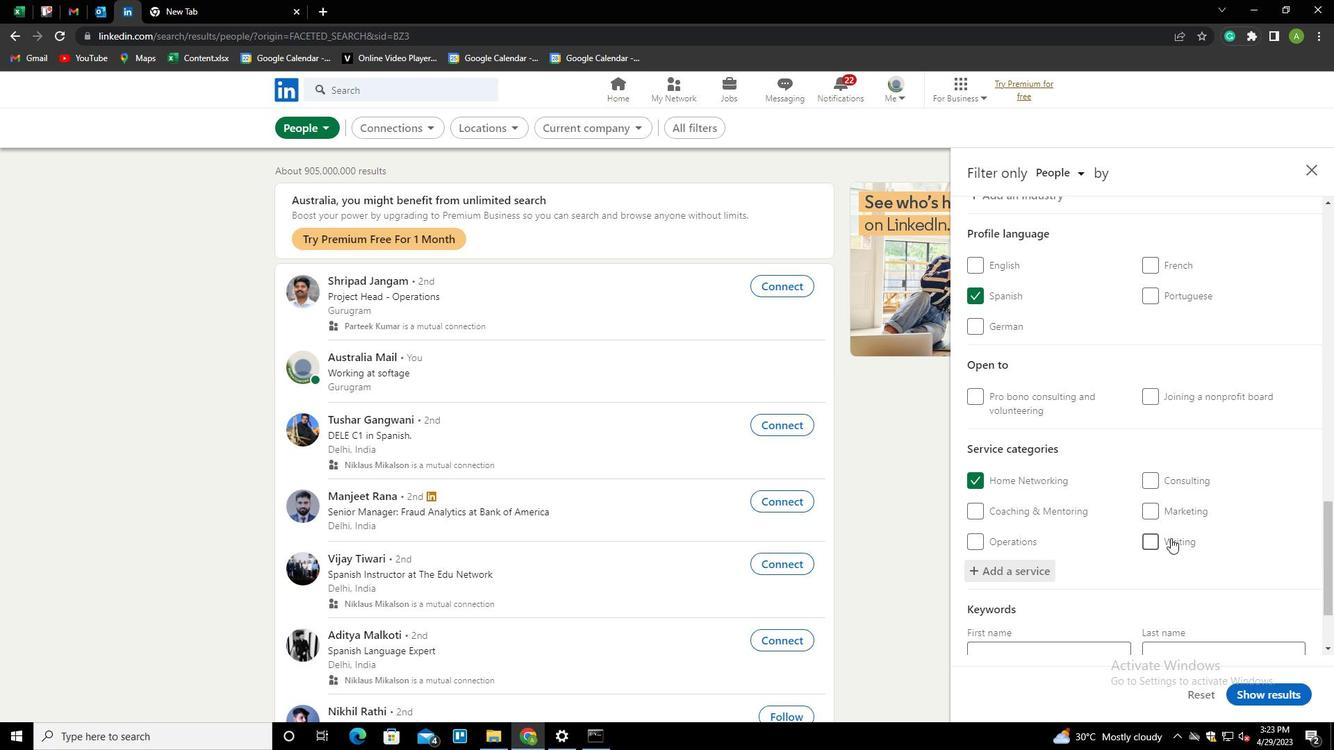 
Action: Mouse scrolled (1171, 537) with delta (0, 0)
Screenshot: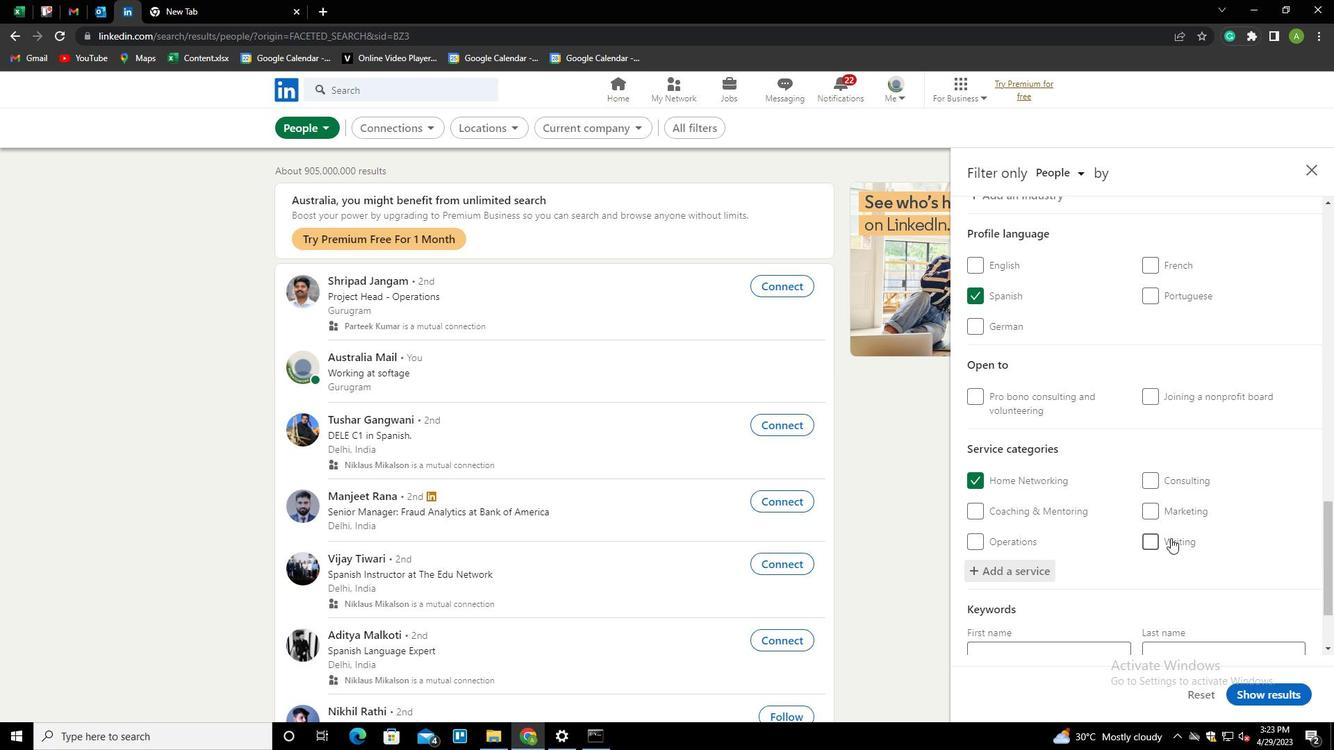 
Action: Mouse moved to (1102, 588)
Screenshot: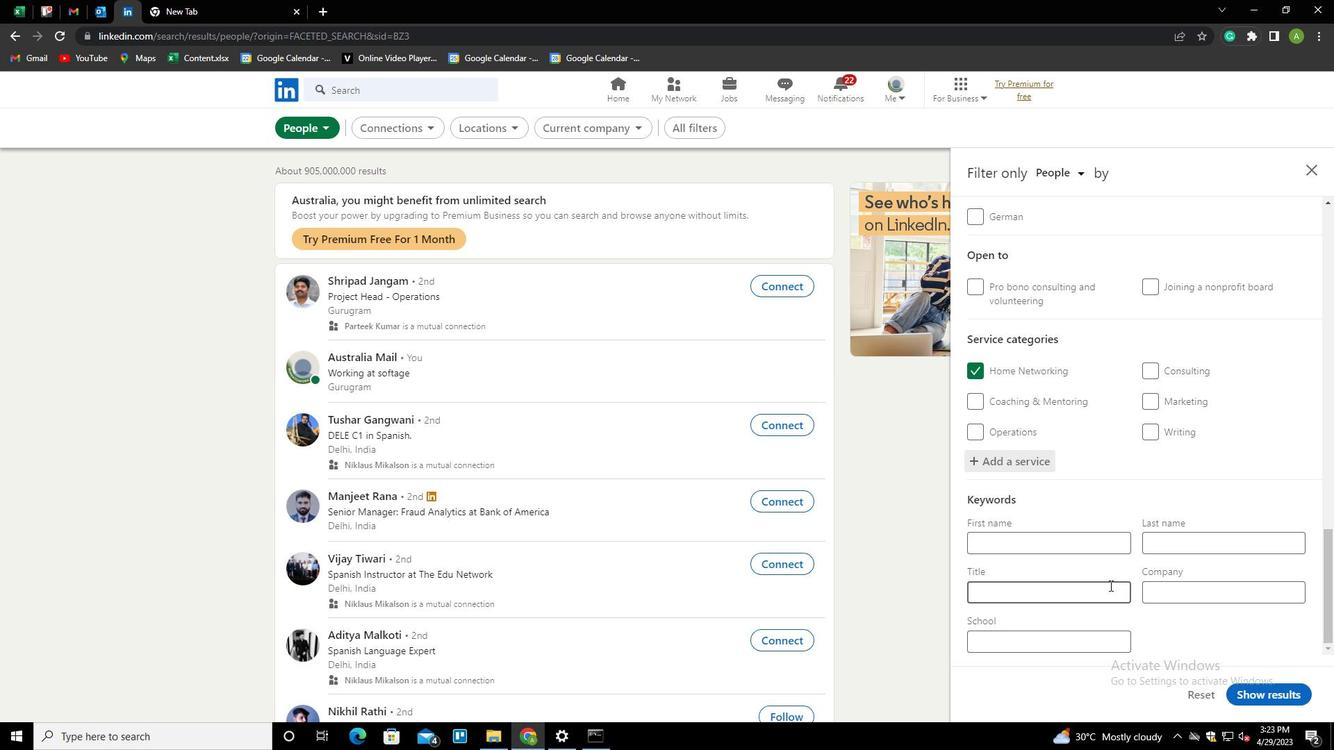 
Action: Mouse pressed left at (1102, 588)
Screenshot: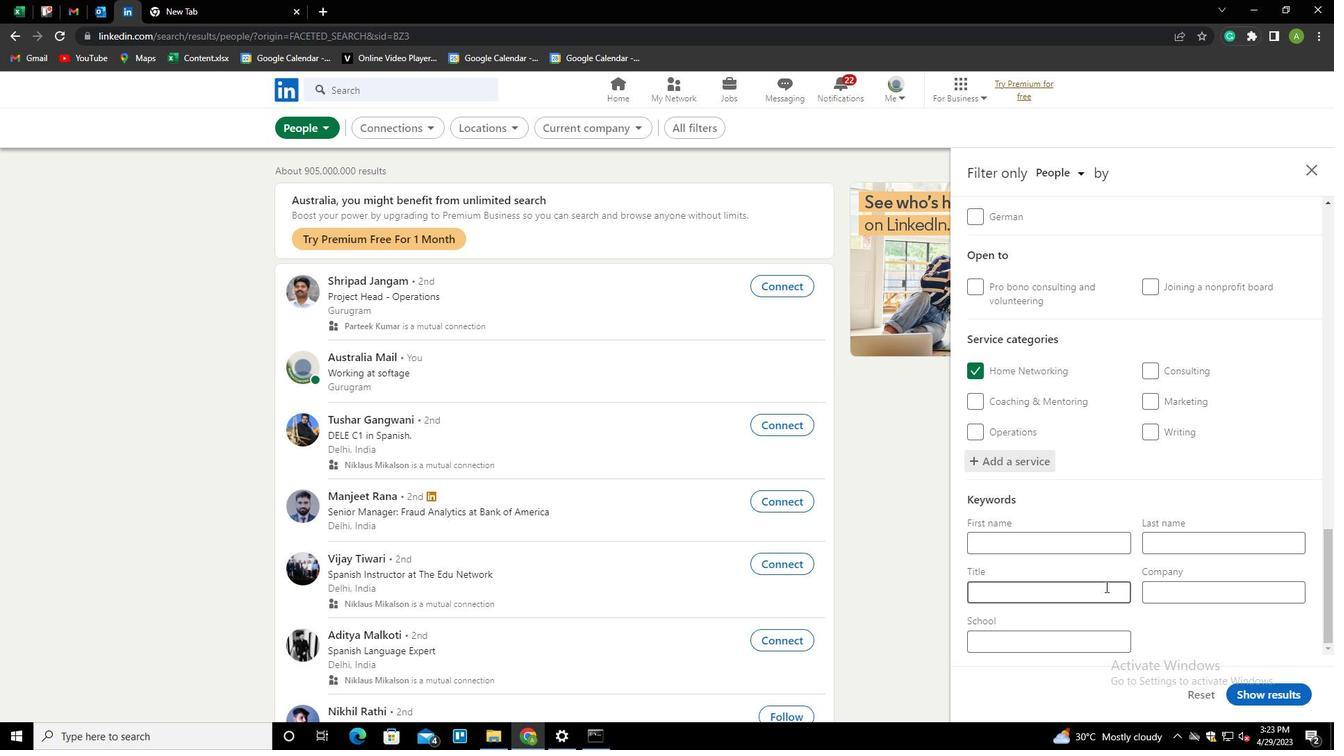 
Action: Key pressed <Key.shift>SUPERS<Key.backspace>C<Key.backspace>VISORS
Screenshot: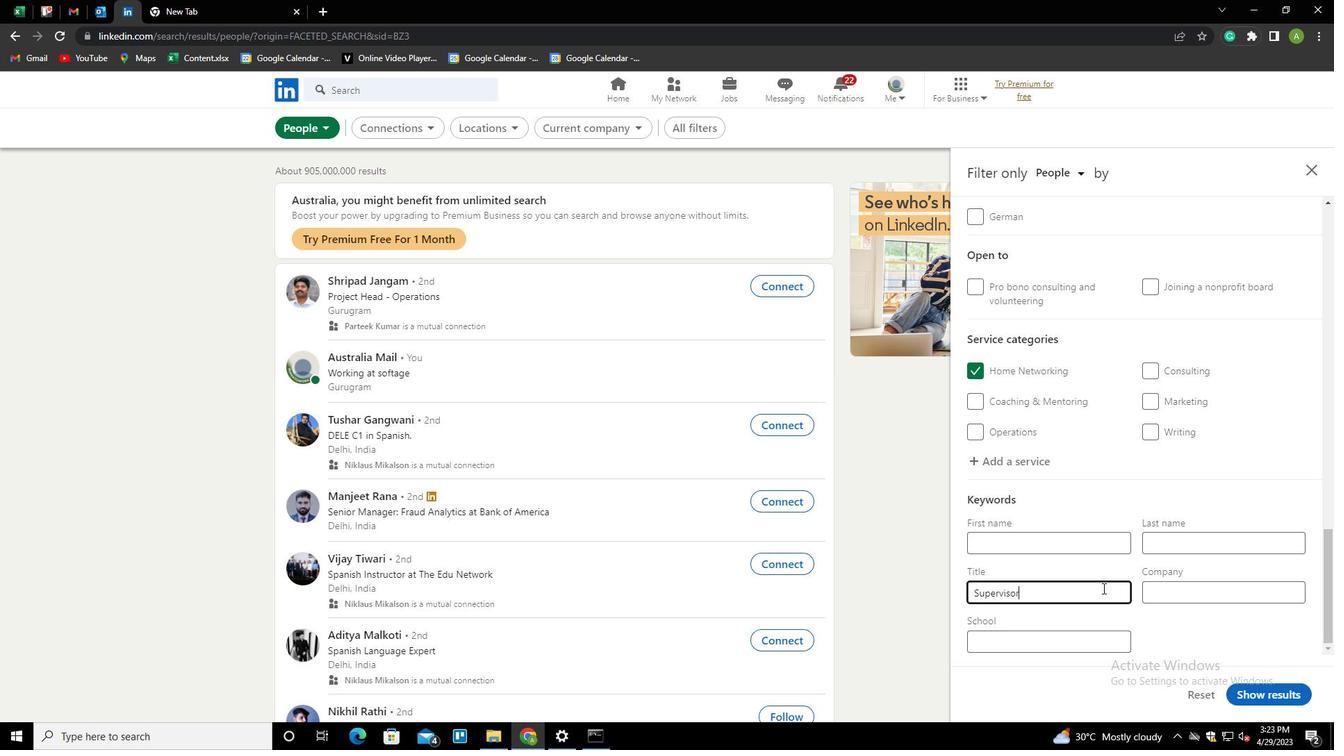 
Action: Mouse moved to (1190, 626)
Screenshot: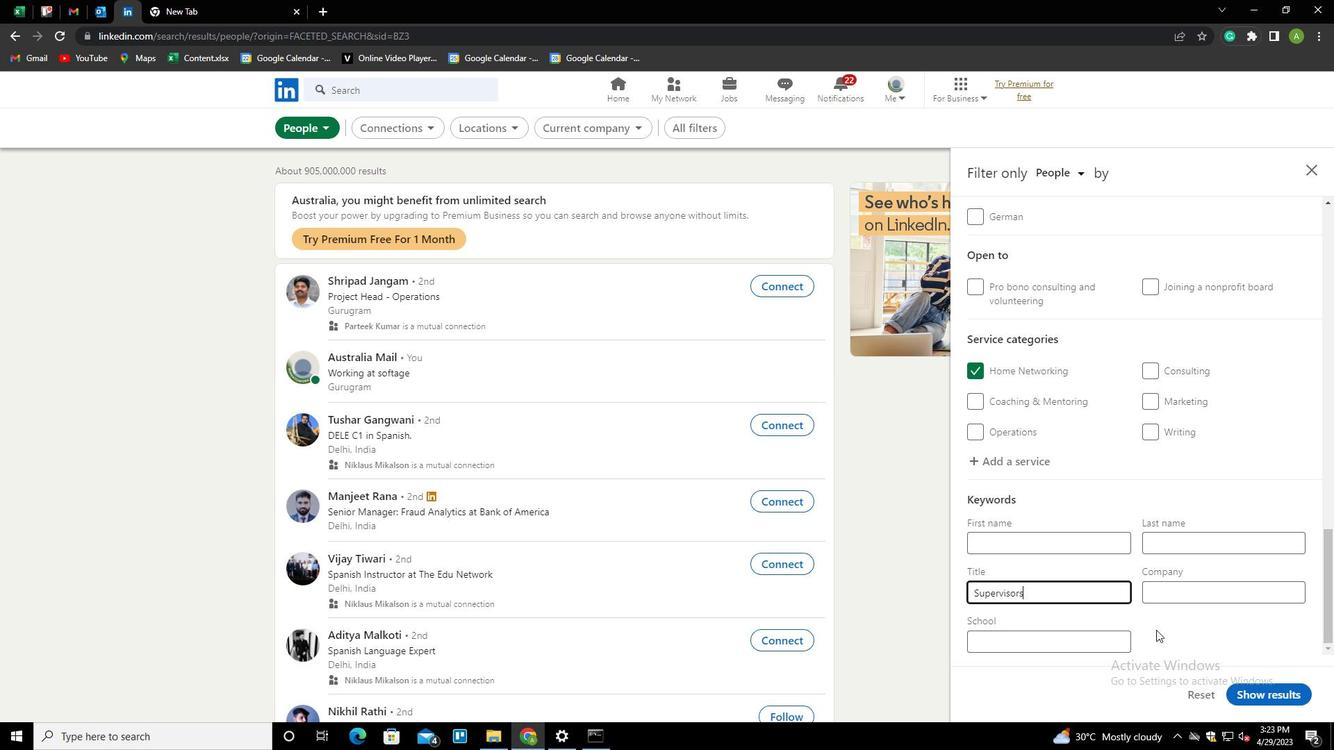 
Action: Mouse pressed left at (1190, 626)
Screenshot: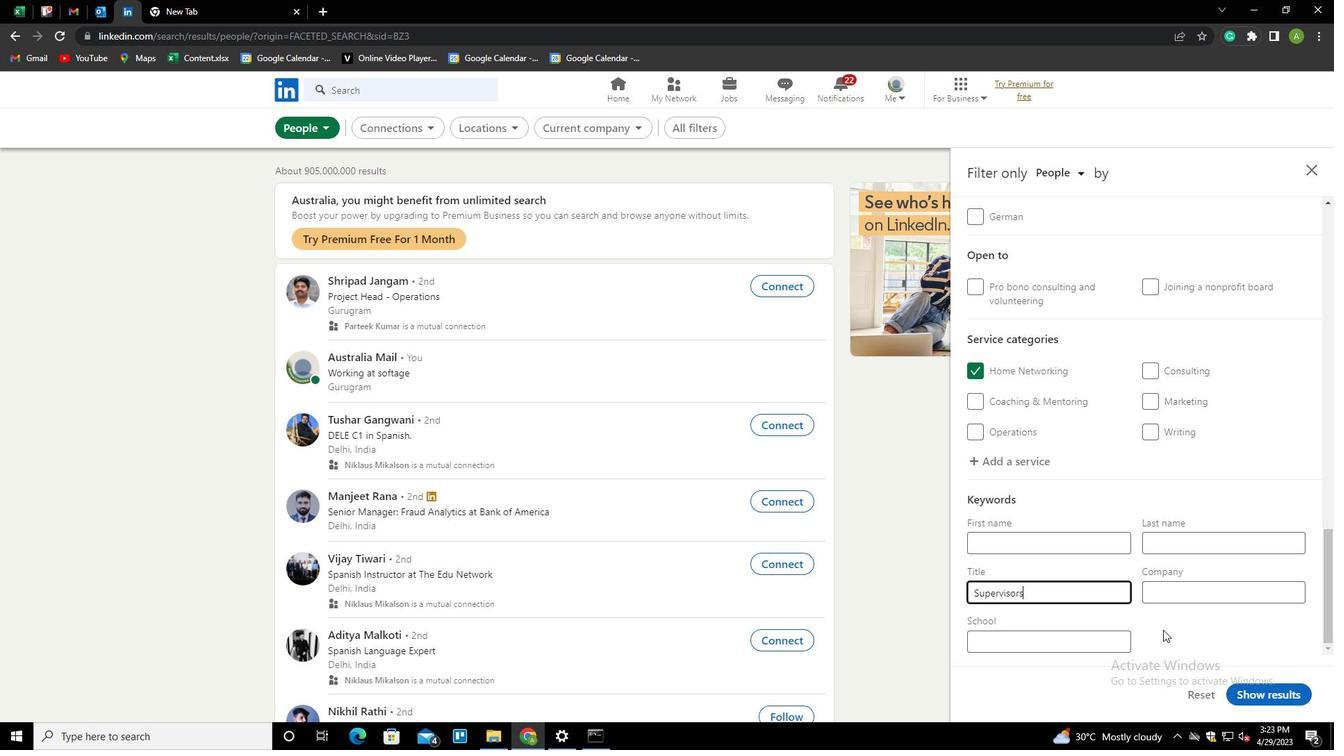 
Action: Mouse moved to (1261, 692)
Screenshot: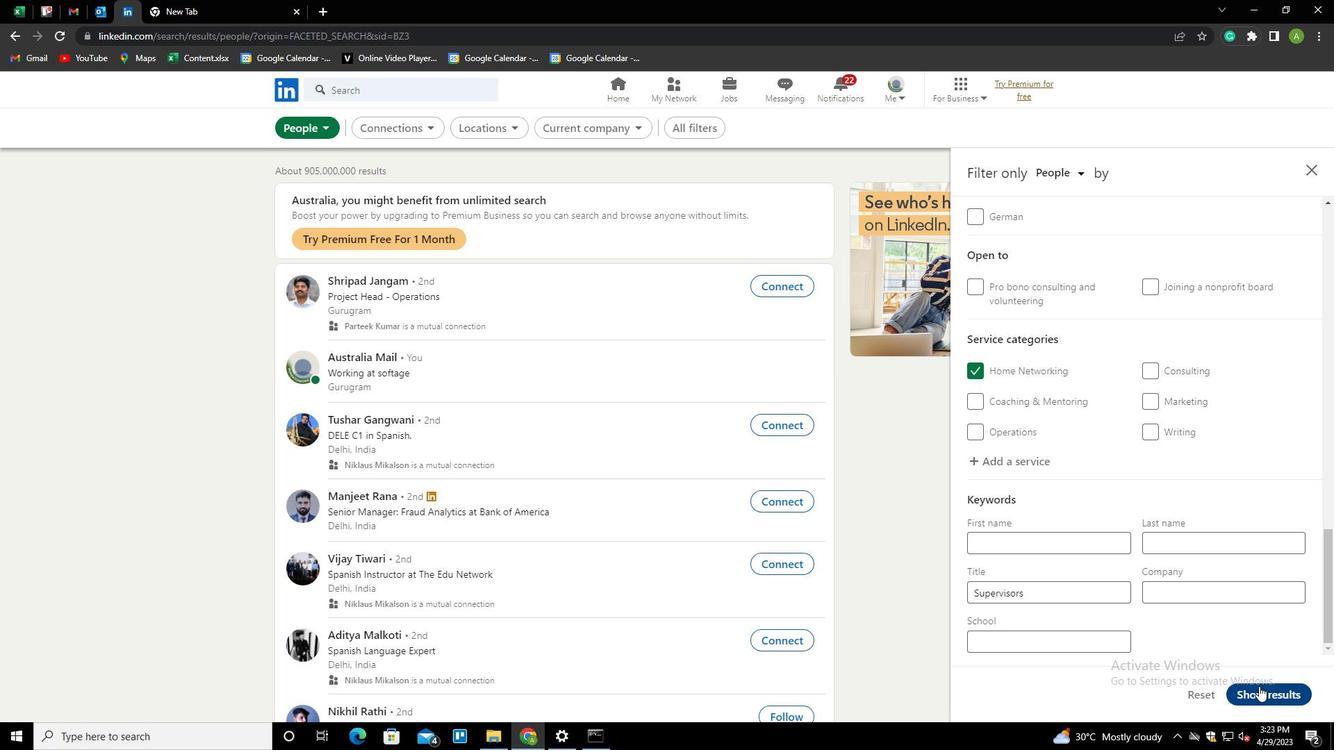 
Action: Mouse pressed left at (1261, 692)
Screenshot: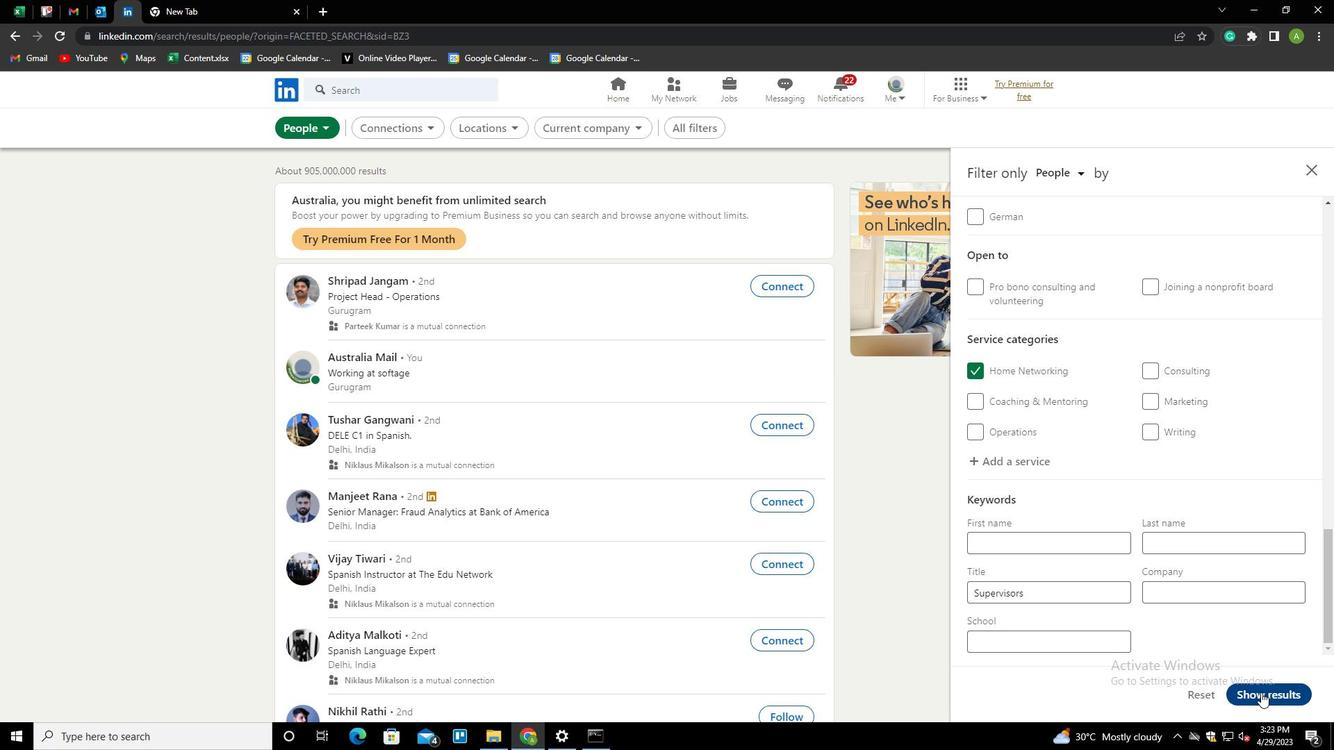 
Action: Mouse moved to (1262, 692)
Screenshot: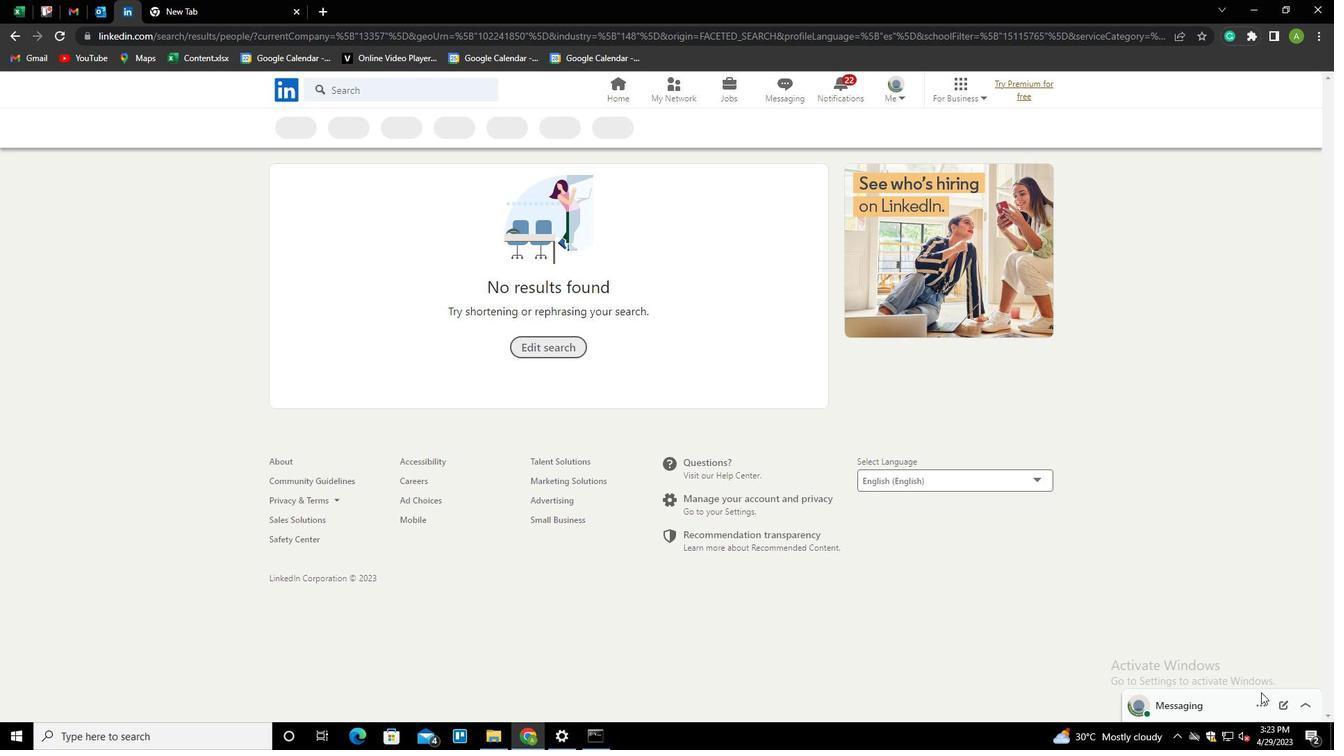 
